 Task: Find connections with filter location Pelotas with filter topic #futurewith filter profile language Spanish with filter current company MyGate with filter school Vignan Institute of Technology and Science with filter industry Geothermal Electric Power Generation with filter service category Program Management with filter keywords title Mortgage Loan Processor
Action: Mouse moved to (327, 396)
Screenshot: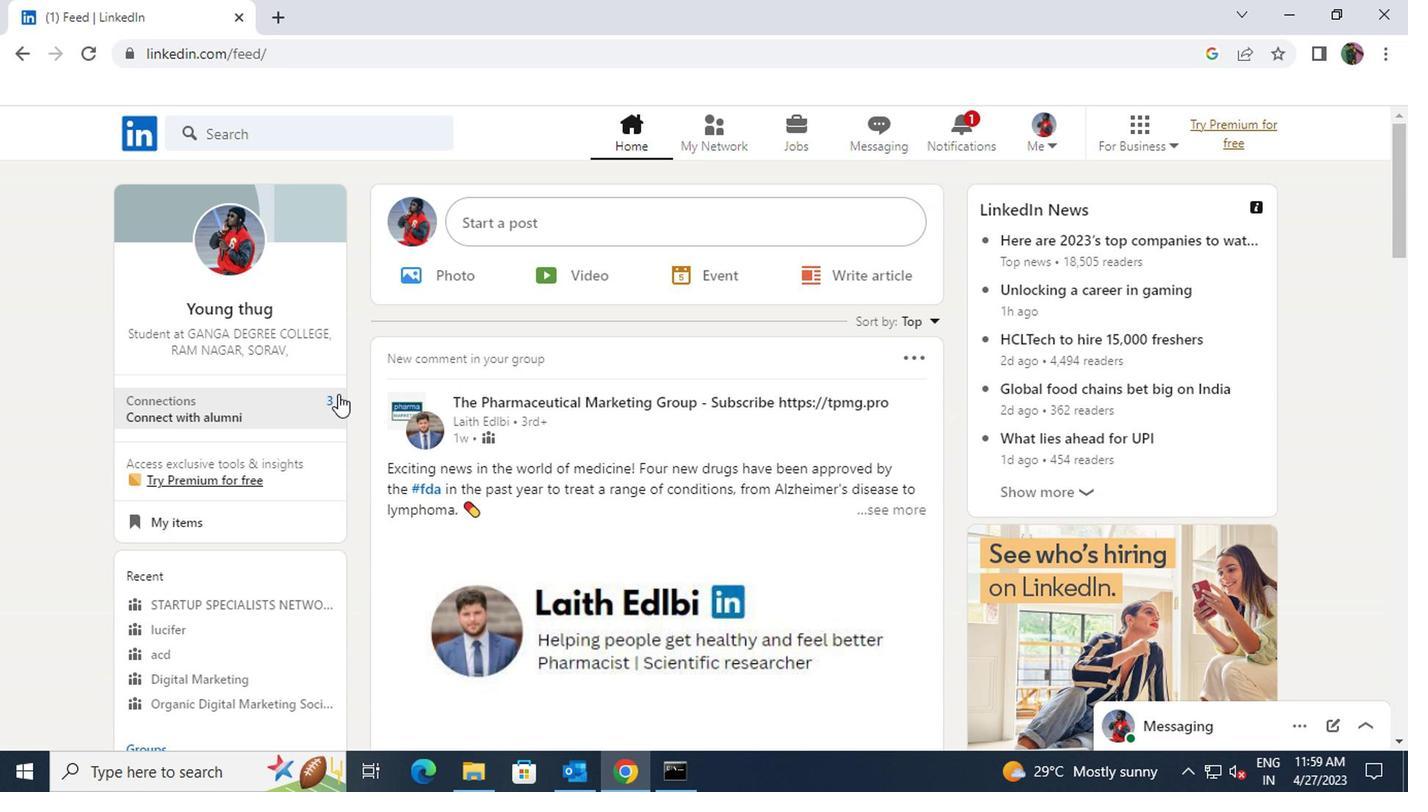 
Action: Mouse pressed left at (327, 396)
Screenshot: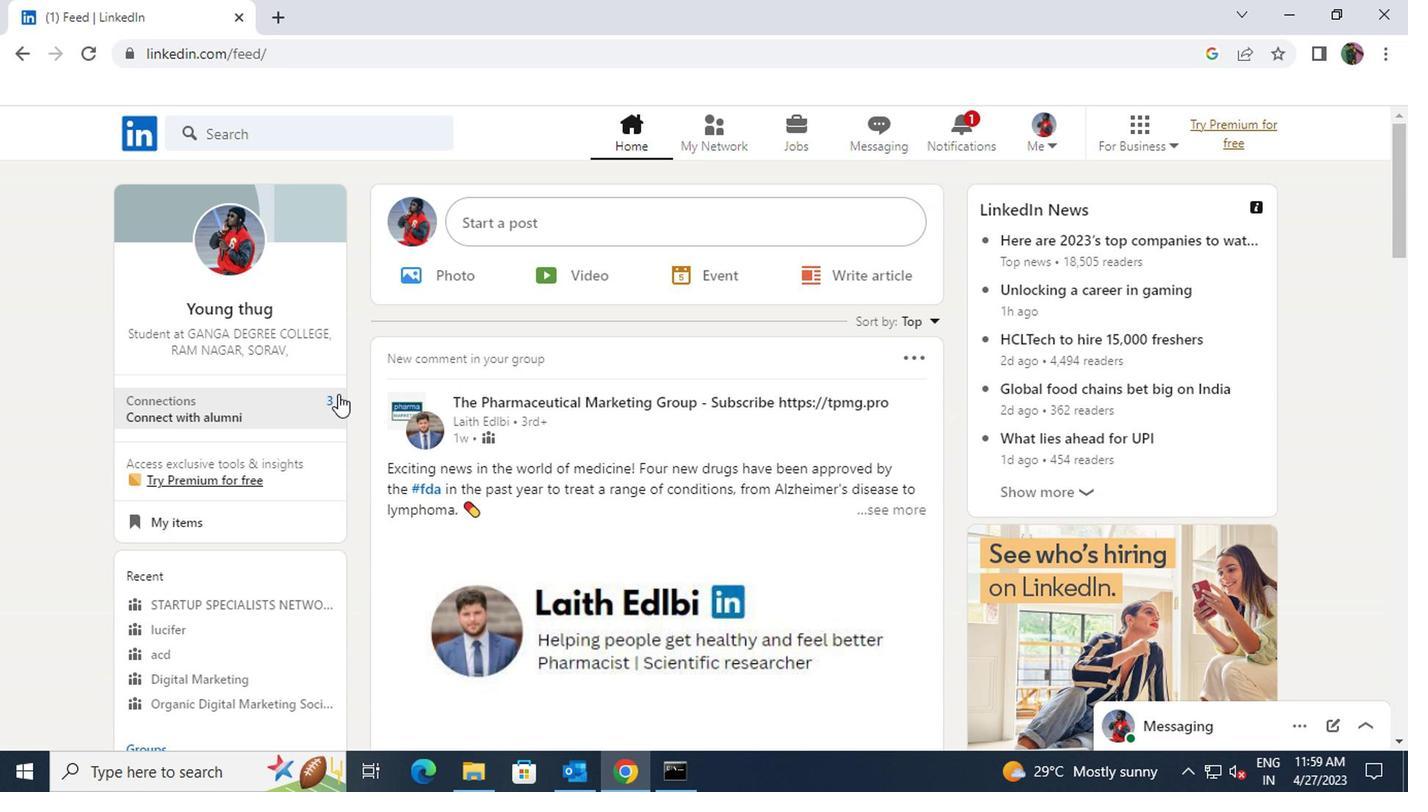 
Action: Mouse moved to (361, 243)
Screenshot: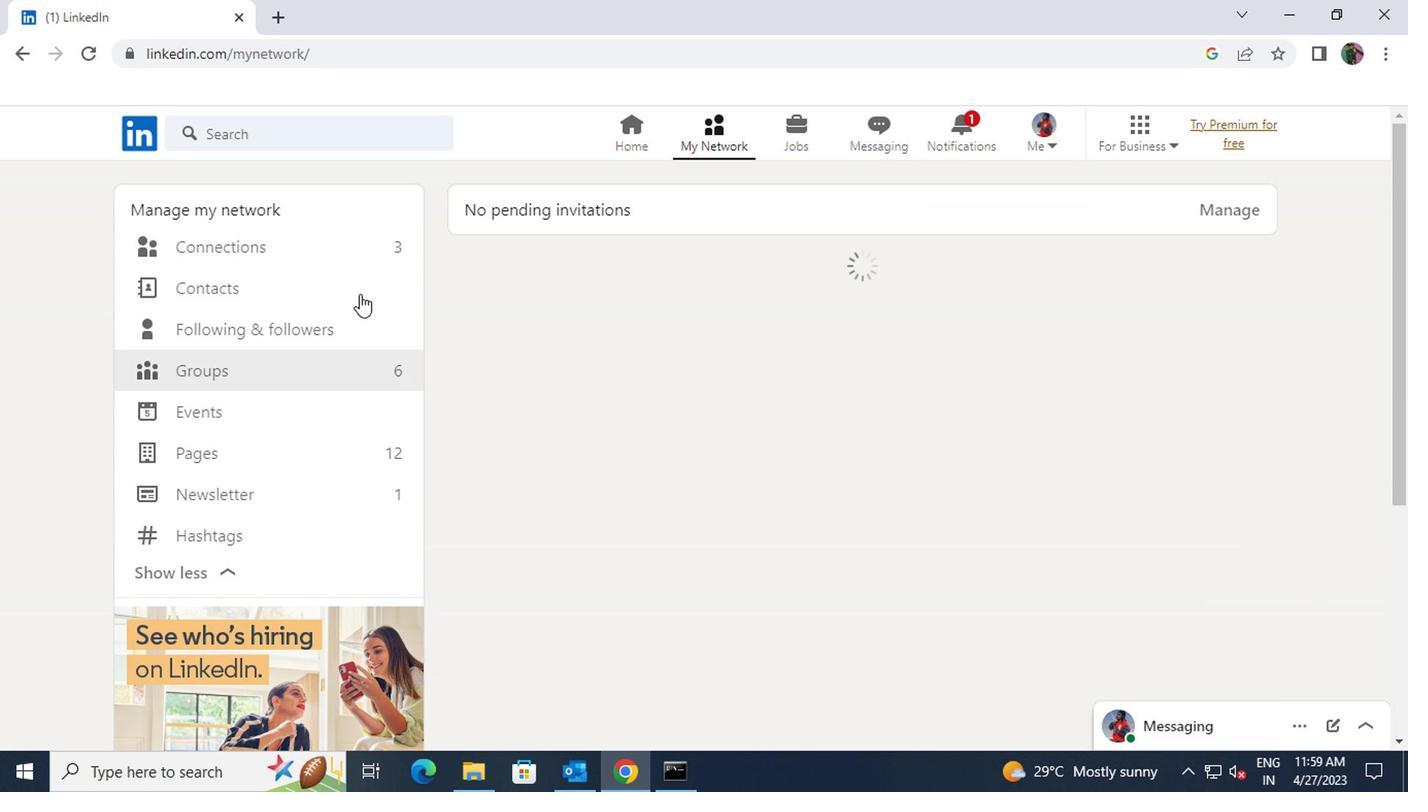 
Action: Mouse pressed left at (361, 243)
Screenshot: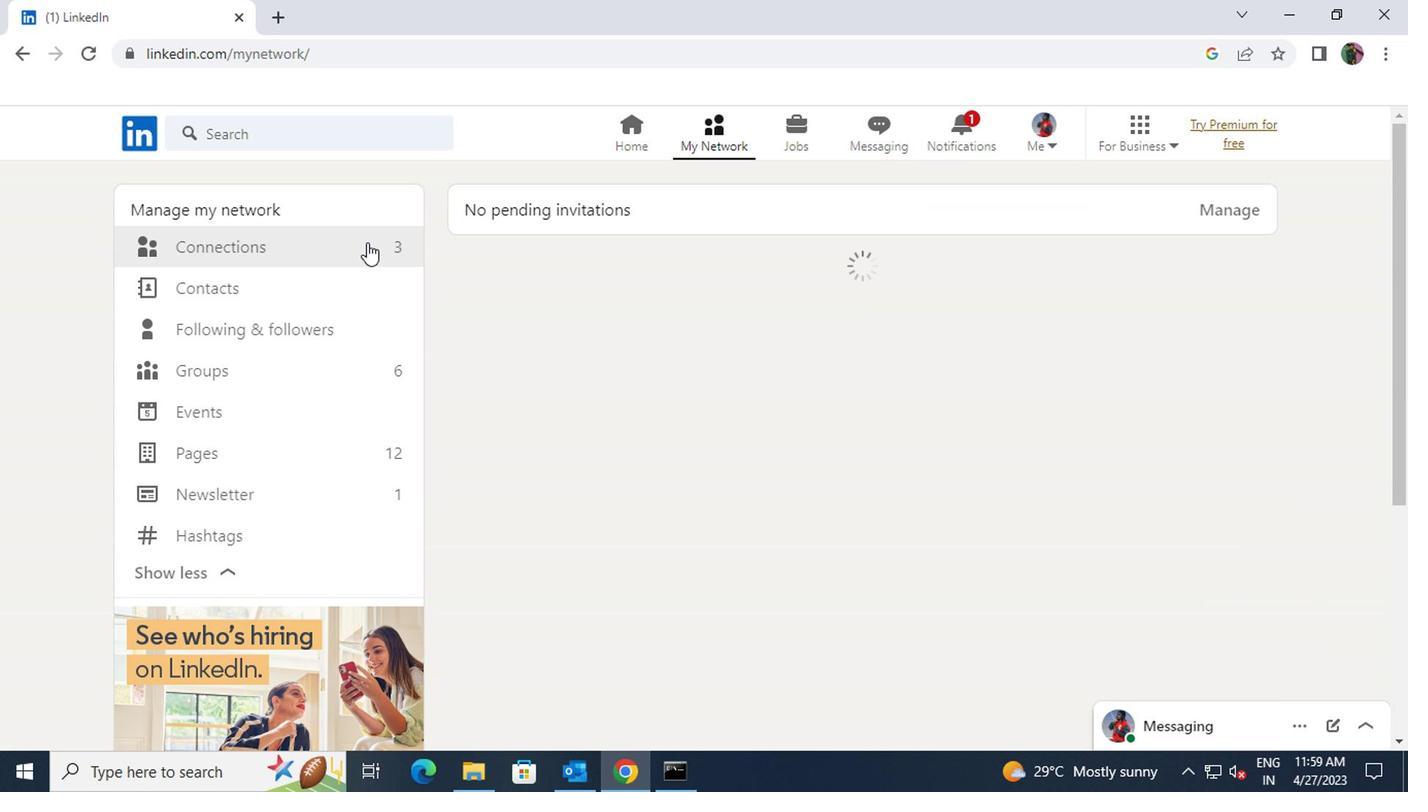 
Action: Mouse moved to (791, 247)
Screenshot: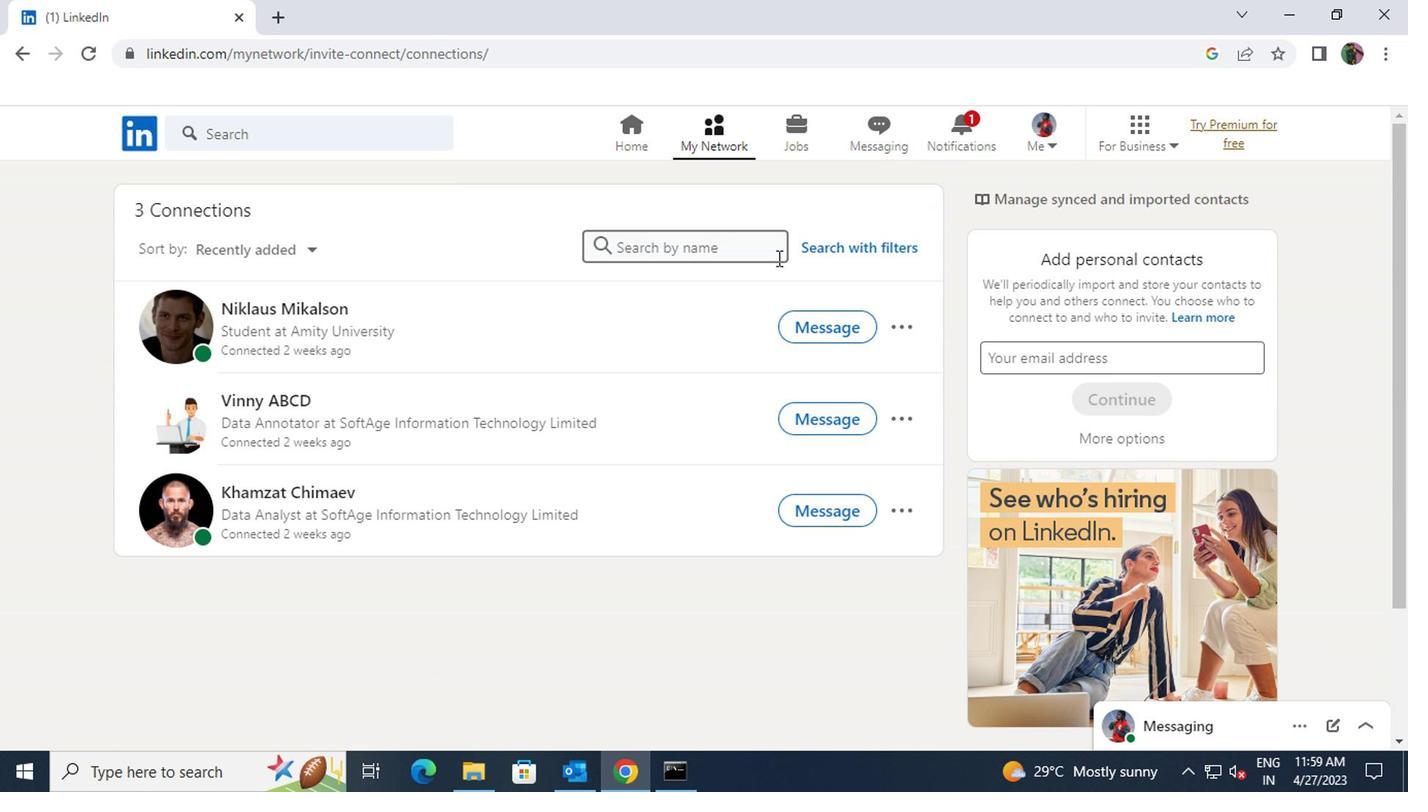 
Action: Mouse pressed left at (791, 247)
Screenshot: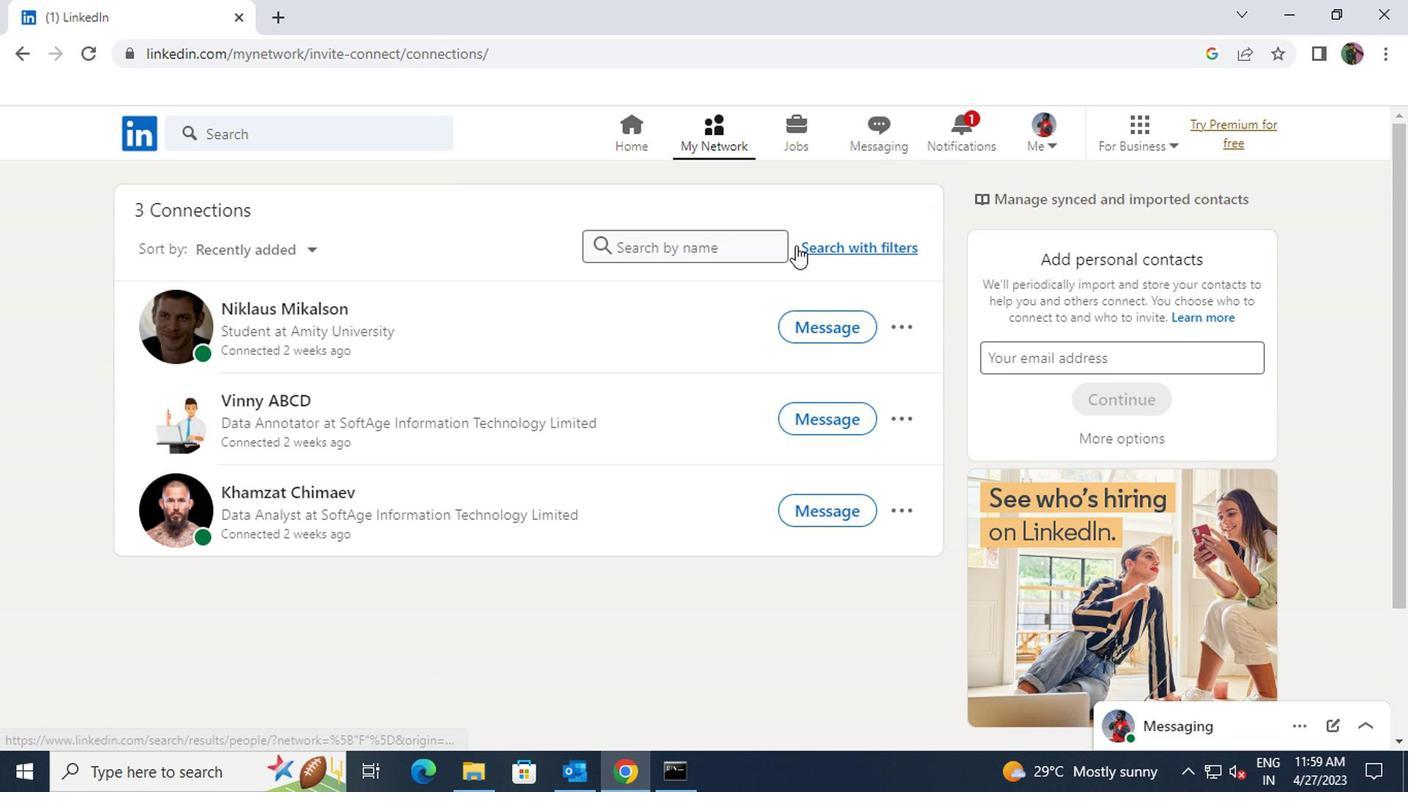 
Action: Mouse moved to (772, 182)
Screenshot: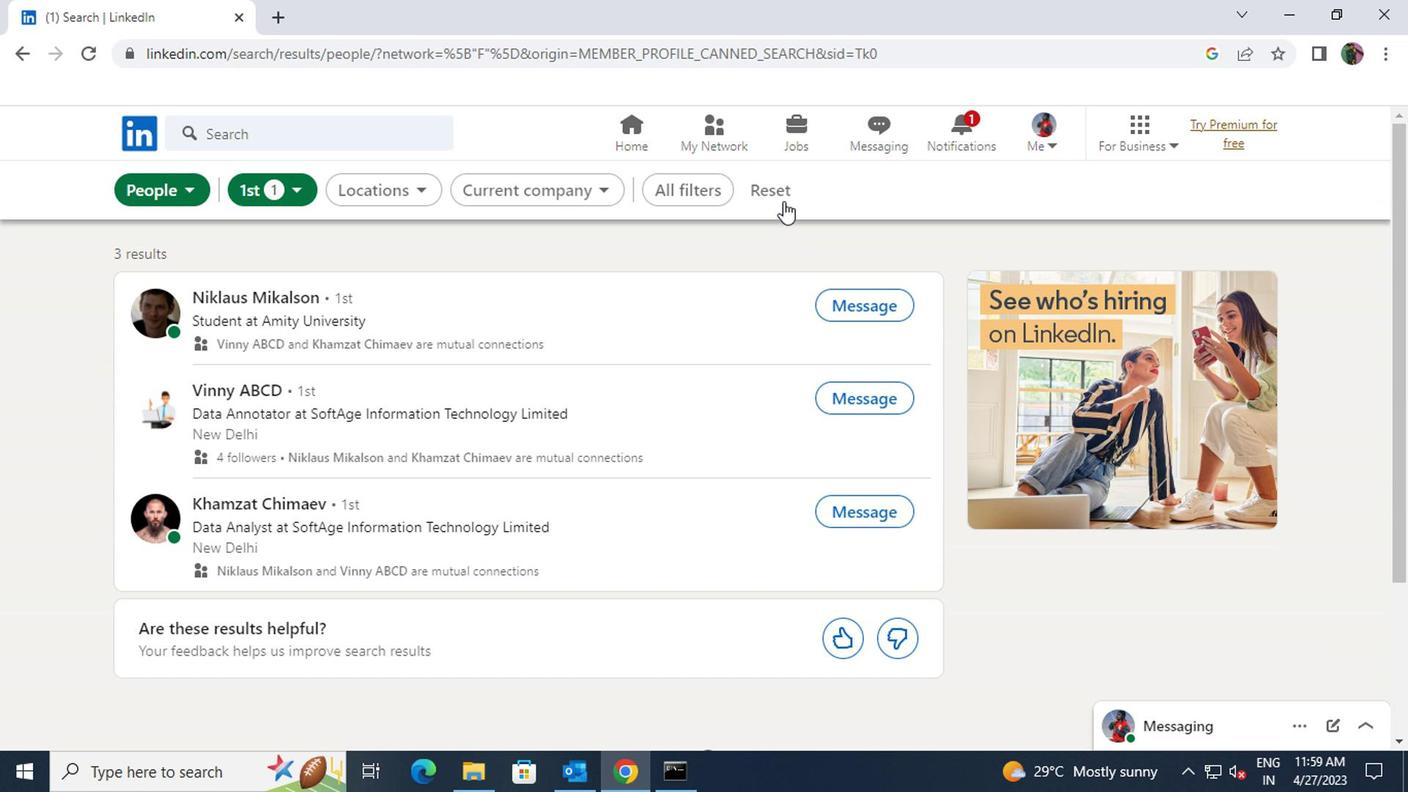 
Action: Mouse pressed left at (772, 182)
Screenshot: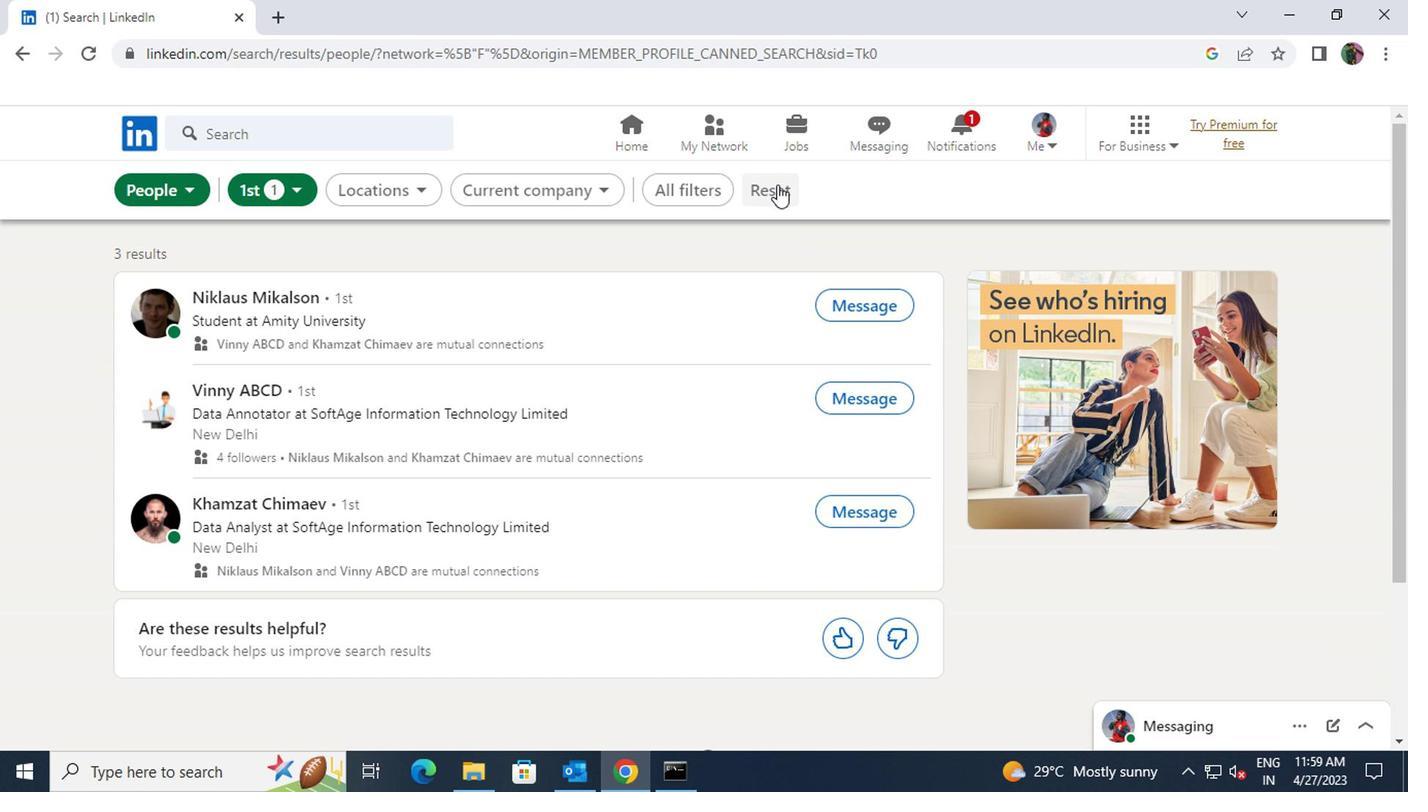 
Action: Mouse moved to (731, 197)
Screenshot: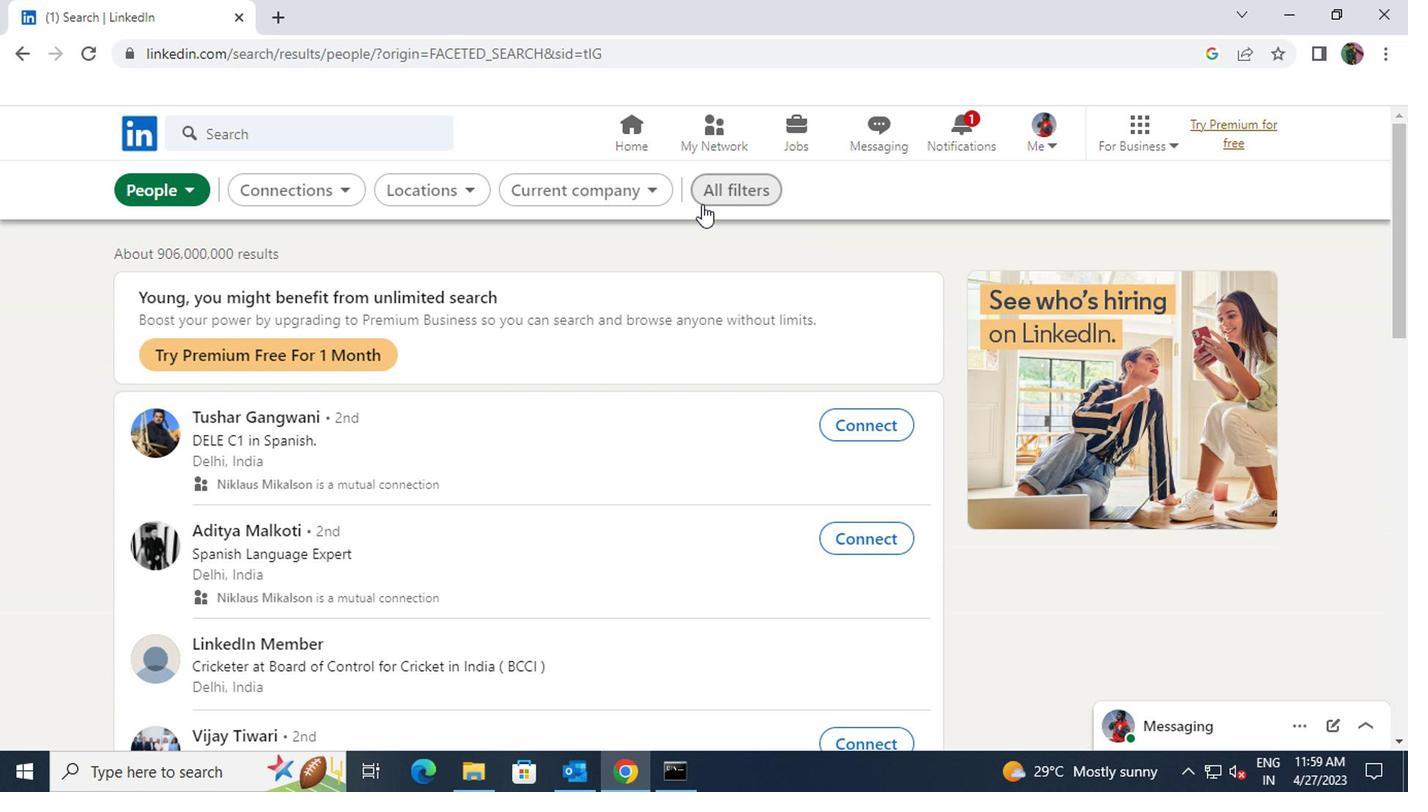 
Action: Mouse pressed left at (731, 197)
Screenshot: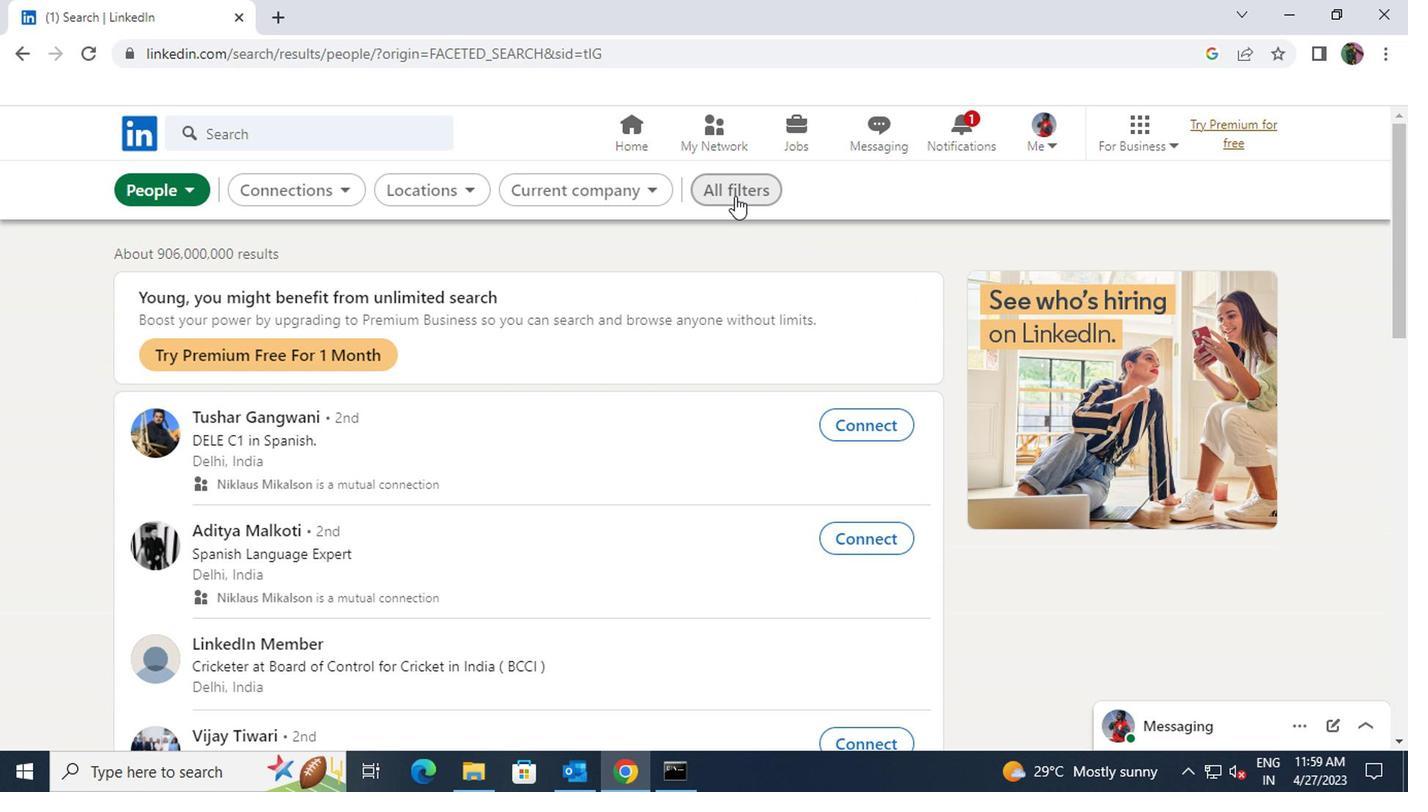 
Action: Mouse moved to (984, 422)
Screenshot: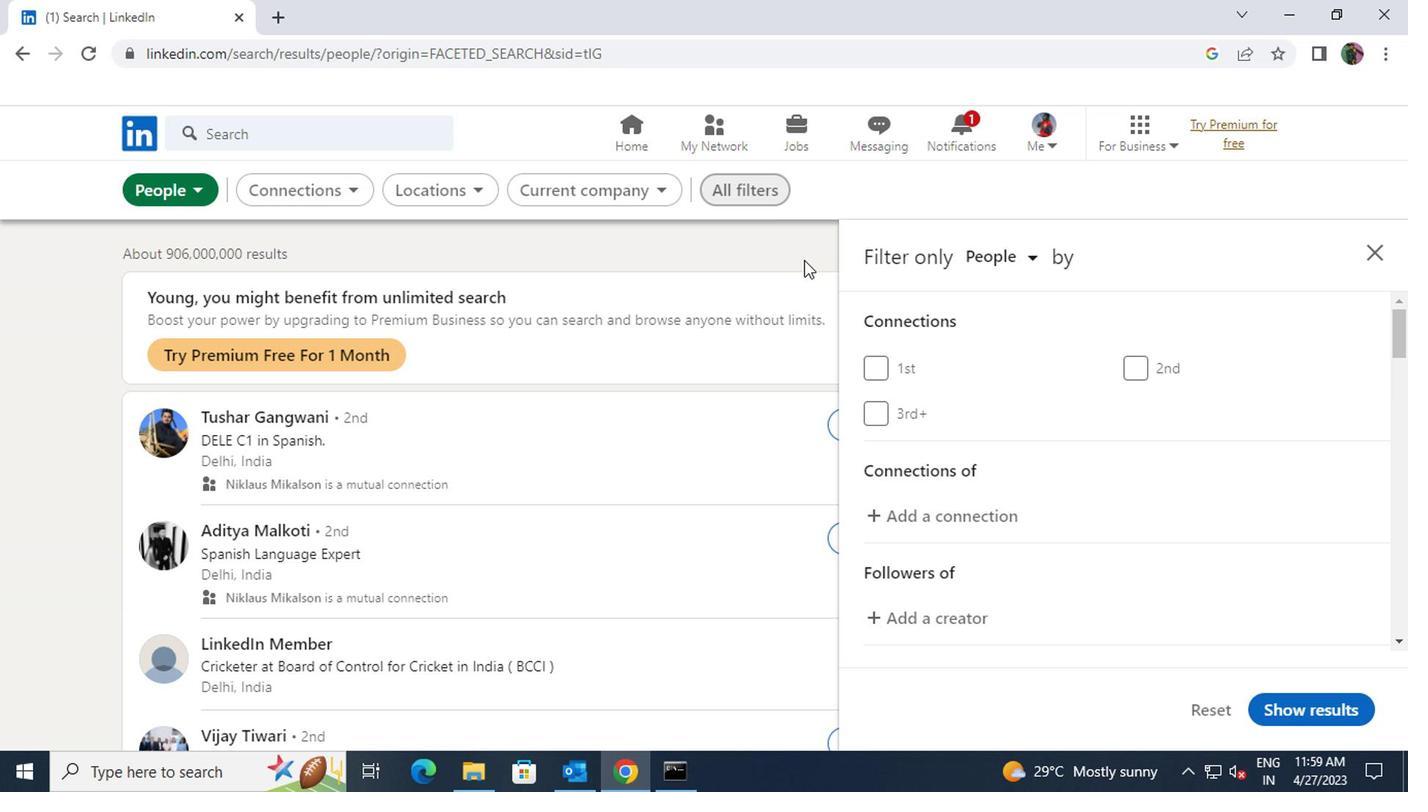 
Action: Mouse scrolled (984, 421) with delta (0, 0)
Screenshot: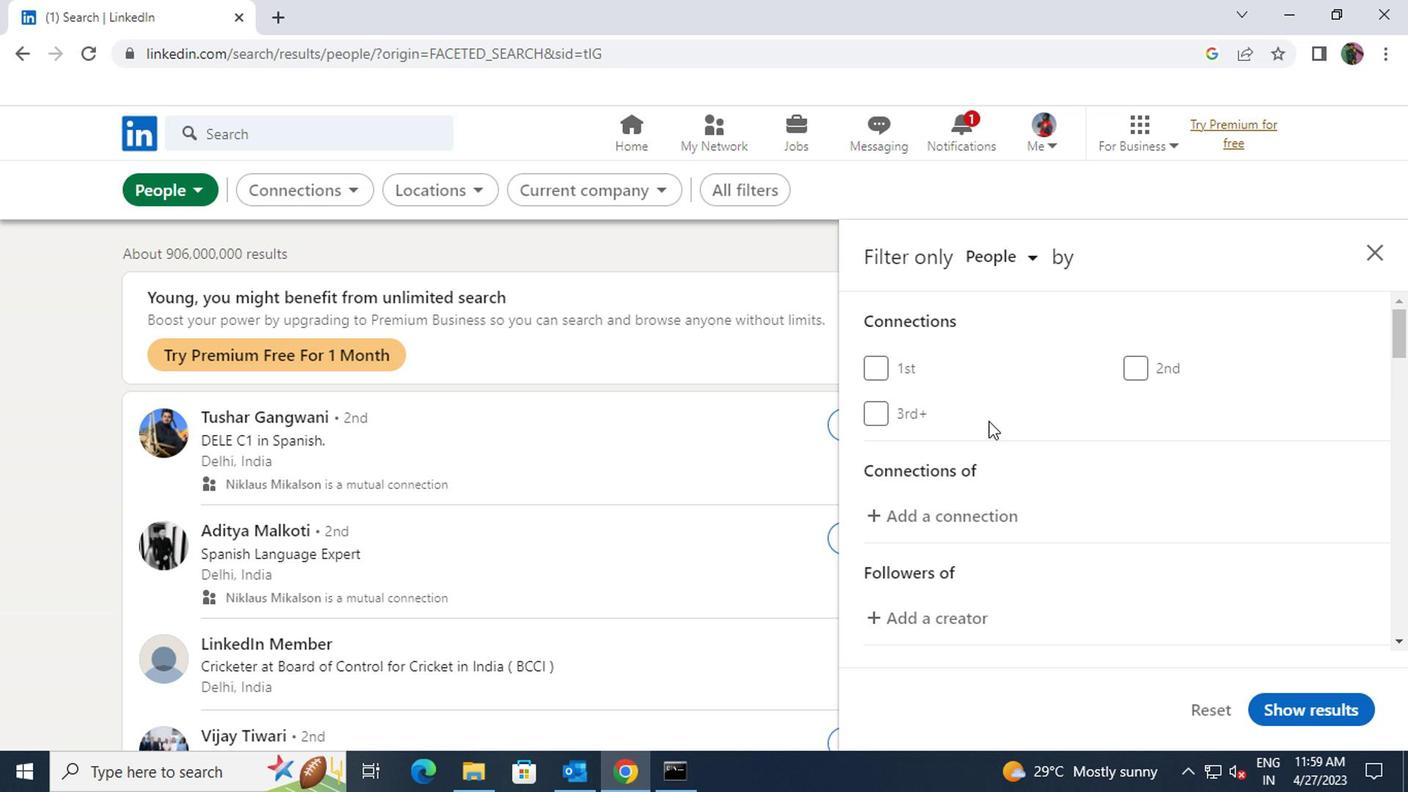 
Action: Mouse scrolled (984, 421) with delta (0, 0)
Screenshot: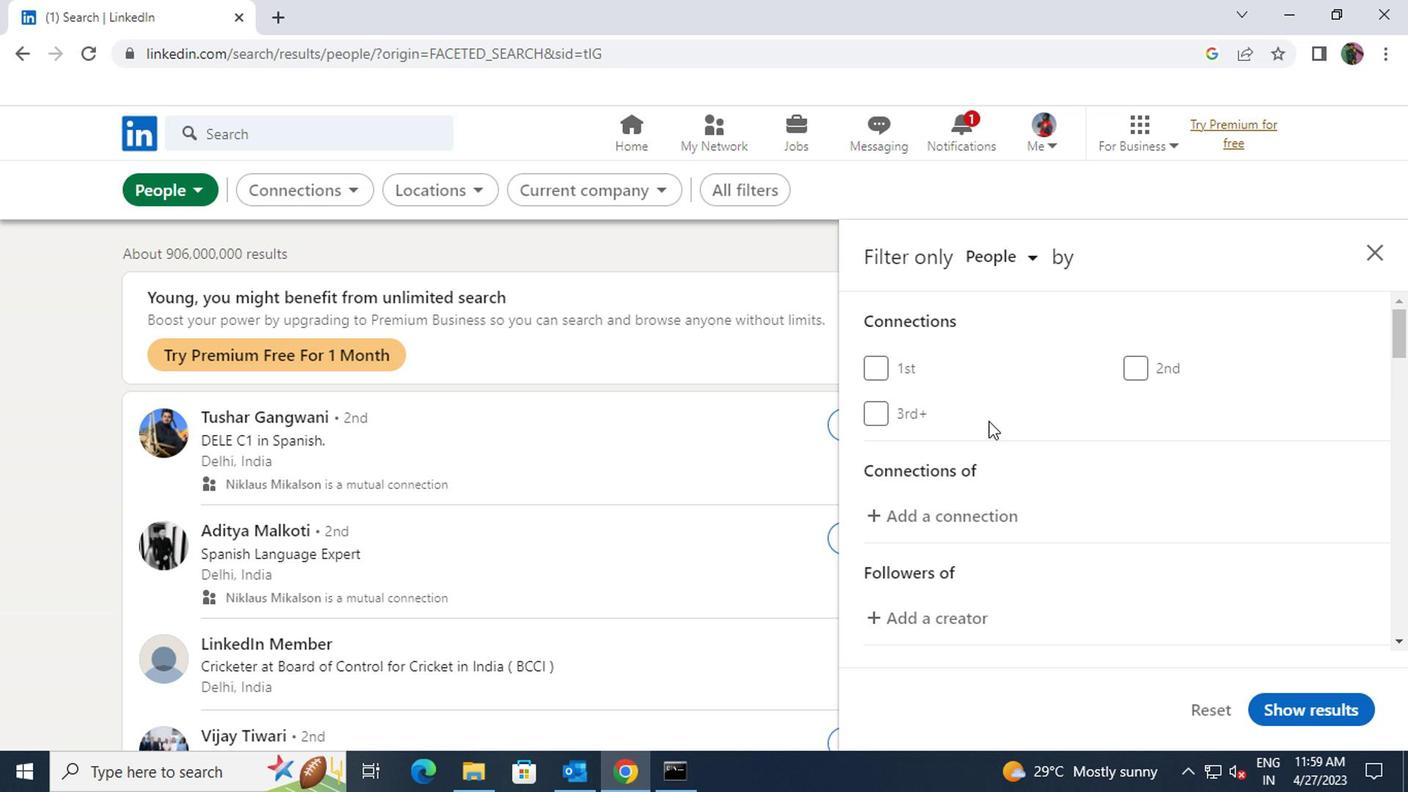 
Action: Mouse scrolled (984, 421) with delta (0, 0)
Screenshot: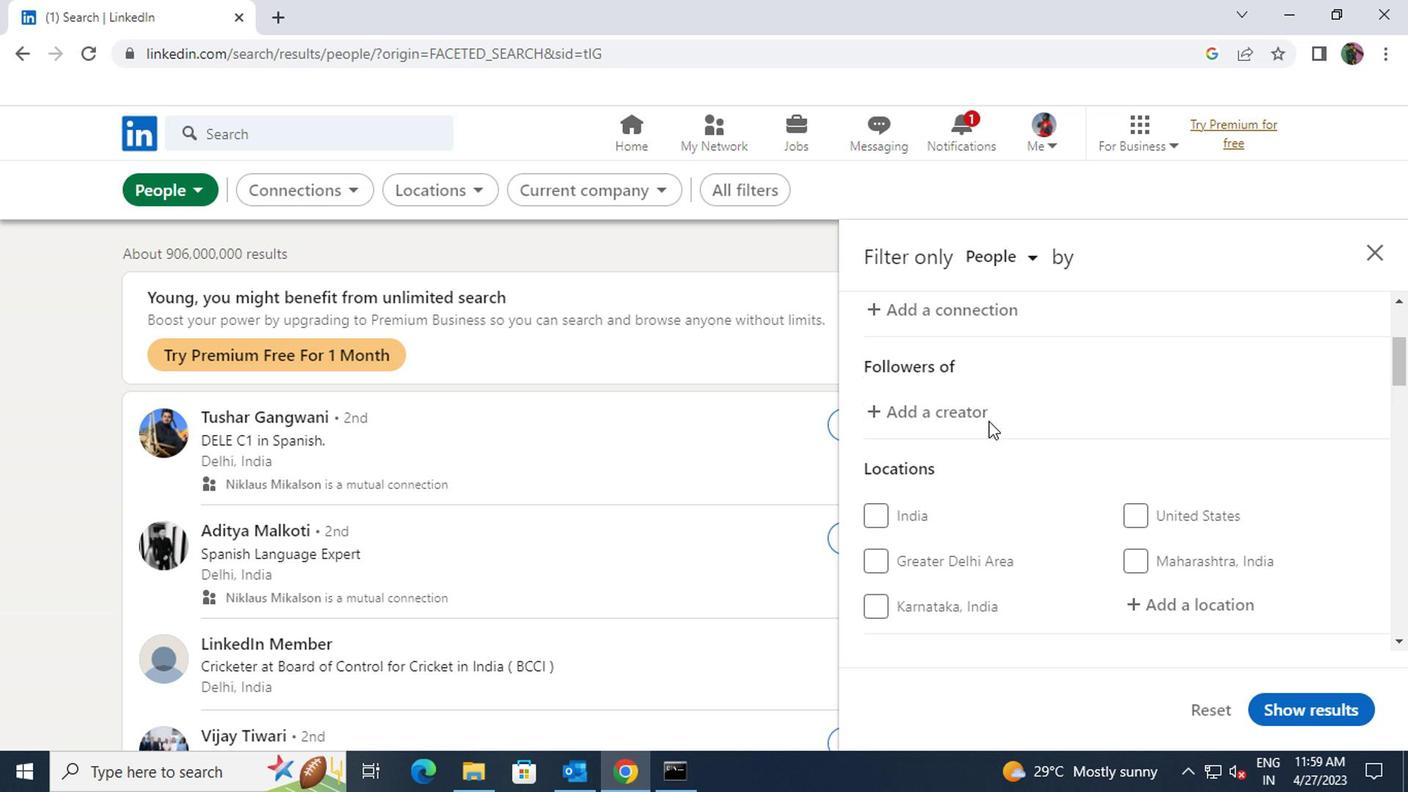 
Action: Mouse scrolled (984, 421) with delta (0, 0)
Screenshot: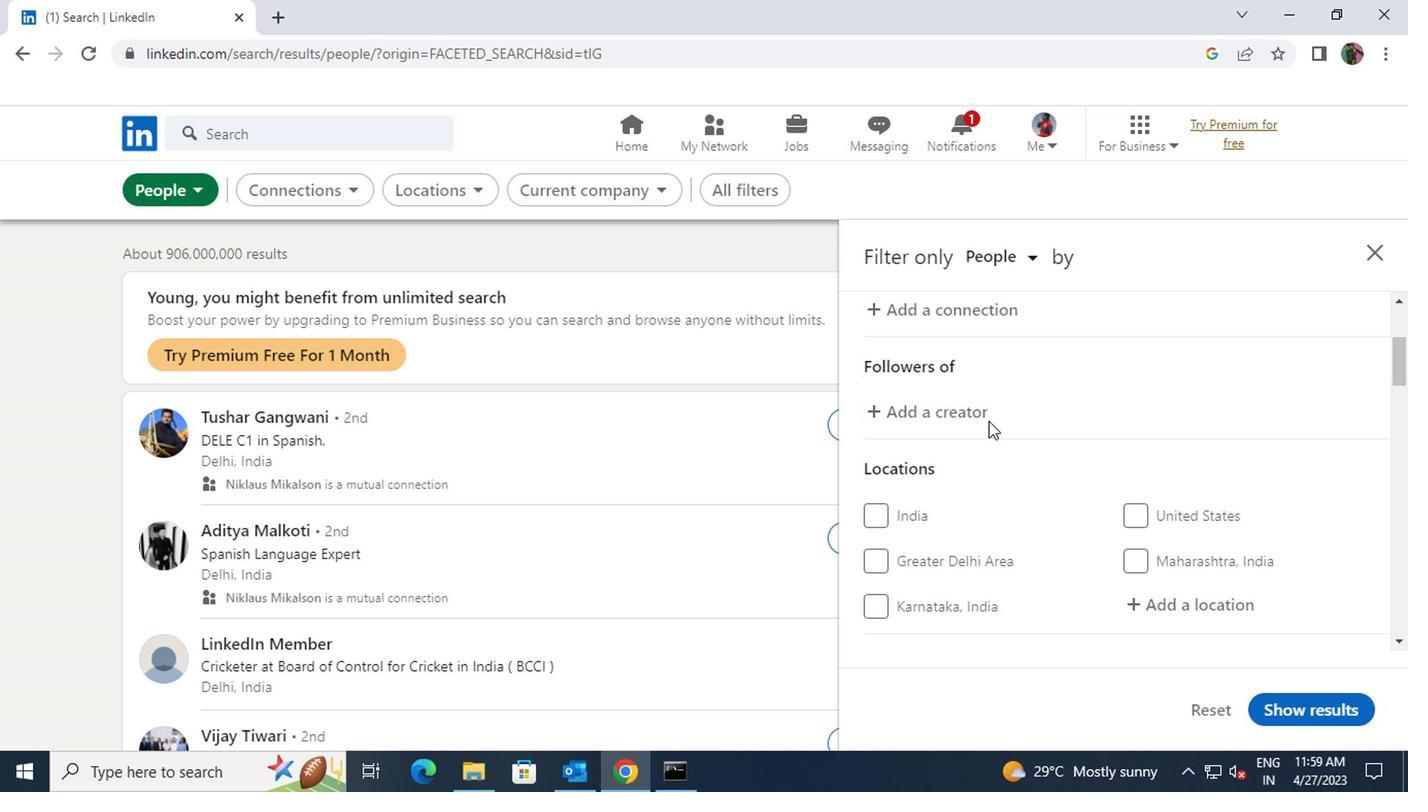 
Action: Mouse moved to (1228, 403)
Screenshot: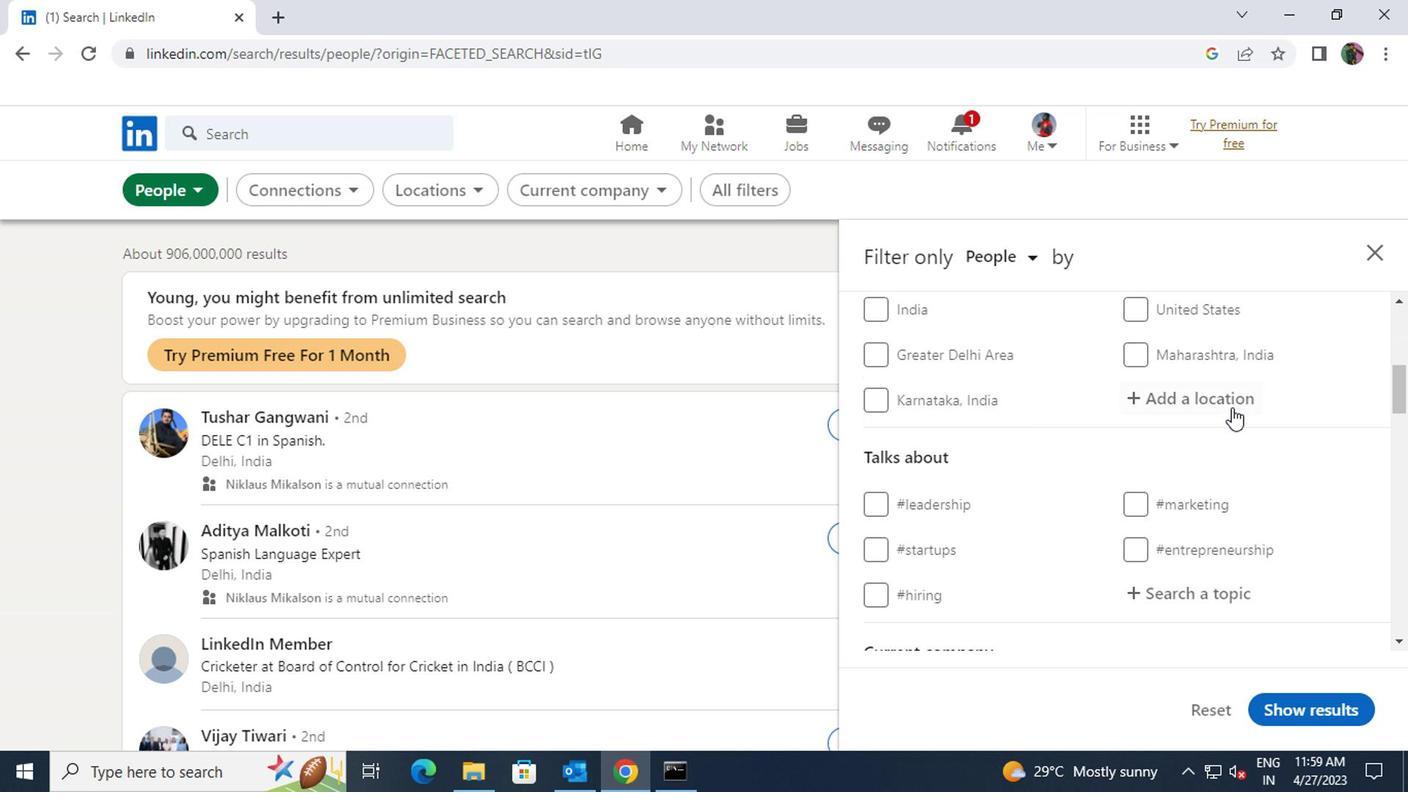 
Action: Mouse pressed left at (1228, 403)
Screenshot: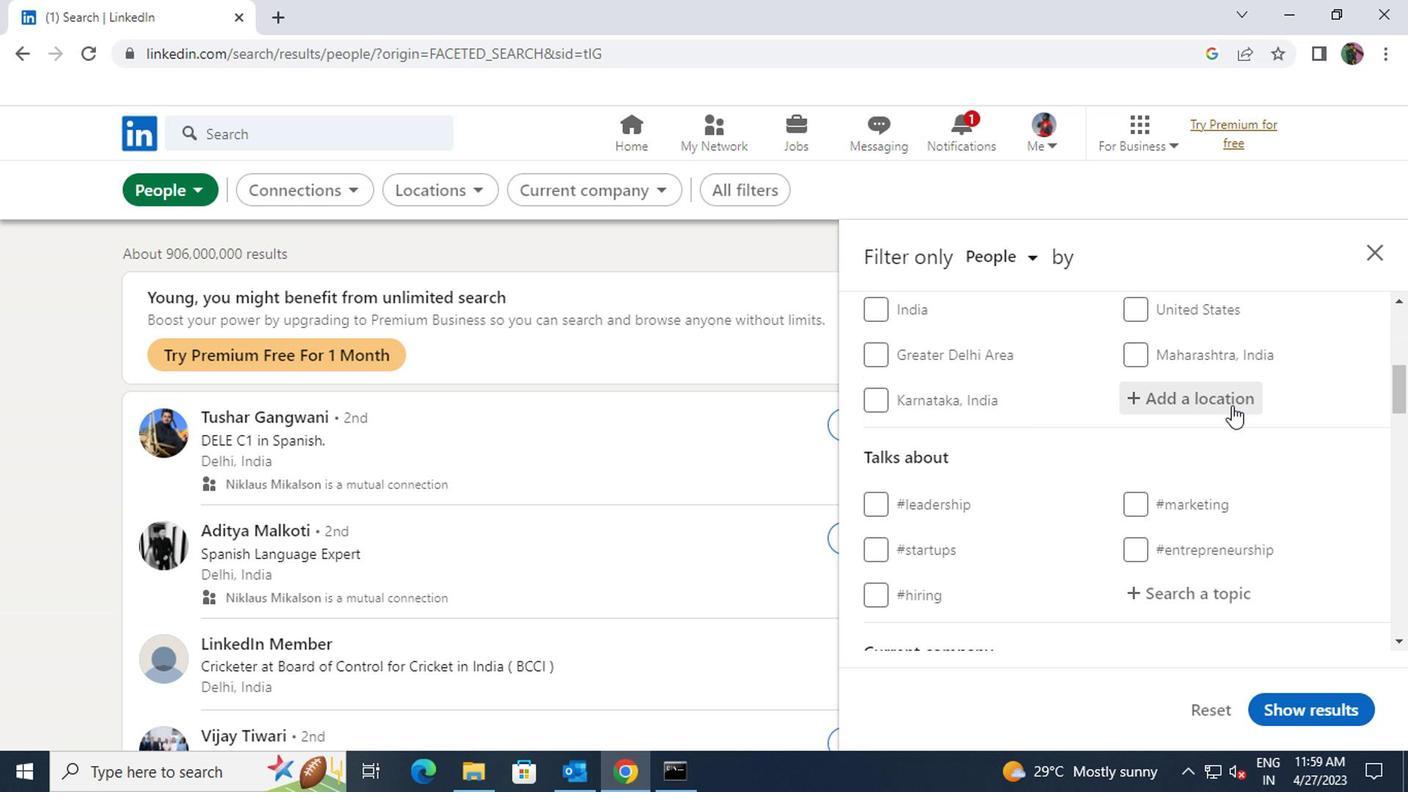 
Action: Key pressed <Key.shift>PELOTAS
Screenshot: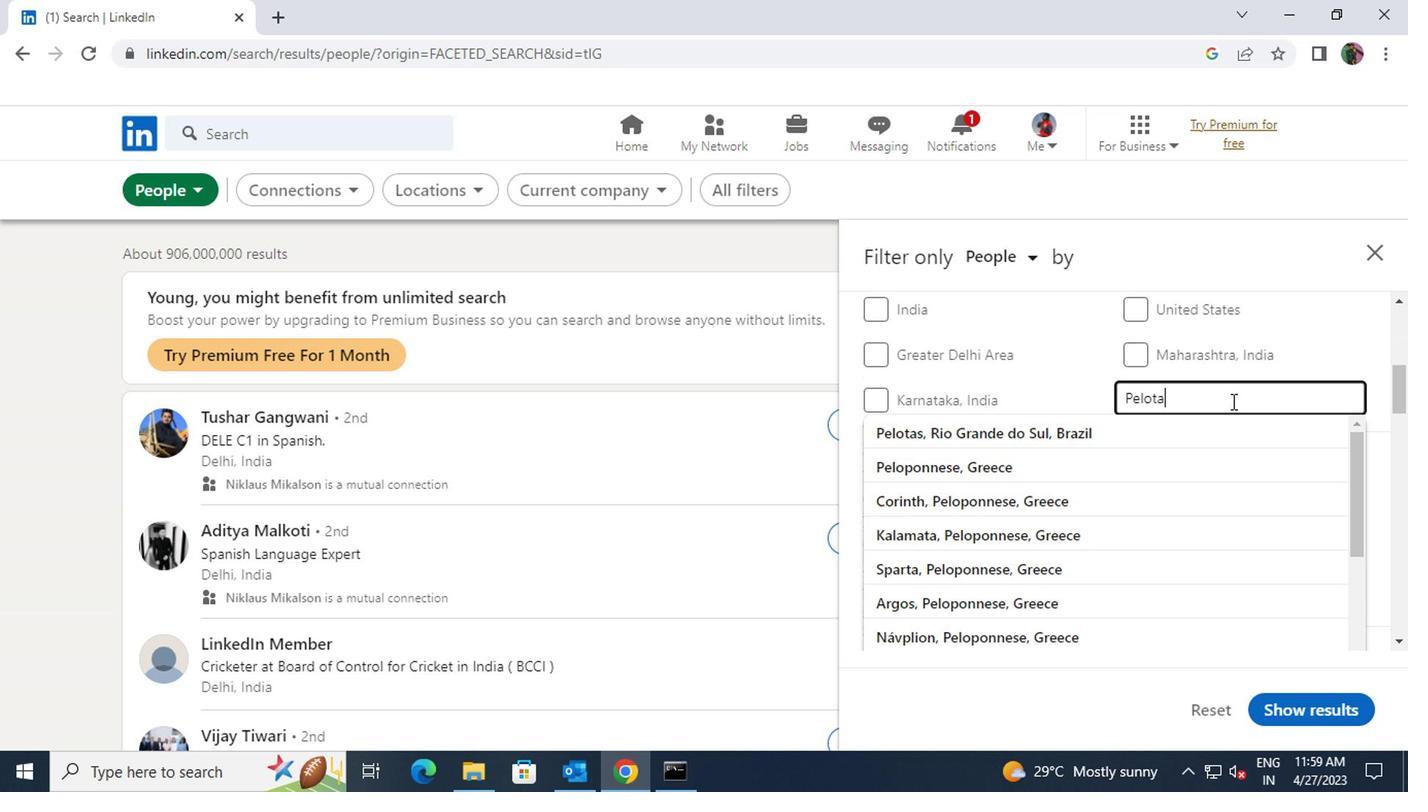 
Action: Mouse moved to (1211, 421)
Screenshot: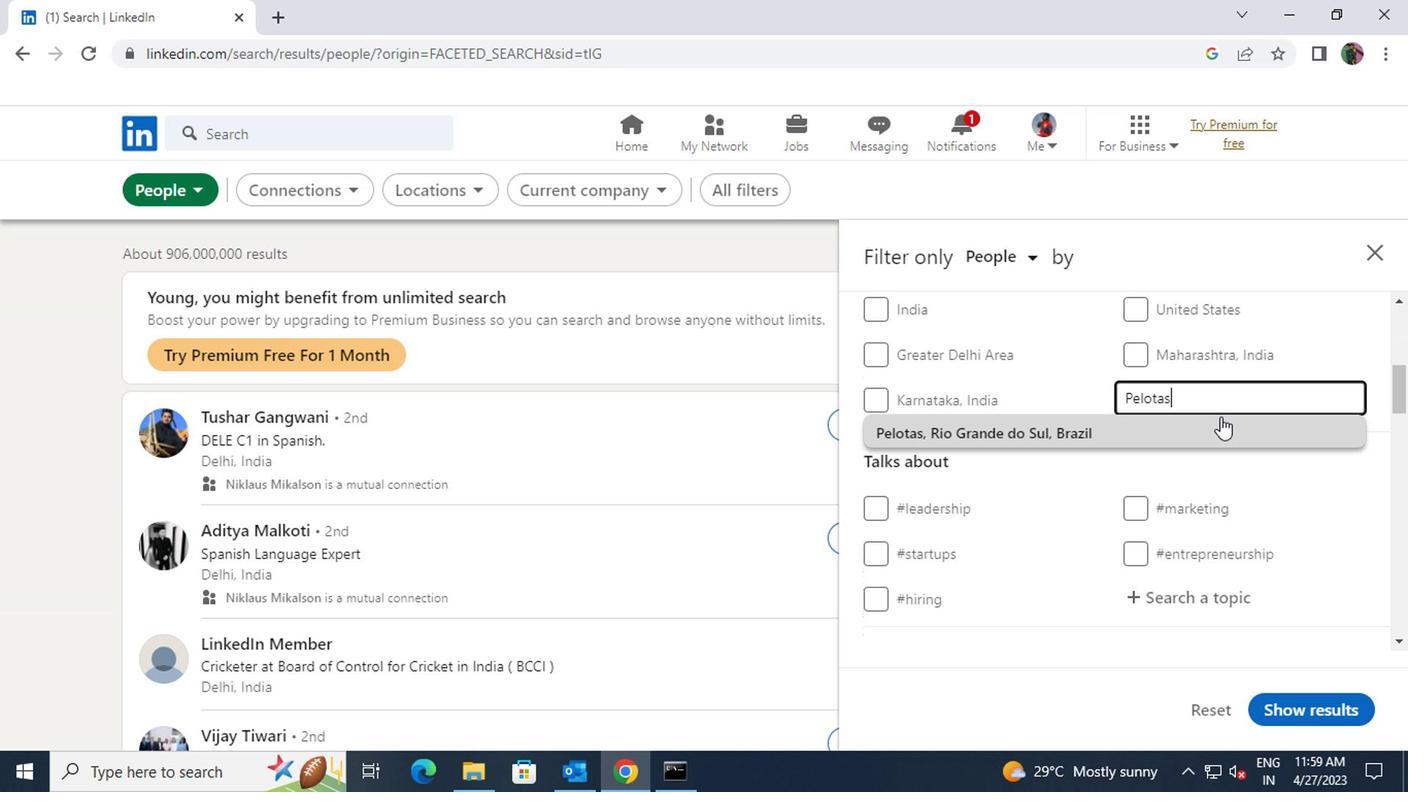 
Action: Mouse pressed left at (1211, 421)
Screenshot: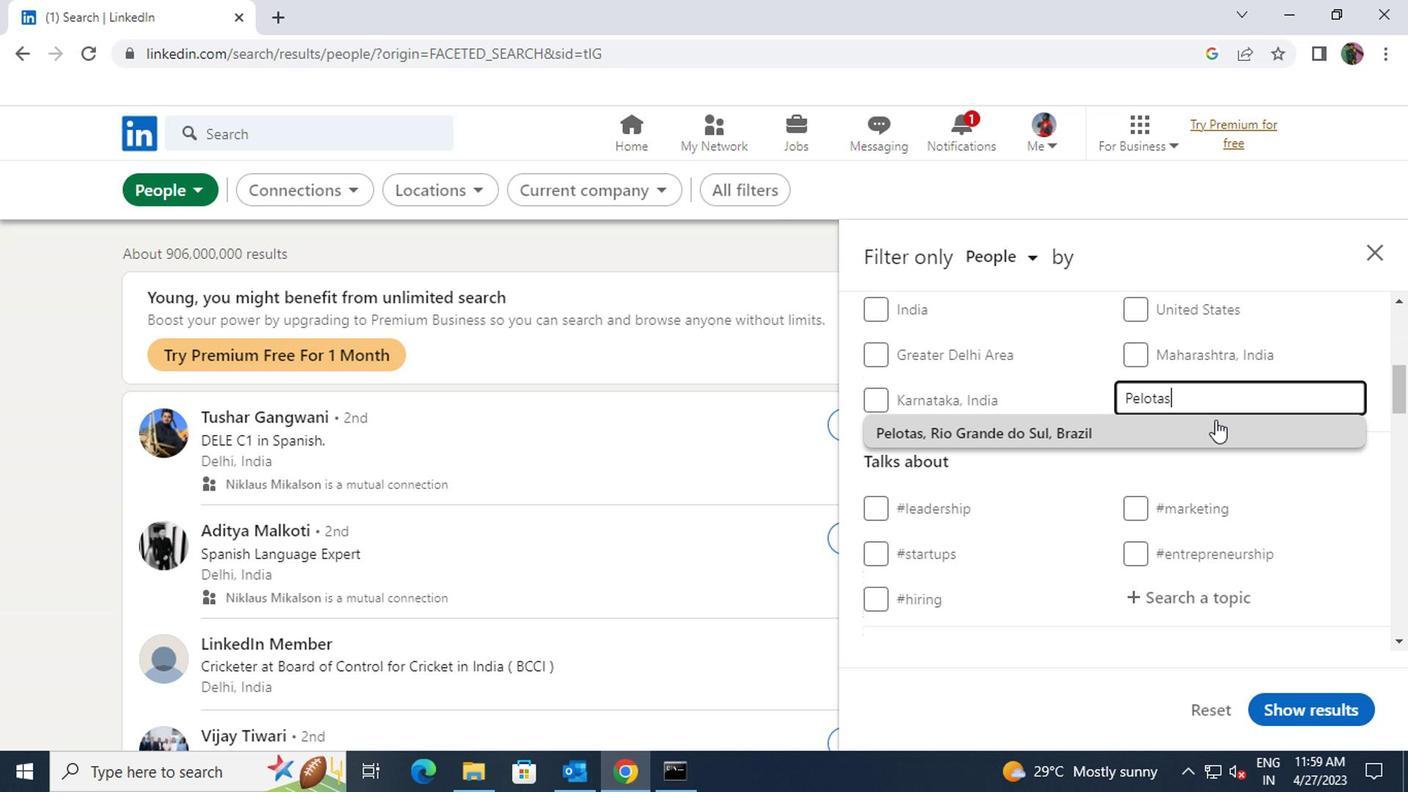 
Action: Mouse scrolled (1211, 421) with delta (0, 0)
Screenshot: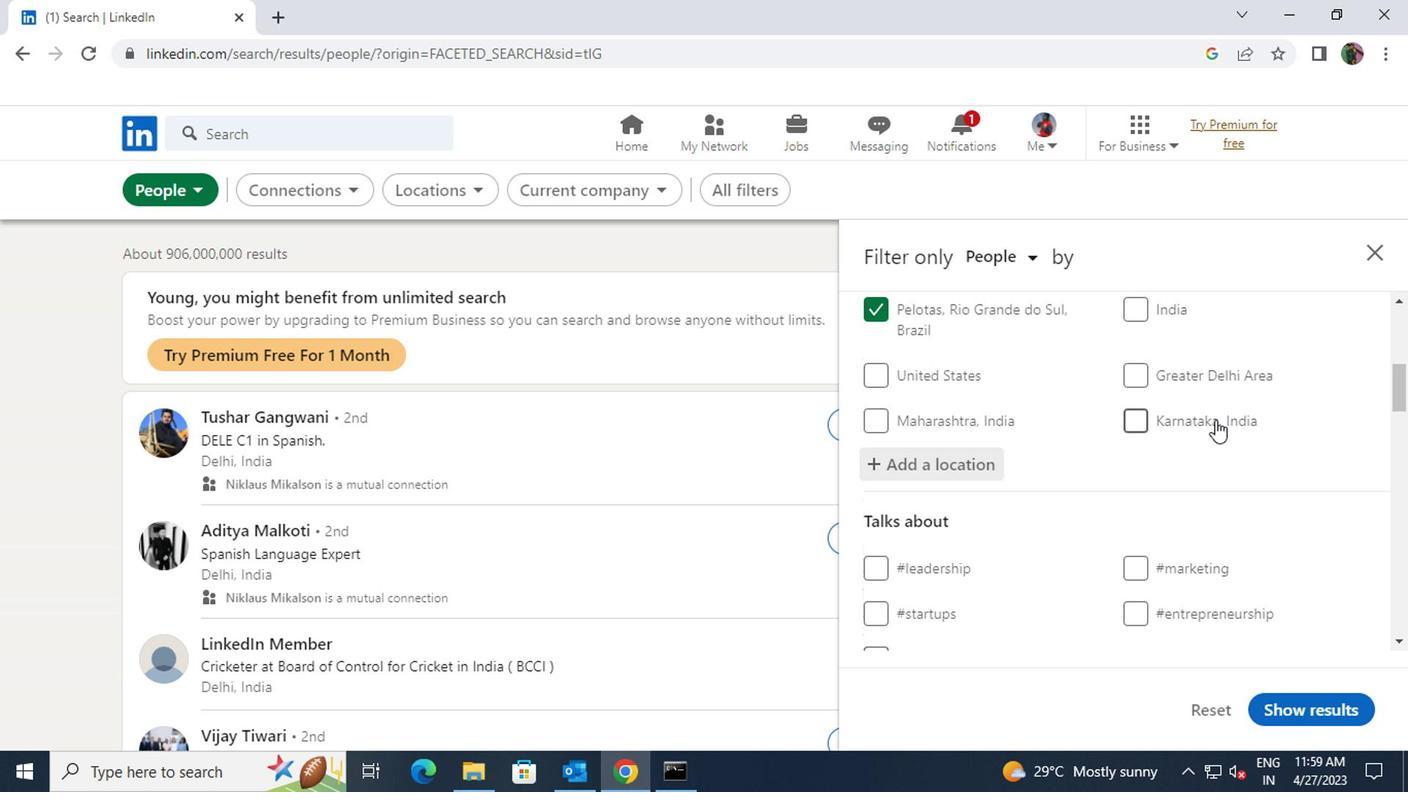
Action: Mouse scrolled (1211, 421) with delta (0, 0)
Screenshot: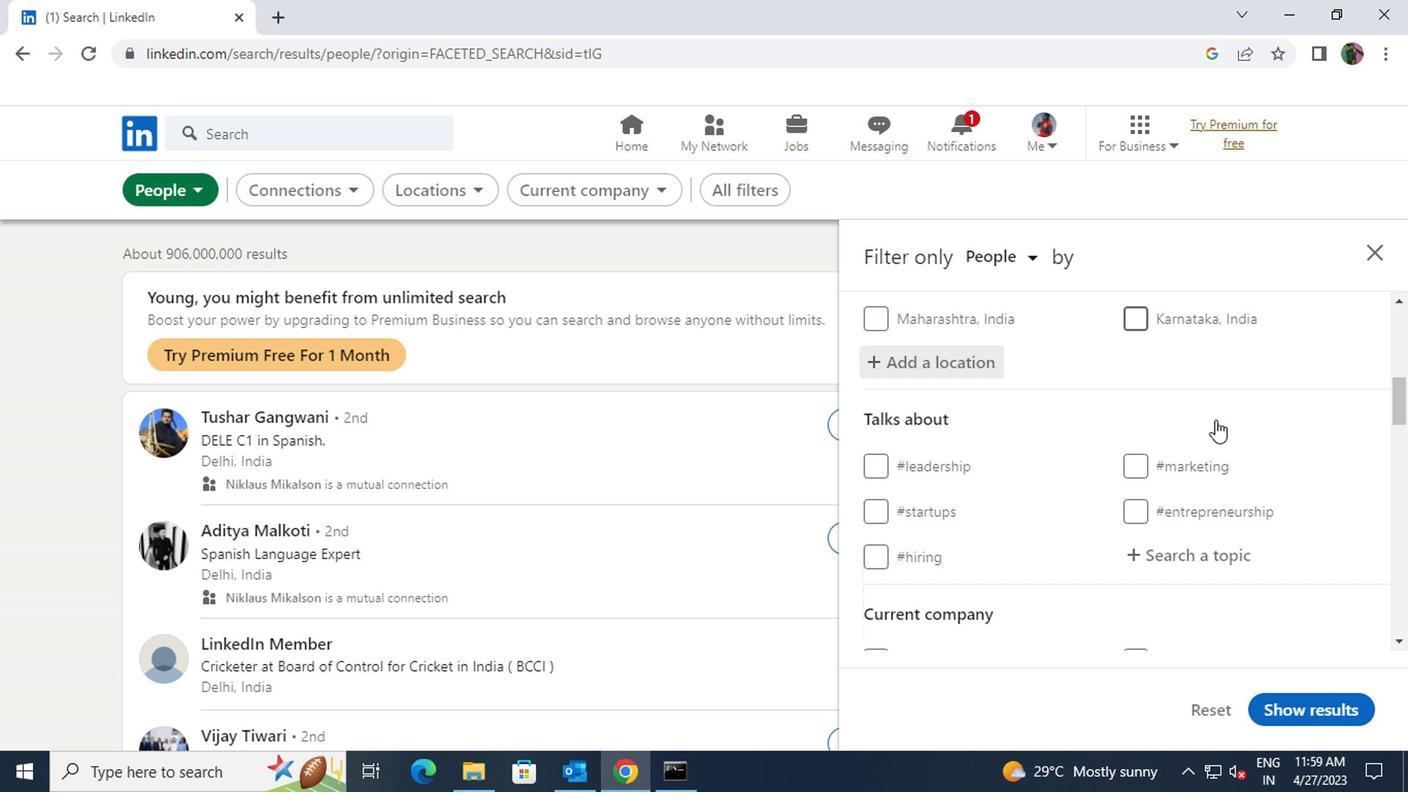 
Action: Mouse moved to (1207, 457)
Screenshot: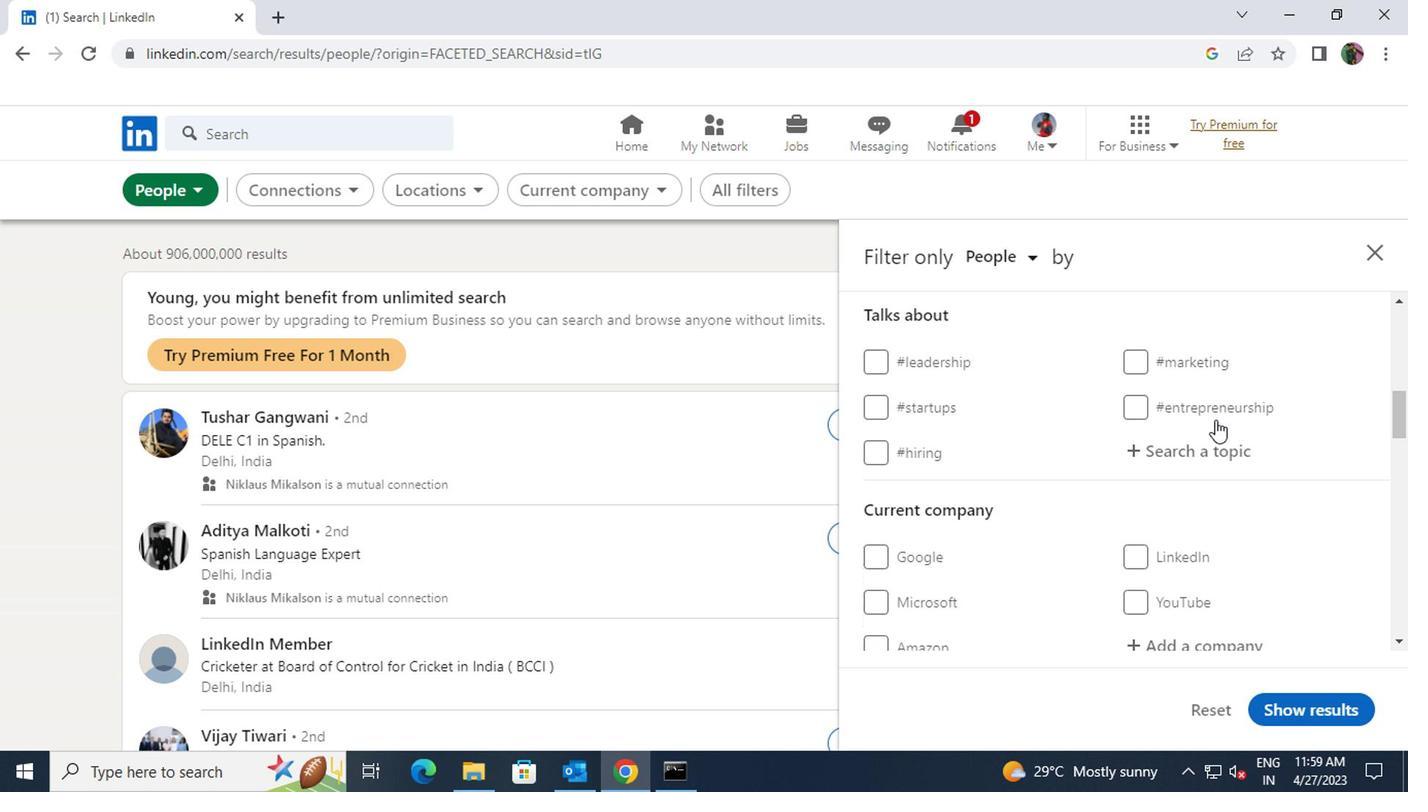 
Action: Mouse pressed left at (1207, 457)
Screenshot: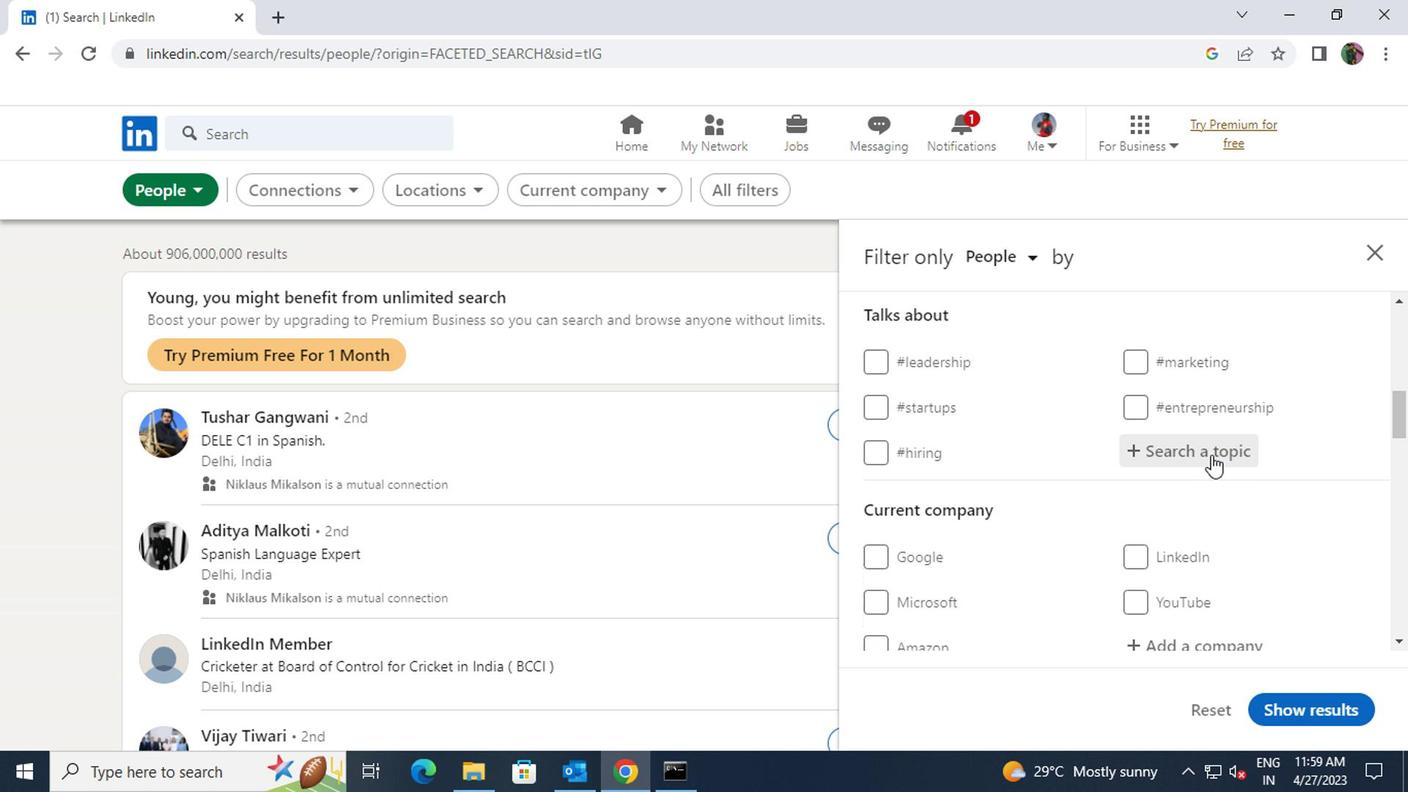 
Action: Key pressed <Key.shift><Key.shift><Key.shift>#<Key.shift>FUTUREWITH
Screenshot: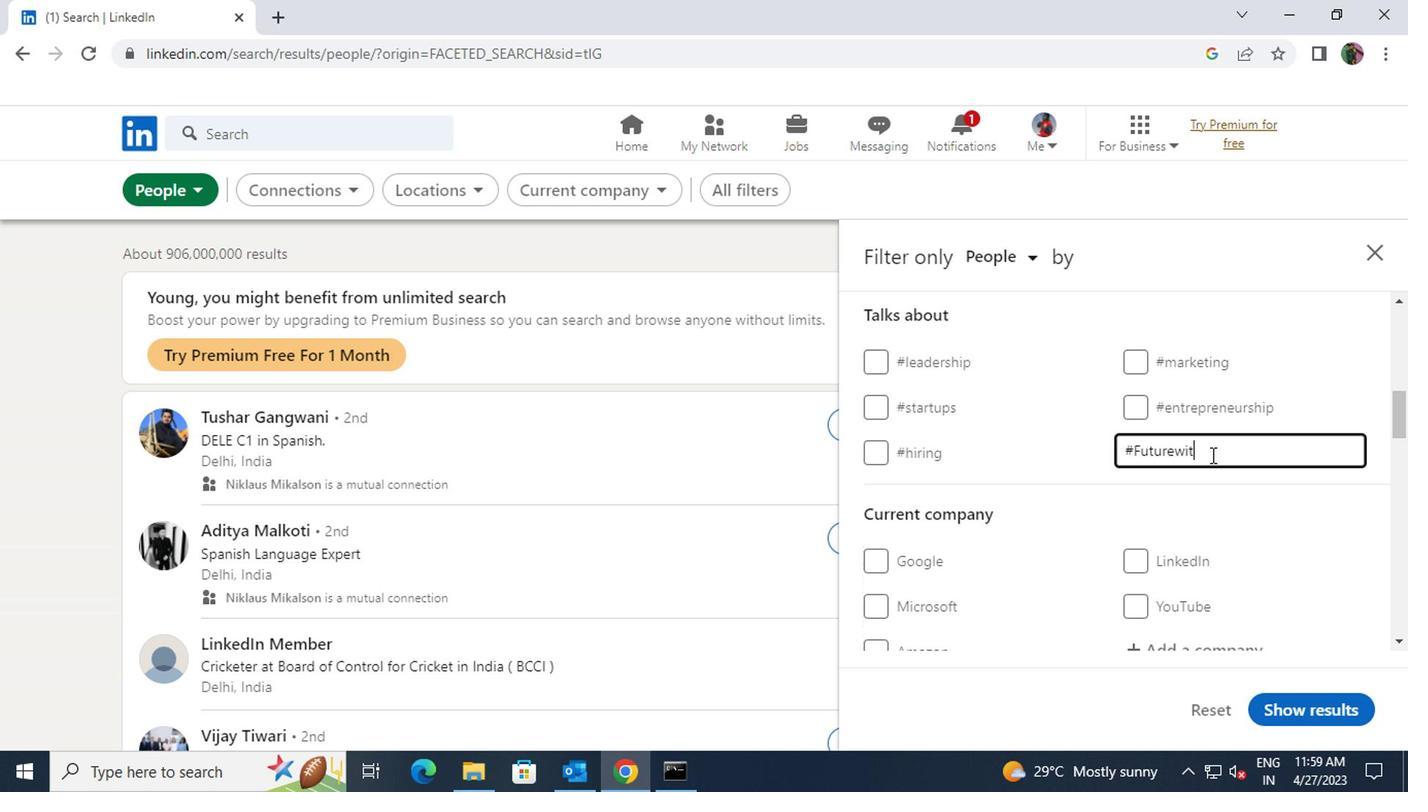 
Action: Mouse scrolled (1207, 455) with delta (0, -1)
Screenshot: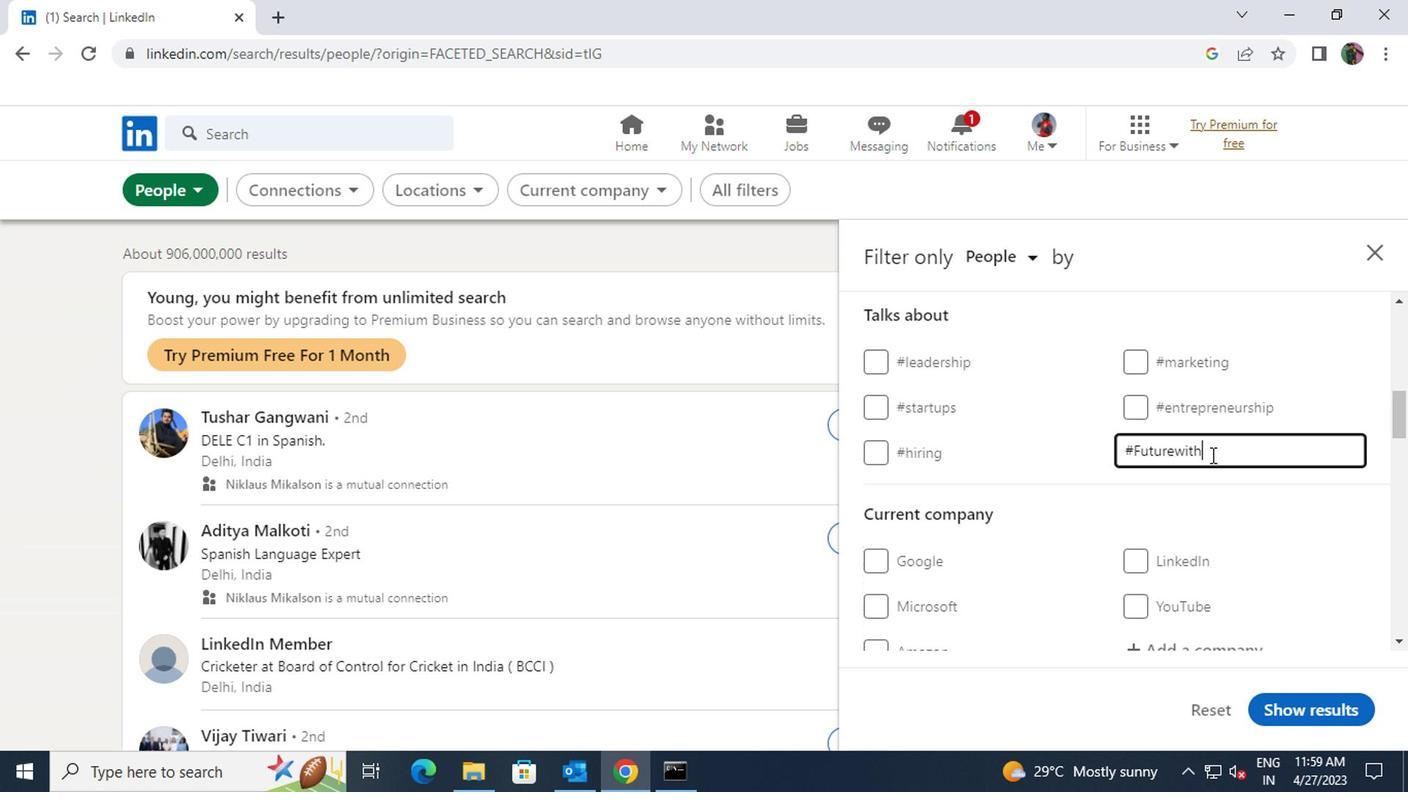 
Action: Mouse scrolled (1207, 455) with delta (0, -1)
Screenshot: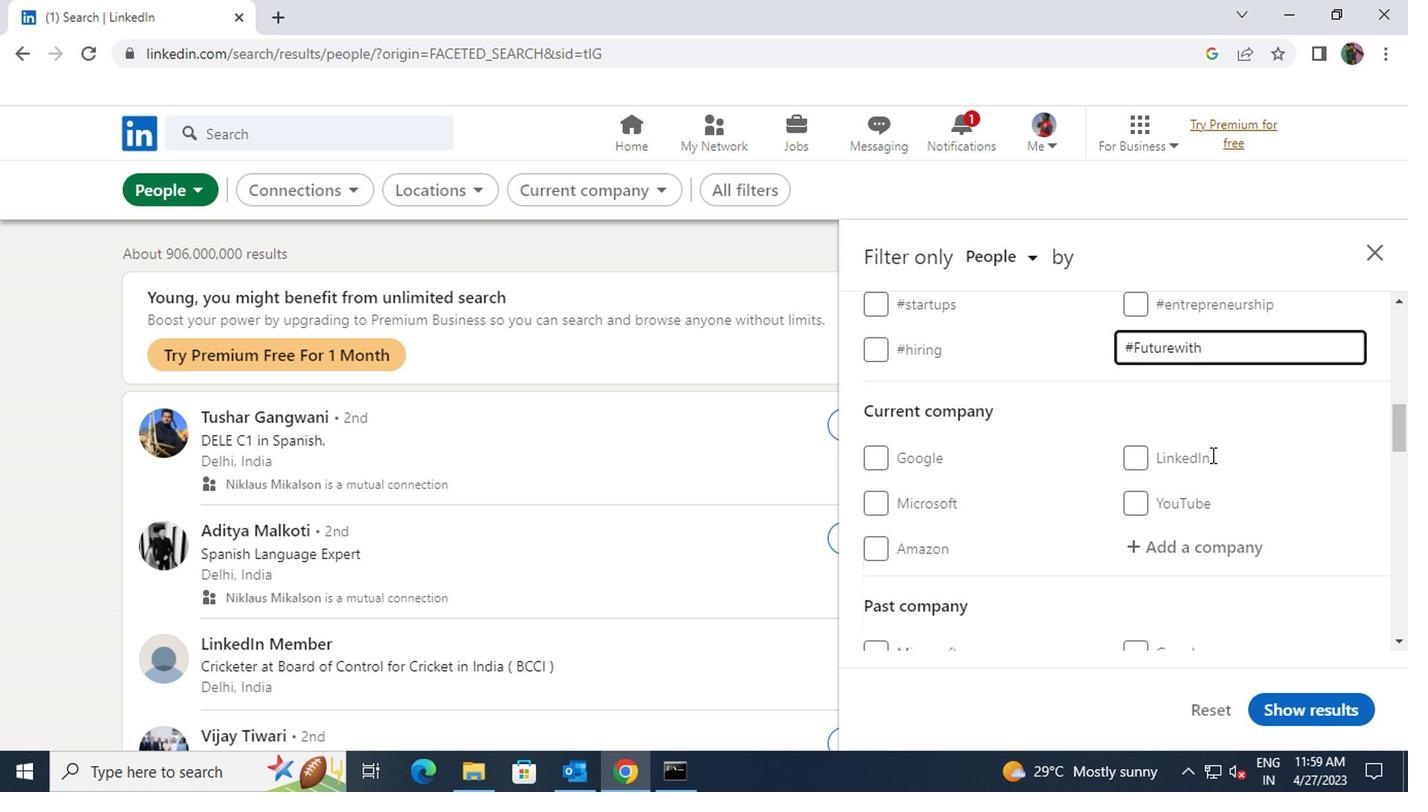 
Action: Mouse scrolled (1207, 455) with delta (0, -1)
Screenshot: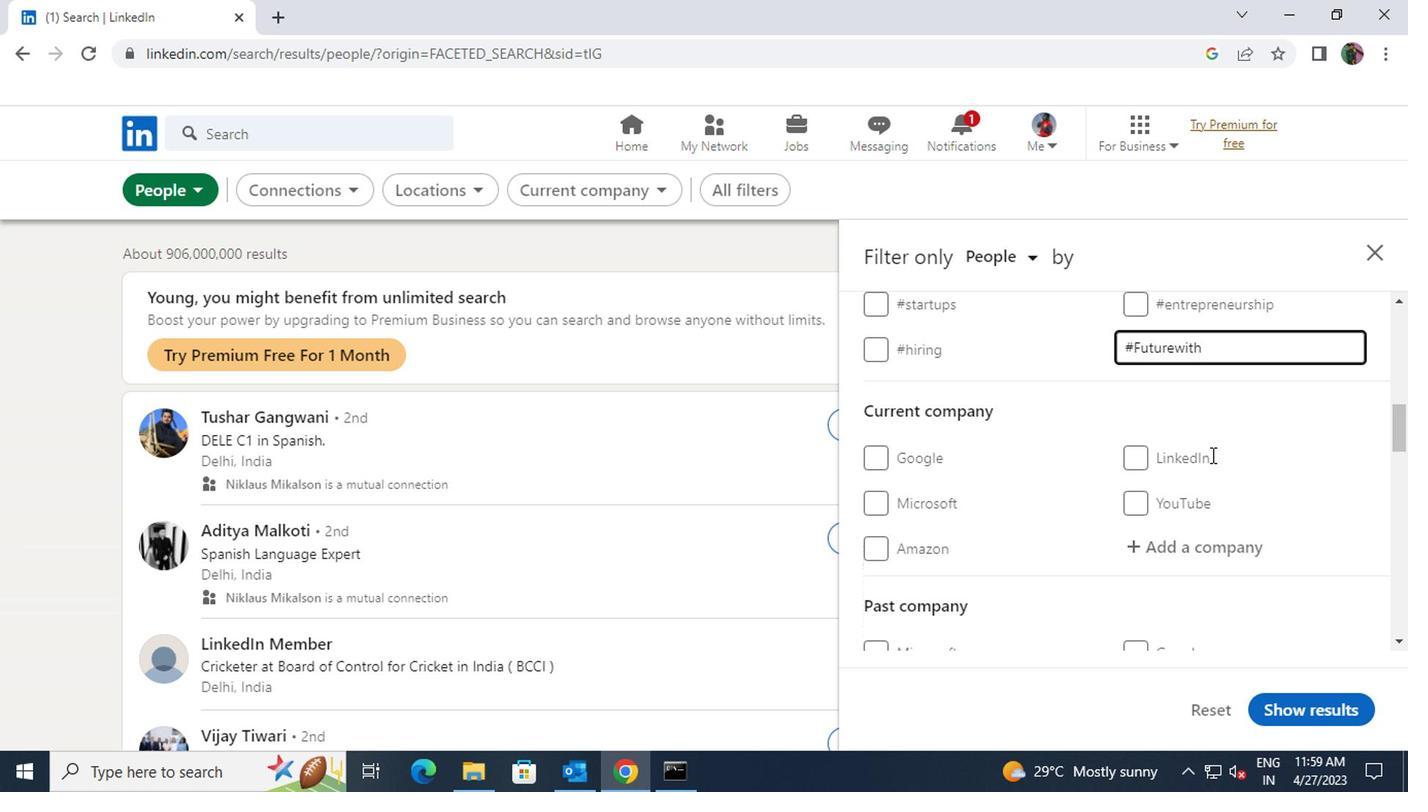 
Action: Mouse moved to (1158, 340)
Screenshot: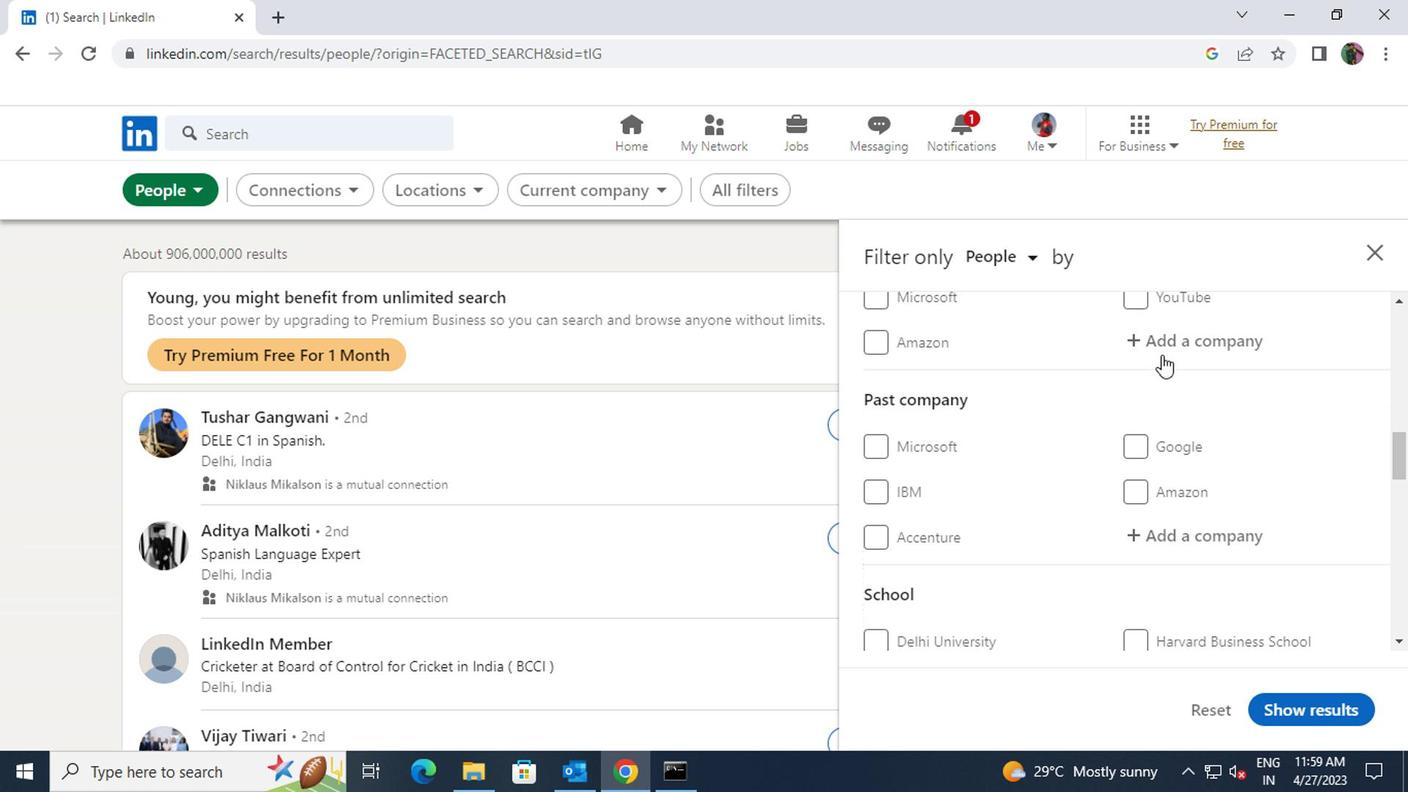 
Action: Mouse pressed left at (1158, 340)
Screenshot: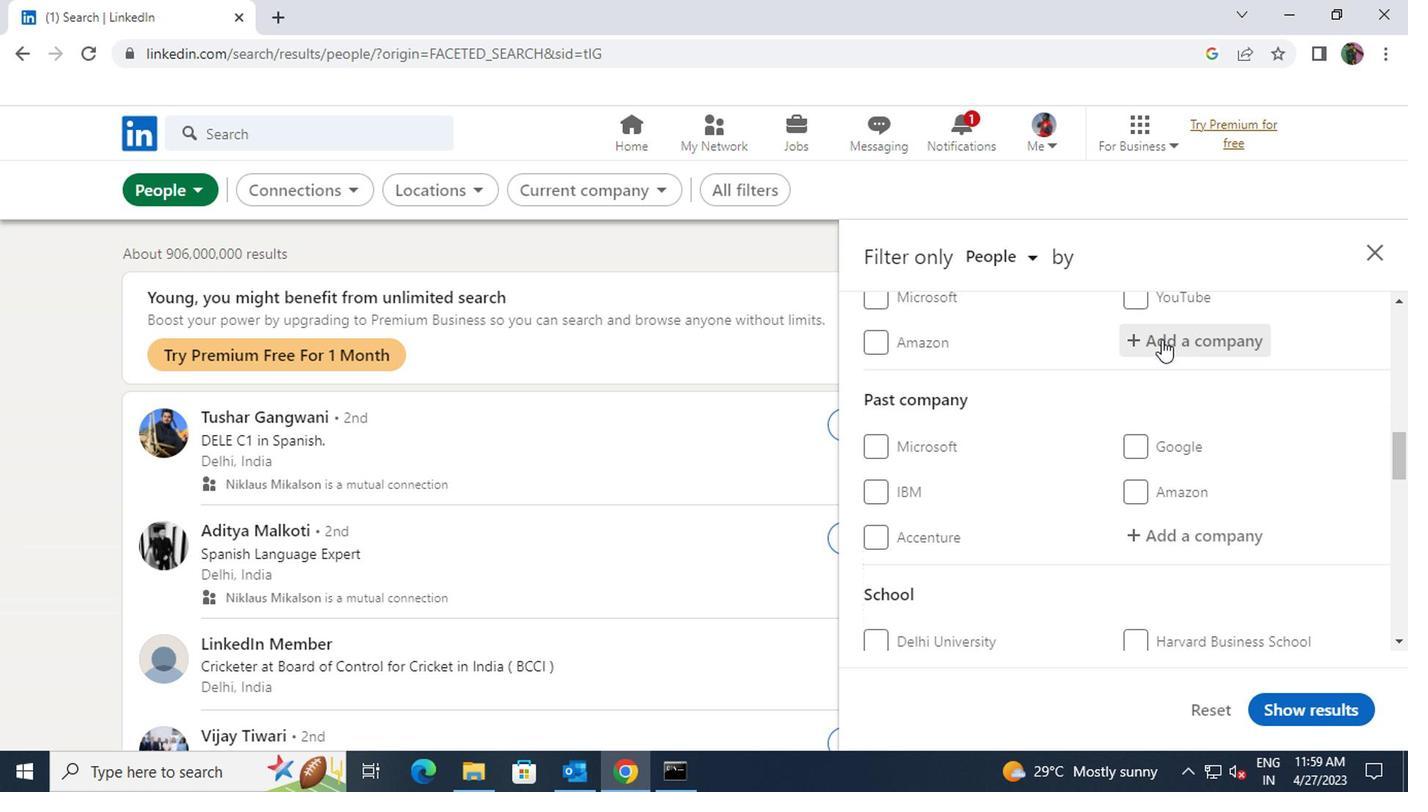 
Action: Key pressed <Key.shift>MYGATE
Screenshot: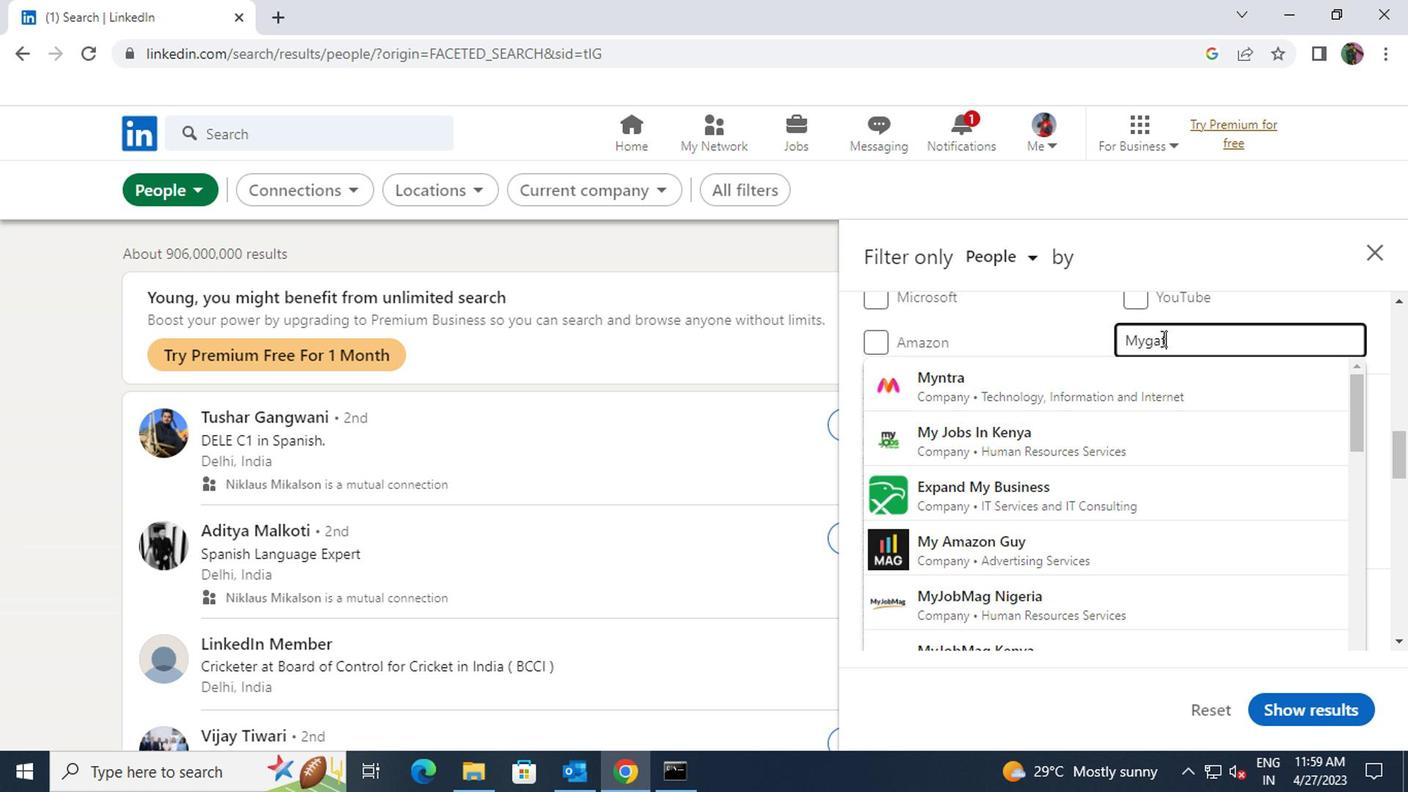 
Action: Mouse moved to (1123, 402)
Screenshot: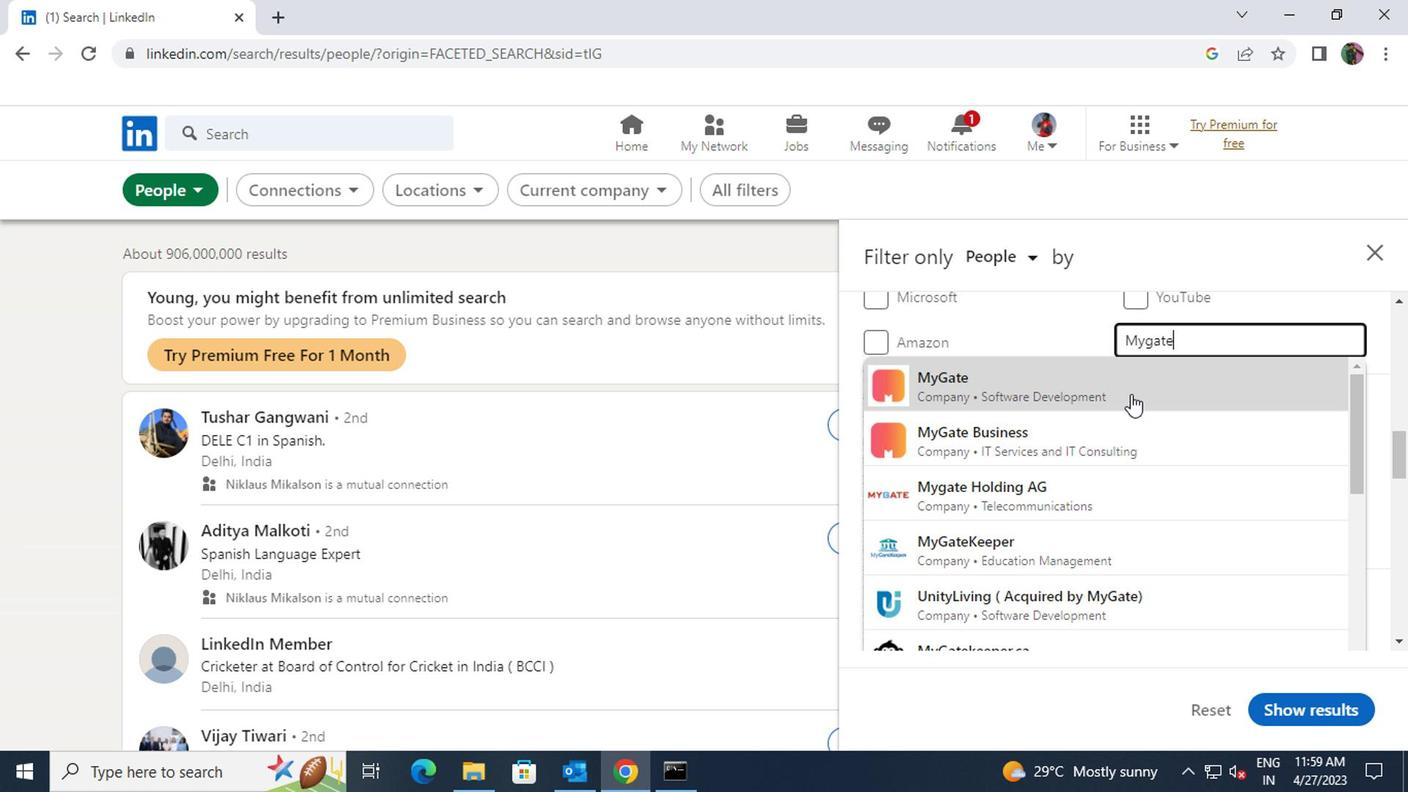 
Action: Mouse pressed left at (1123, 402)
Screenshot: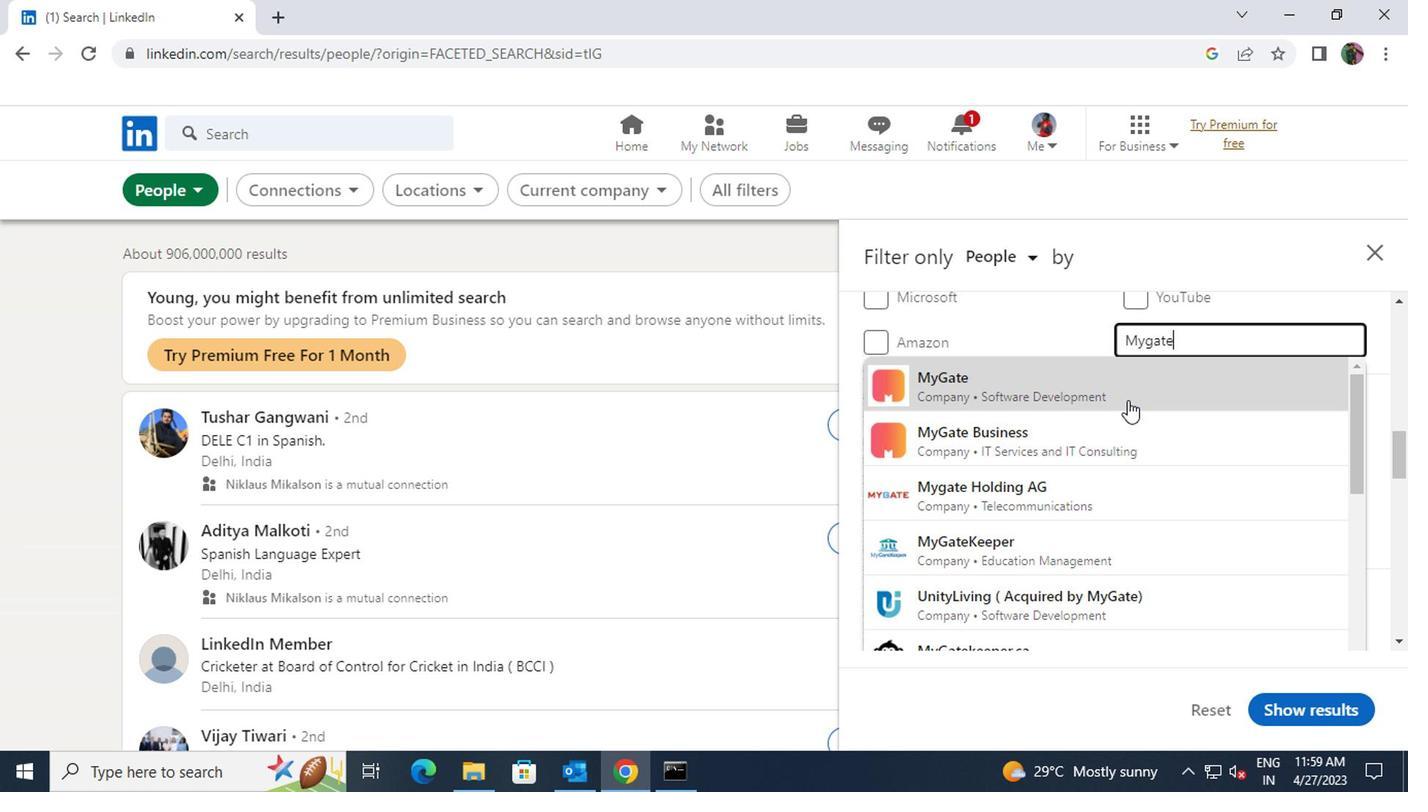 
Action: Mouse scrolled (1123, 401) with delta (0, 0)
Screenshot: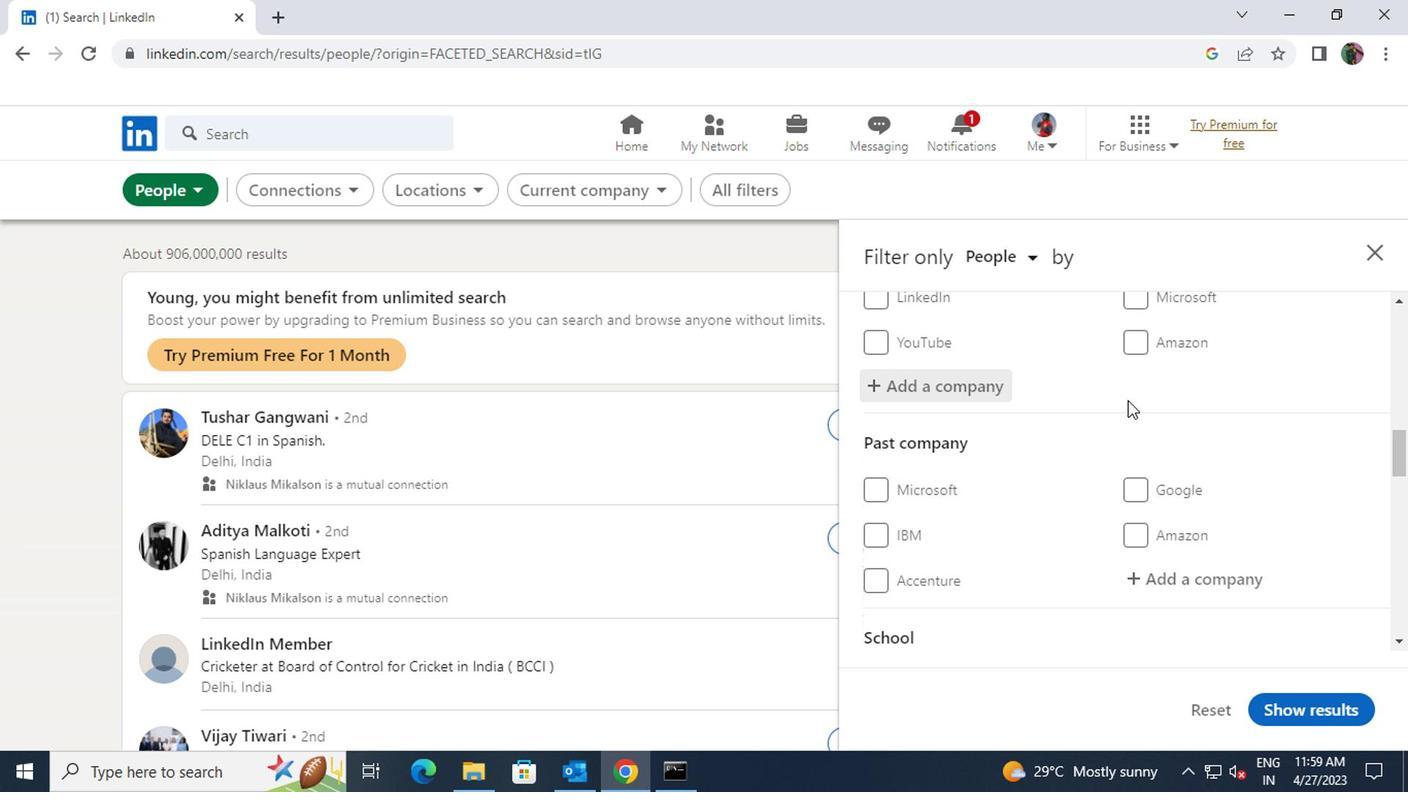 
Action: Mouse scrolled (1123, 401) with delta (0, 0)
Screenshot: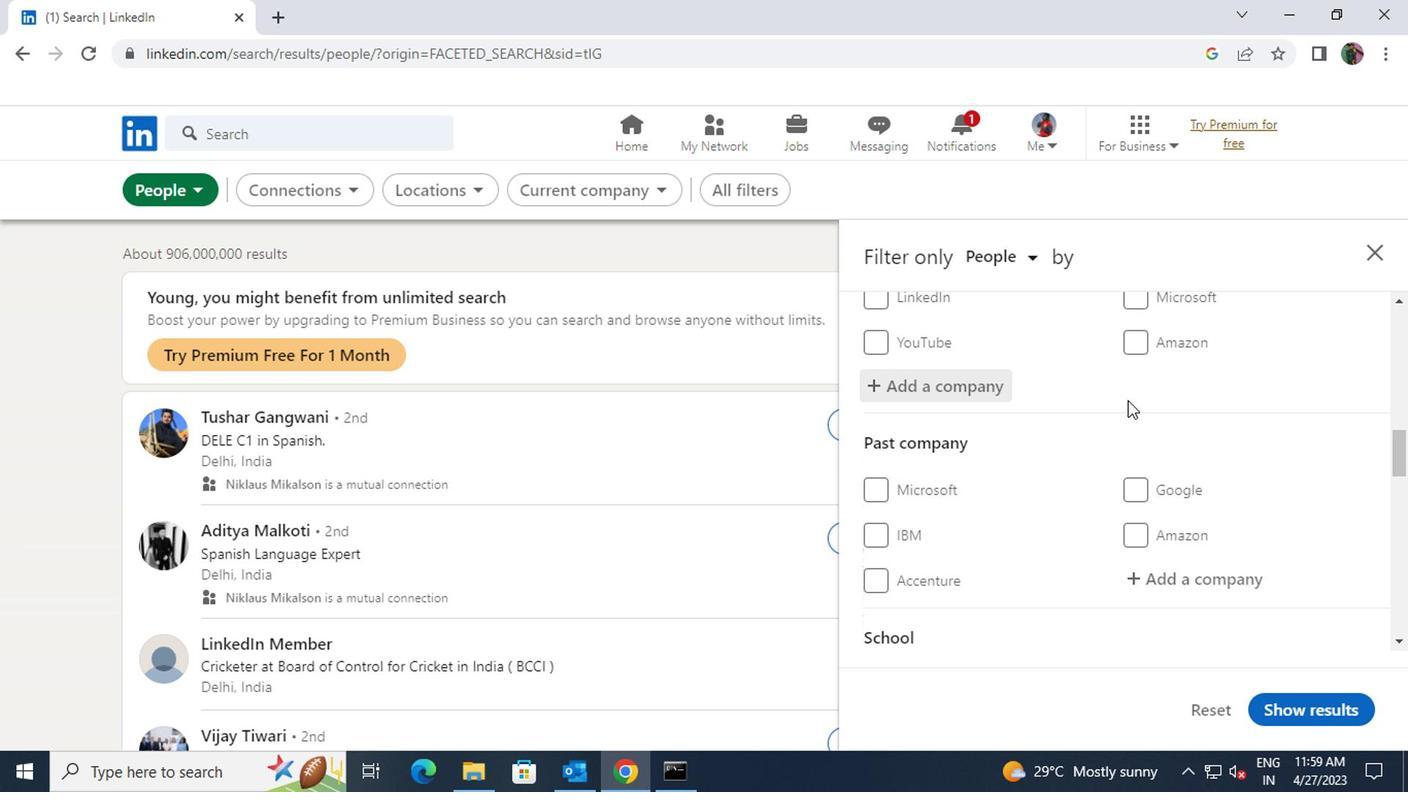 
Action: Mouse moved to (1123, 443)
Screenshot: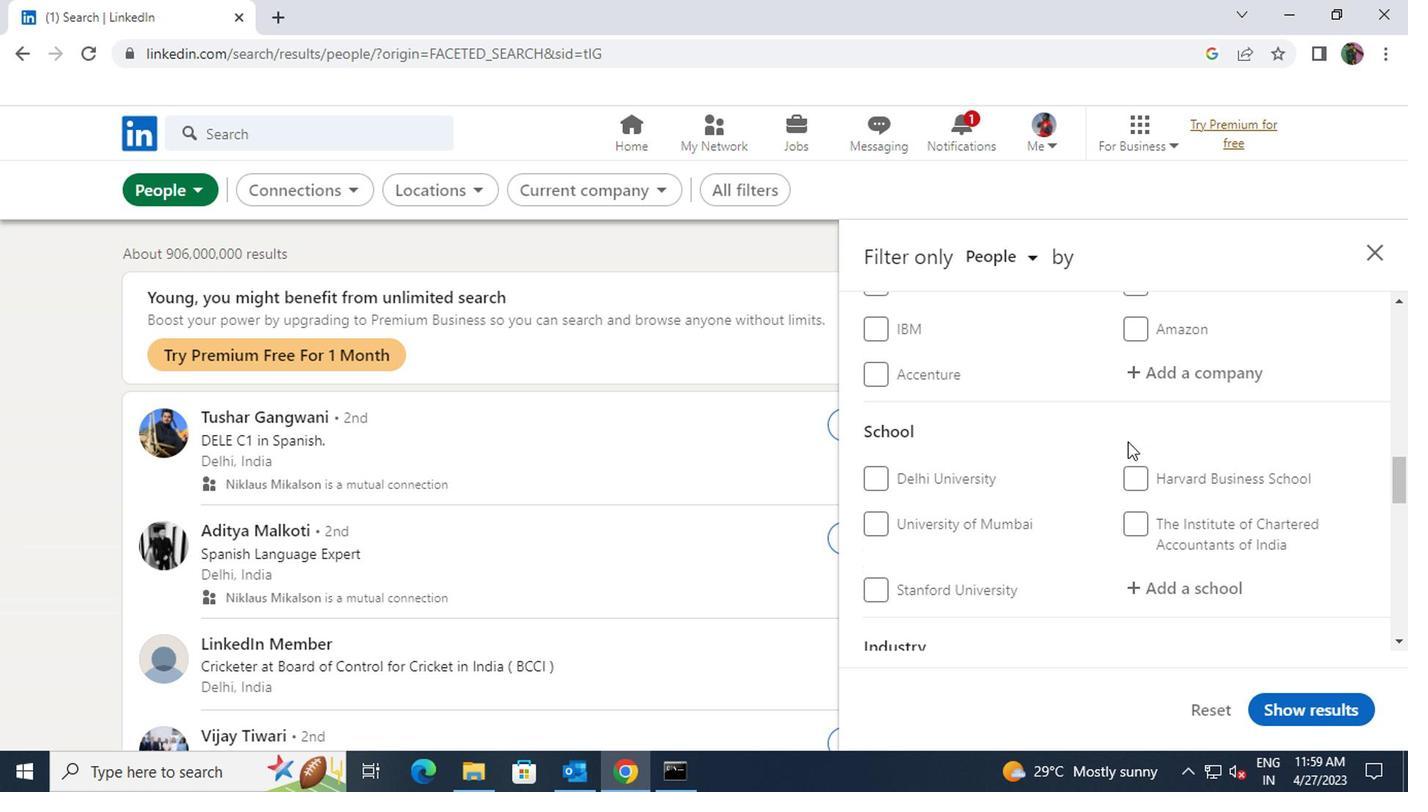 
Action: Mouse scrolled (1123, 442) with delta (0, -1)
Screenshot: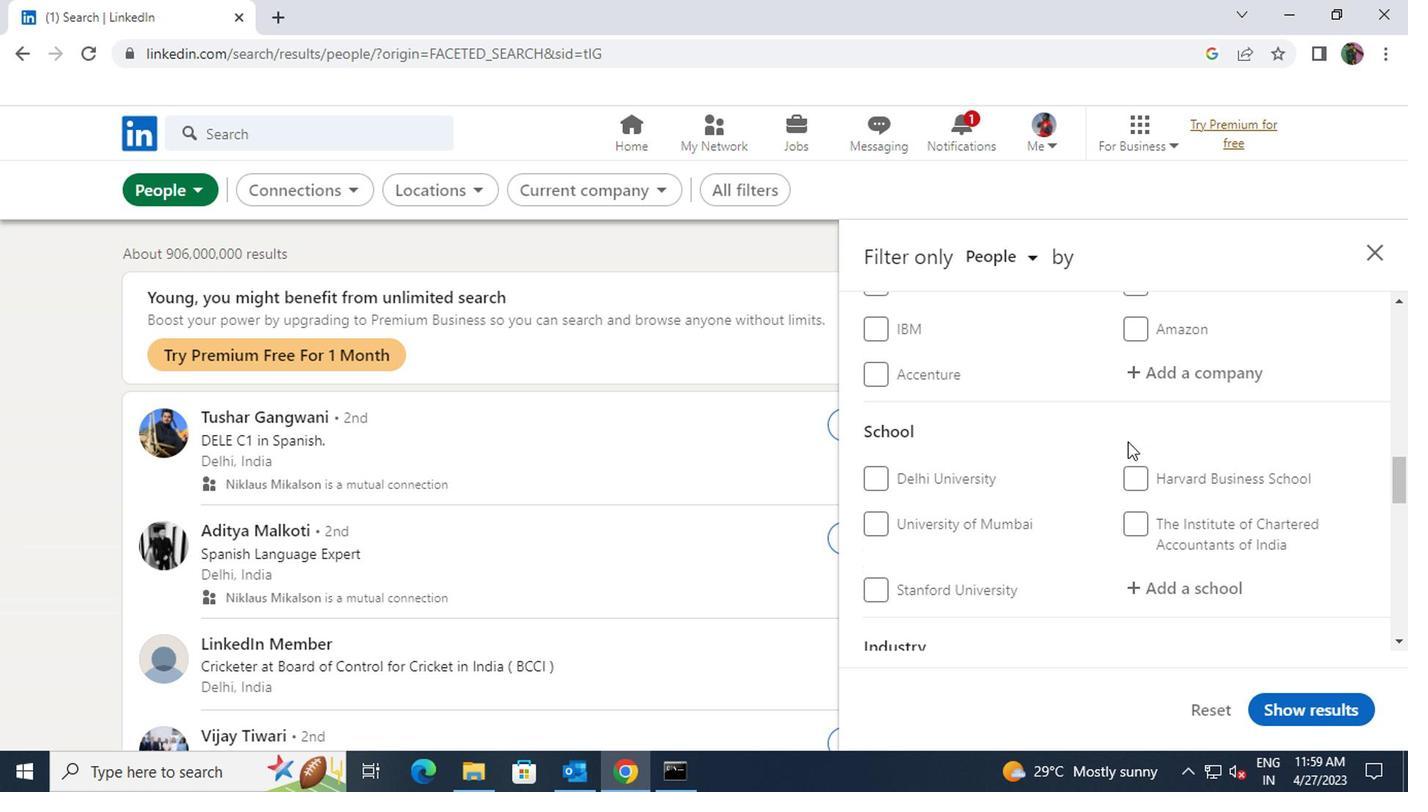 
Action: Mouse scrolled (1123, 442) with delta (0, -1)
Screenshot: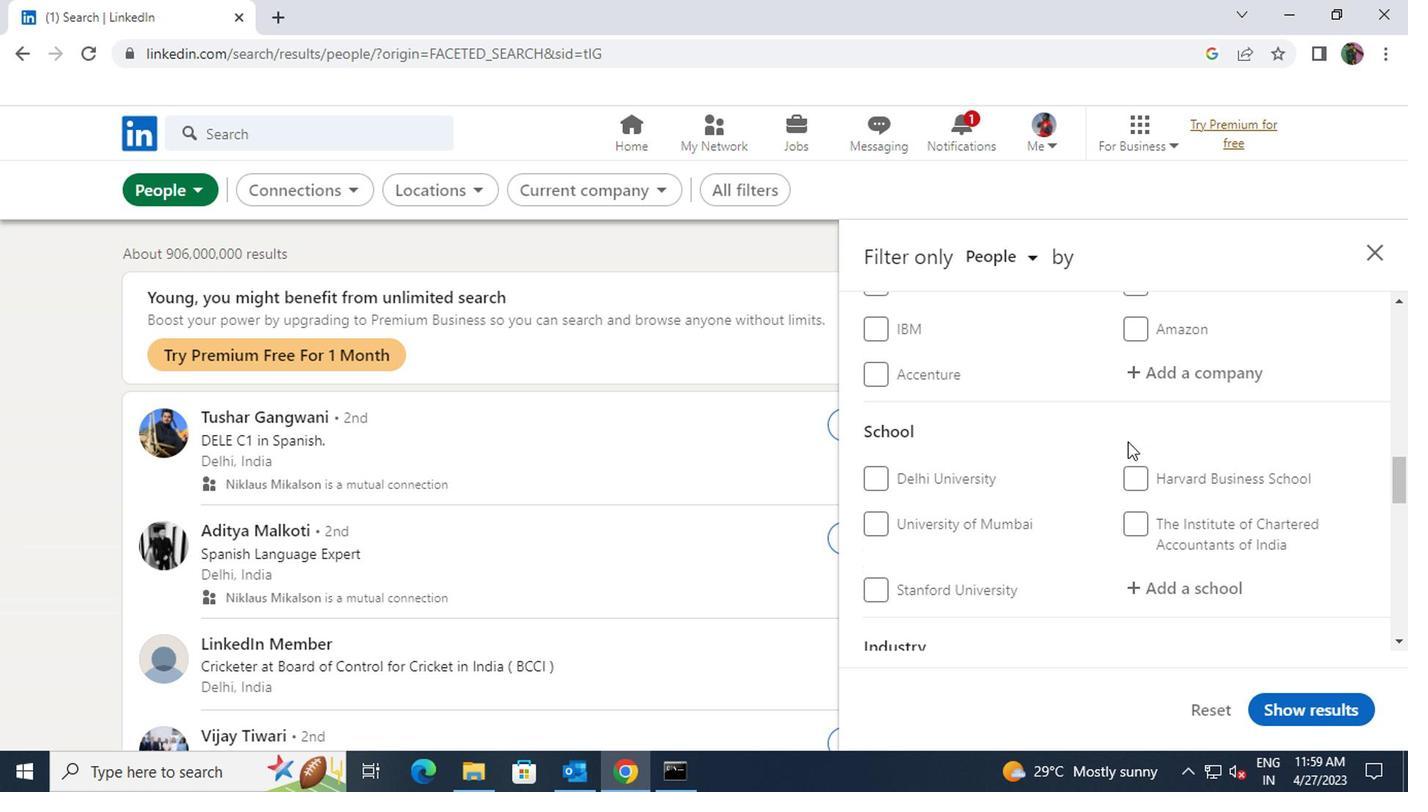 
Action: Mouse moved to (1141, 389)
Screenshot: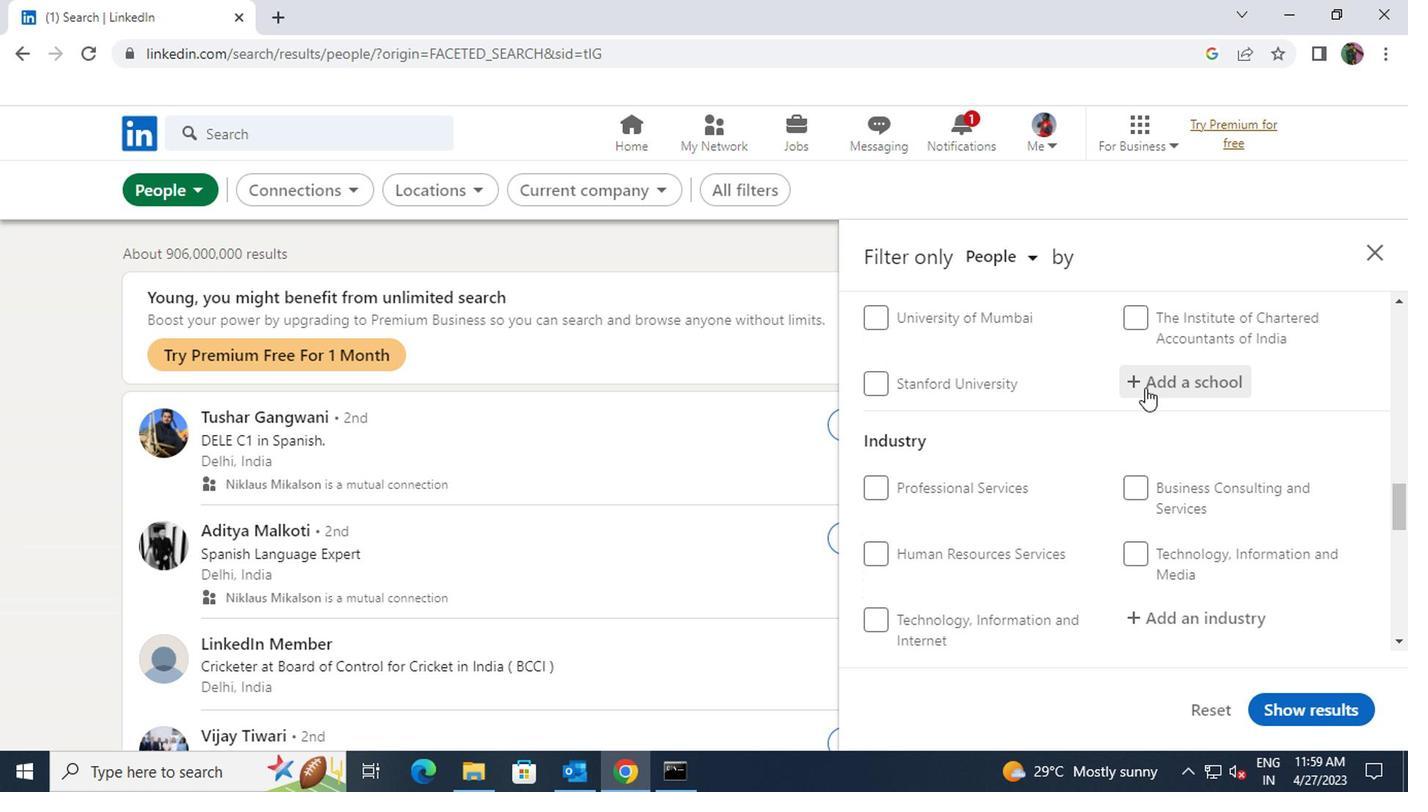 
Action: Mouse pressed left at (1141, 389)
Screenshot: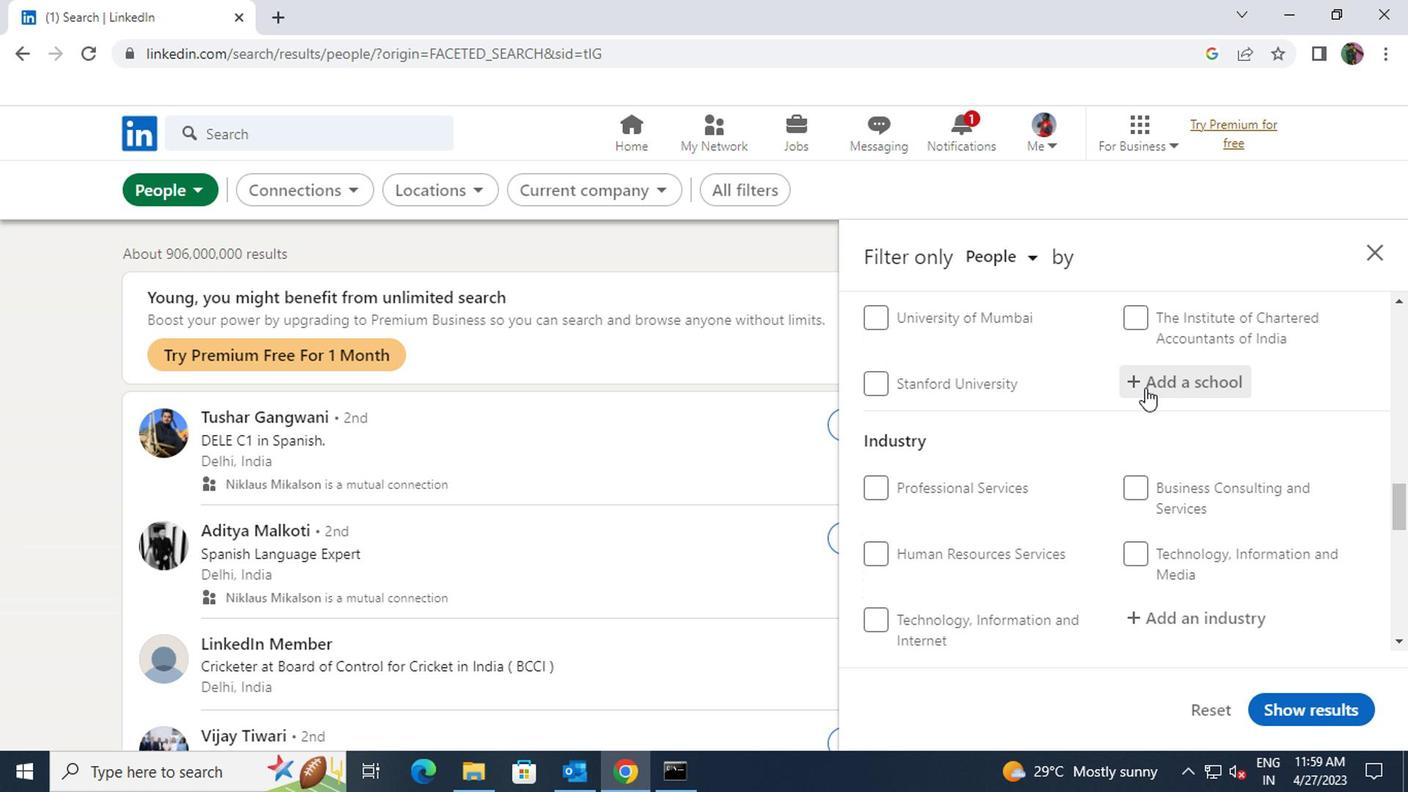 
Action: Key pressed <Key.shift>VIGNAN
Screenshot: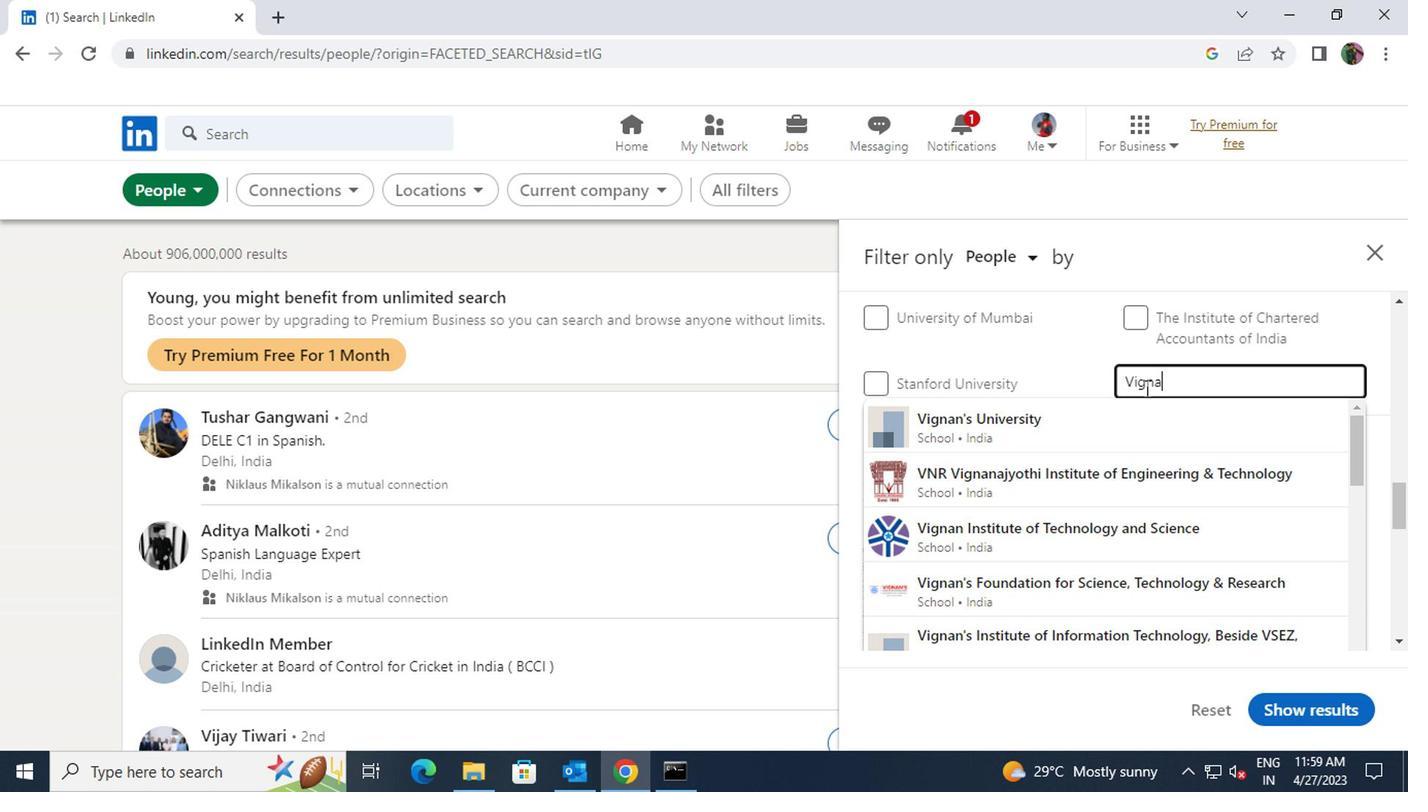 
Action: Mouse moved to (1148, 462)
Screenshot: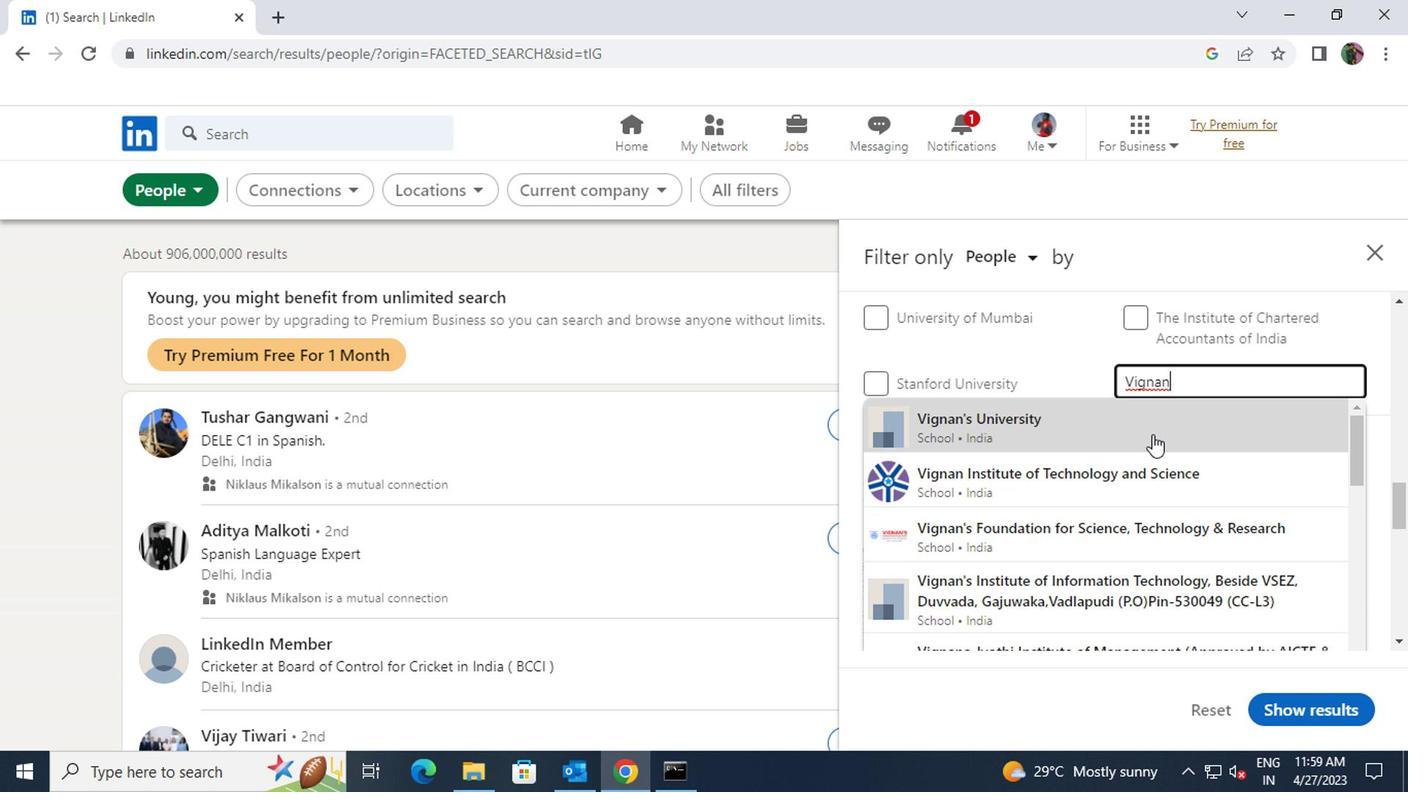
Action: Mouse pressed left at (1148, 462)
Screenshot: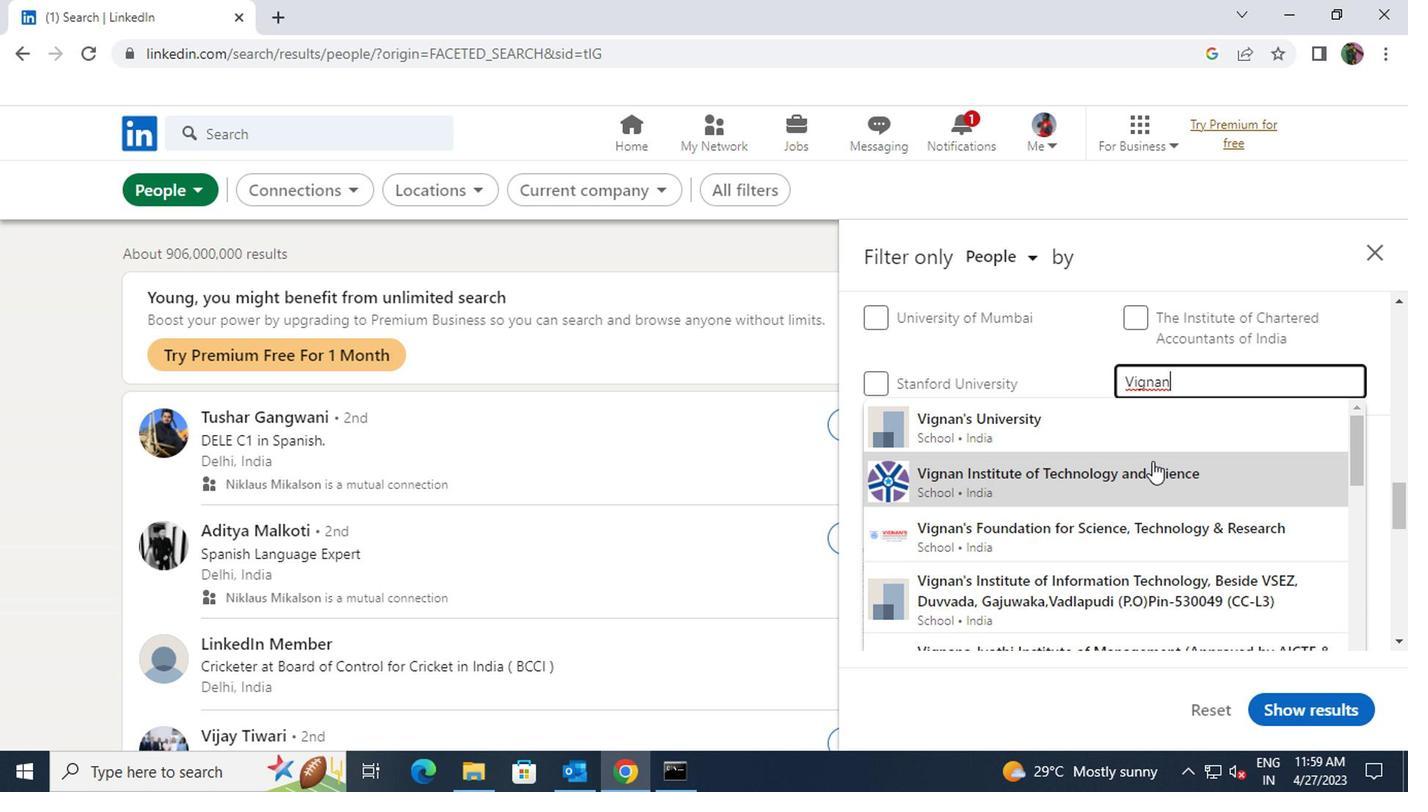 
Action: Mouse scrolled (1148, 462) with delta (0, 0)
Screenshot: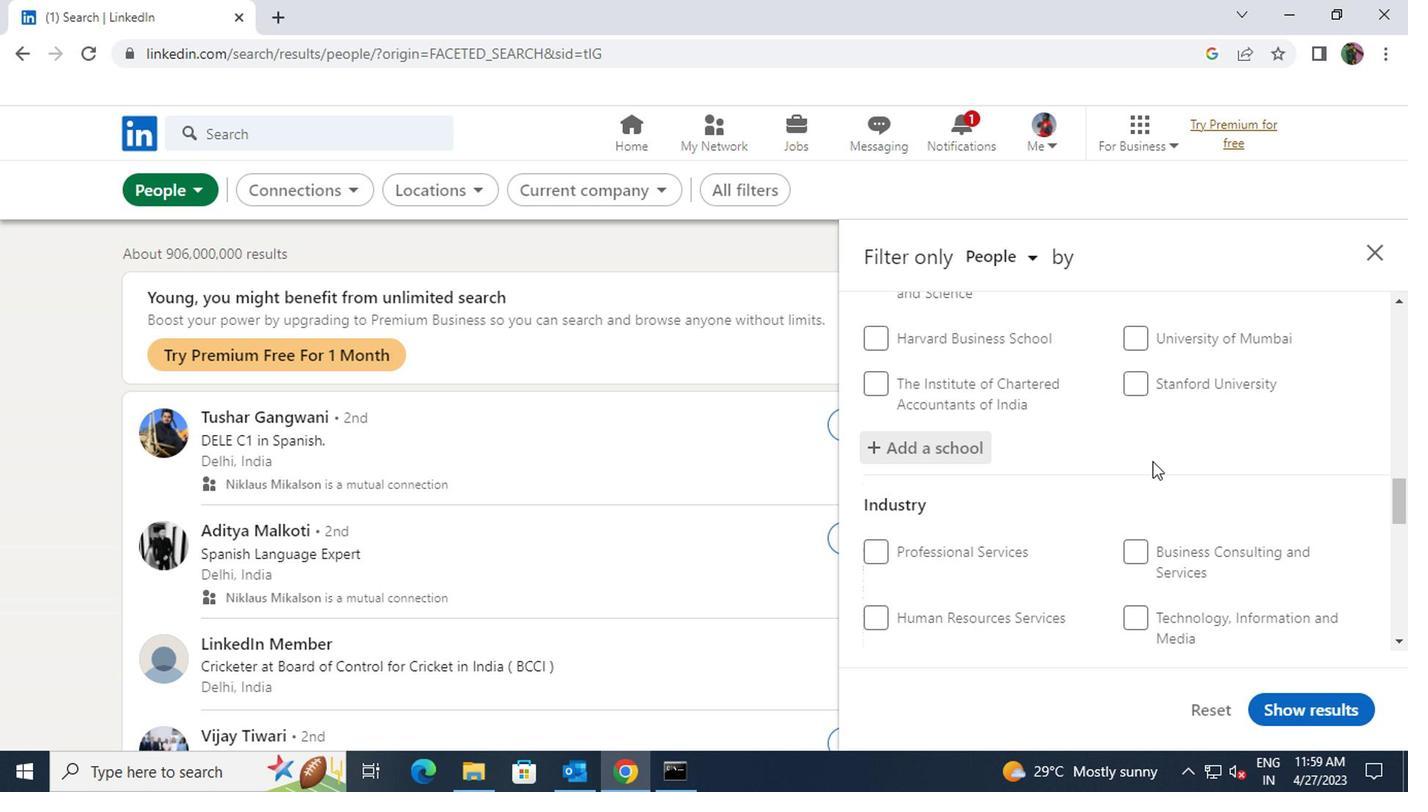 
Action: Mouse scrolled (1148, 462) with delta (0, 0)
Screenshot: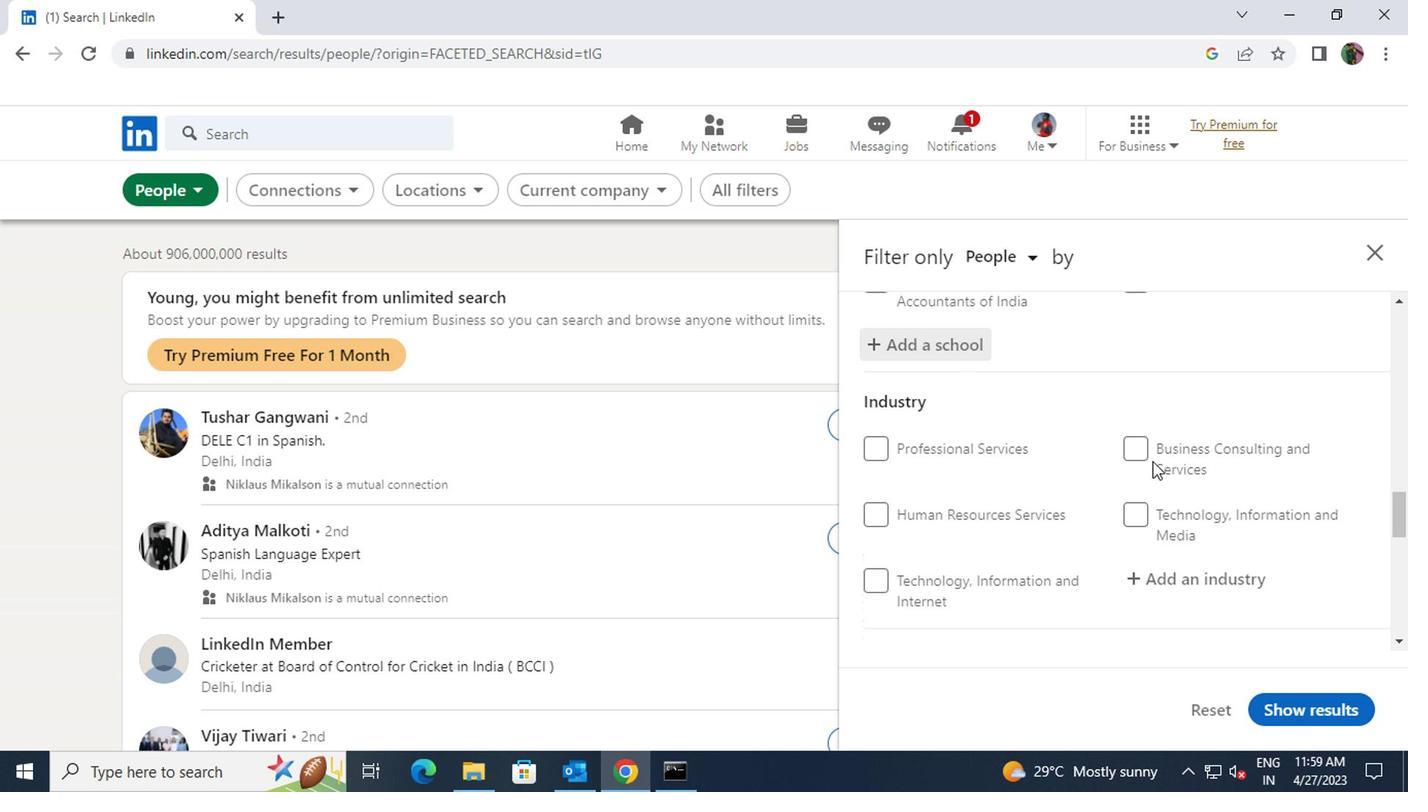 
Action: Mouse moved to (1156, 469)
Screenshot: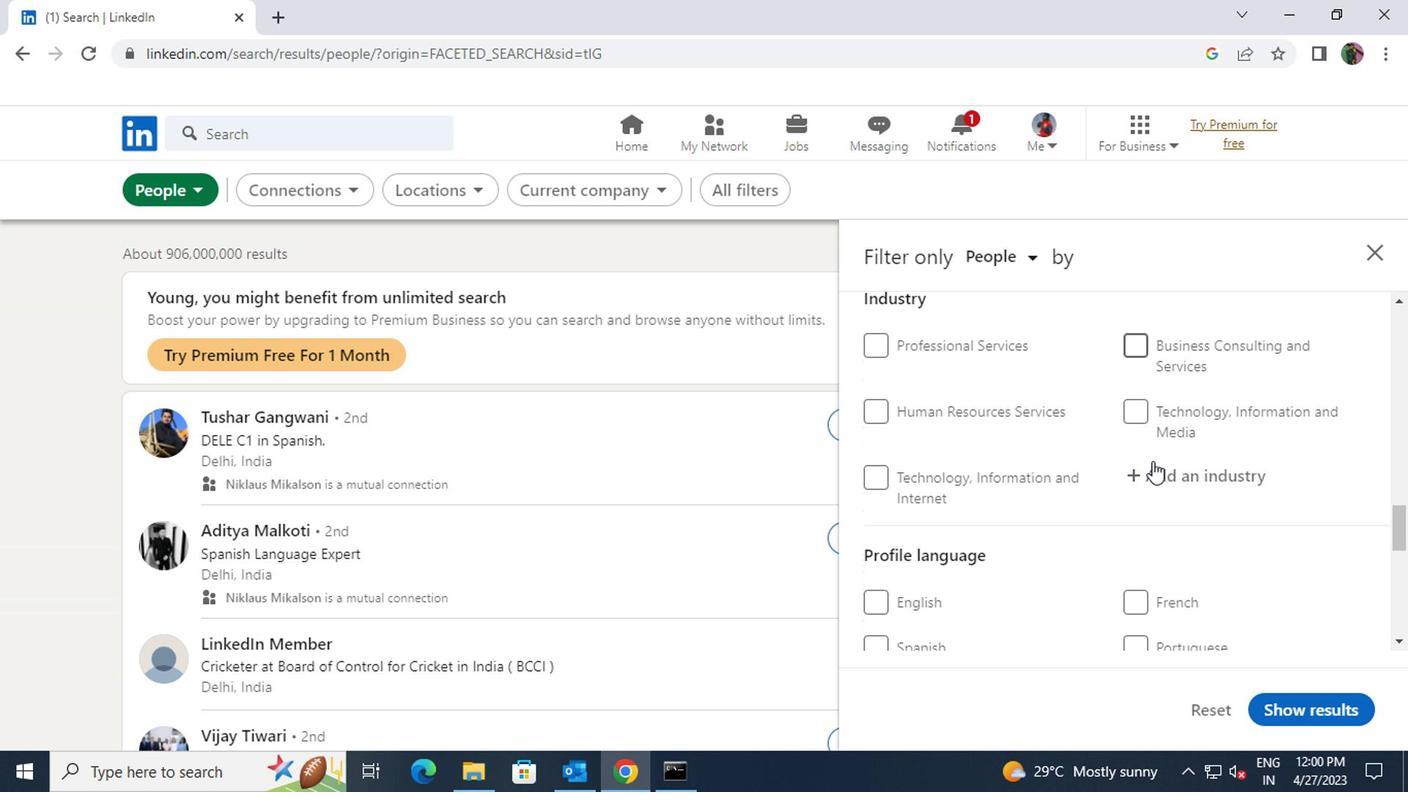 
Action: Mouse pressed left at (1156, 469)
Screenshot: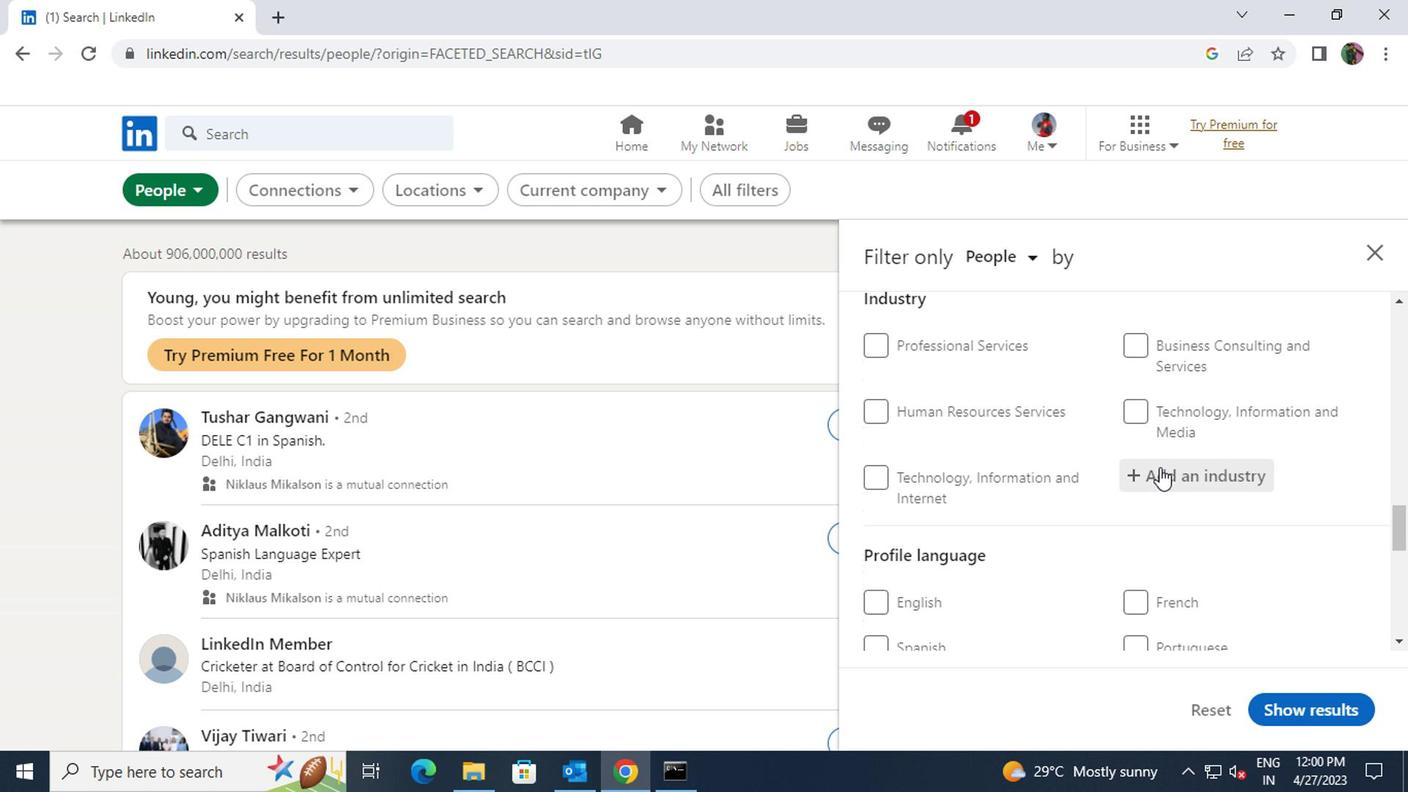 
Action: Key pressed <Key.shift>GEOTHERMA
Screenshot: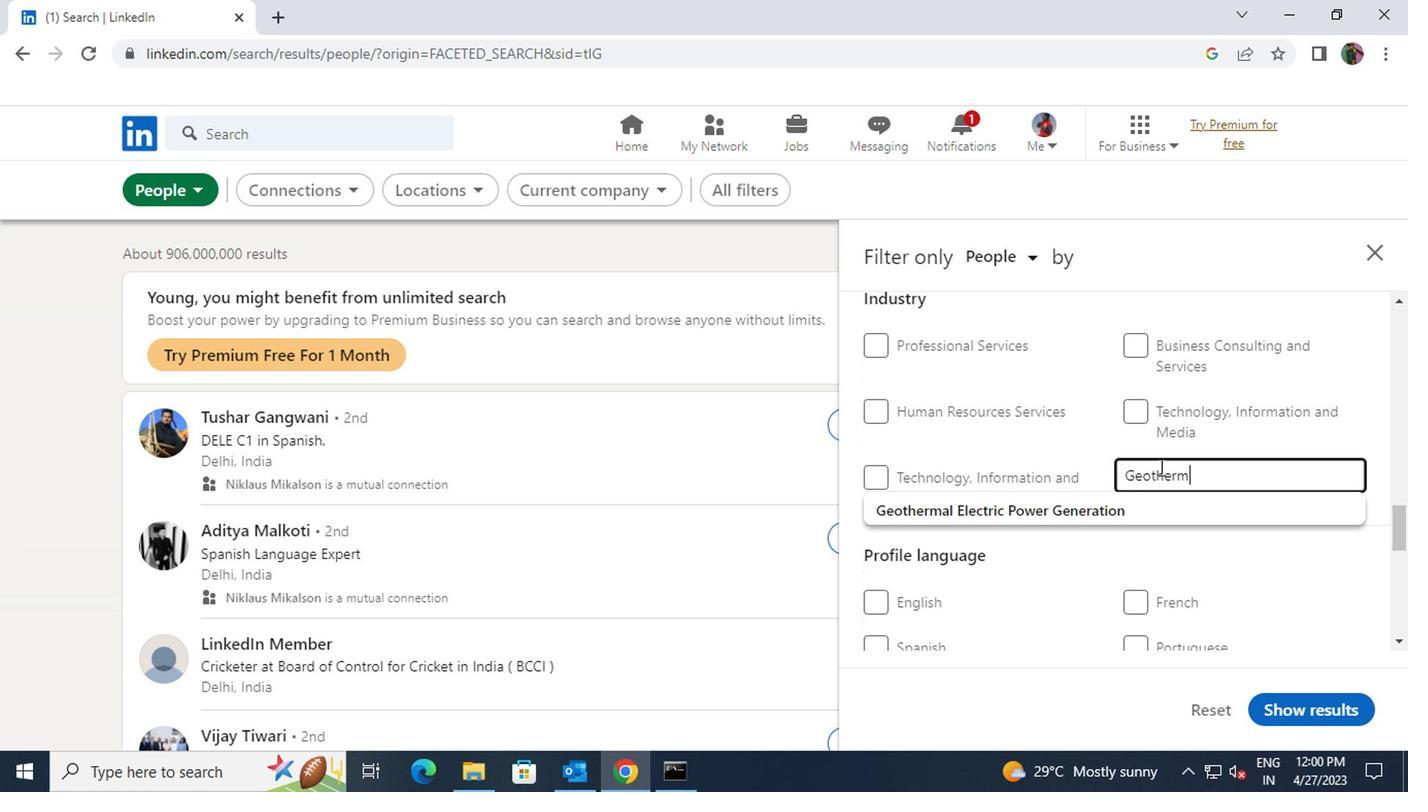 
Action: Mouse moved to (1151, 502)
Screenshot: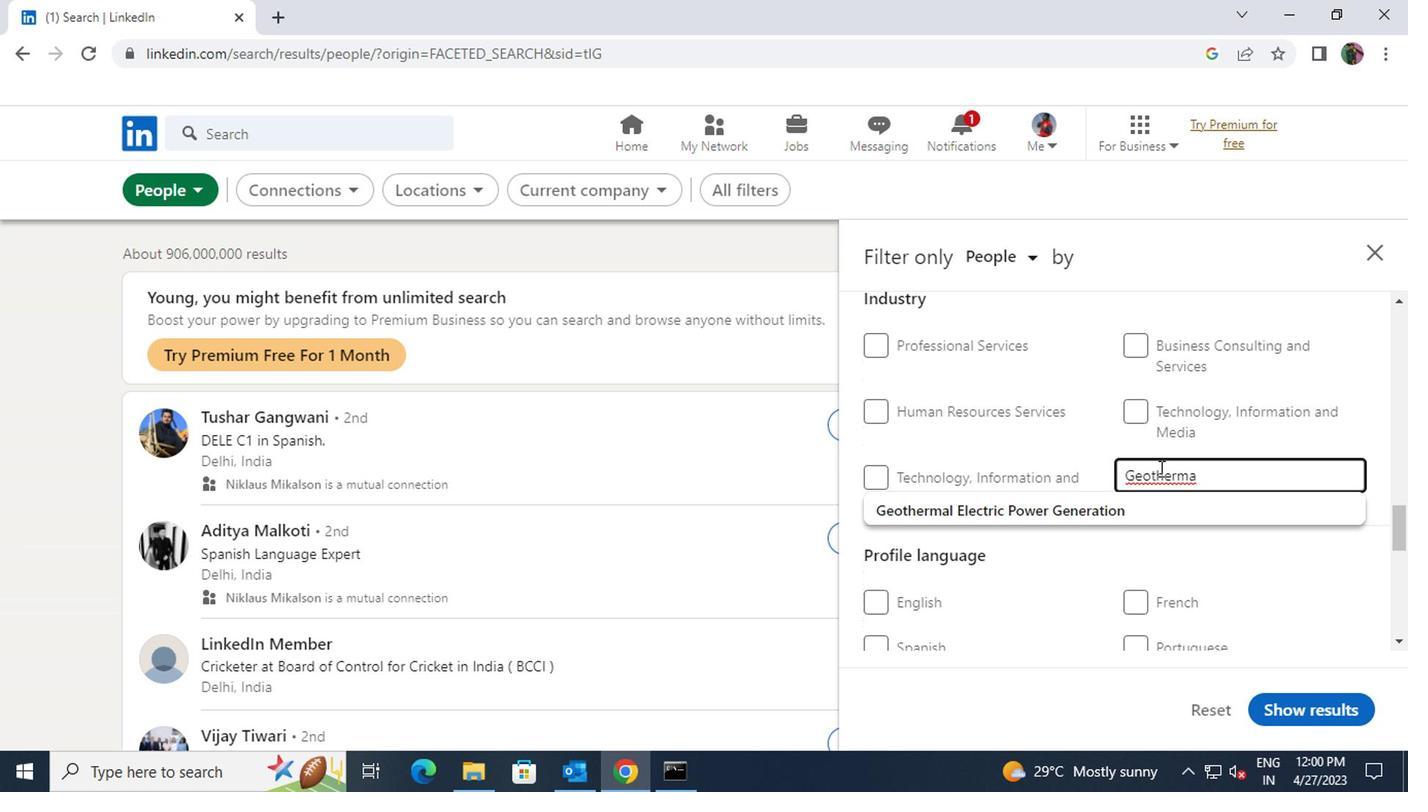 
Action: Mouse pressed left at (1151, 502)
Screenshot: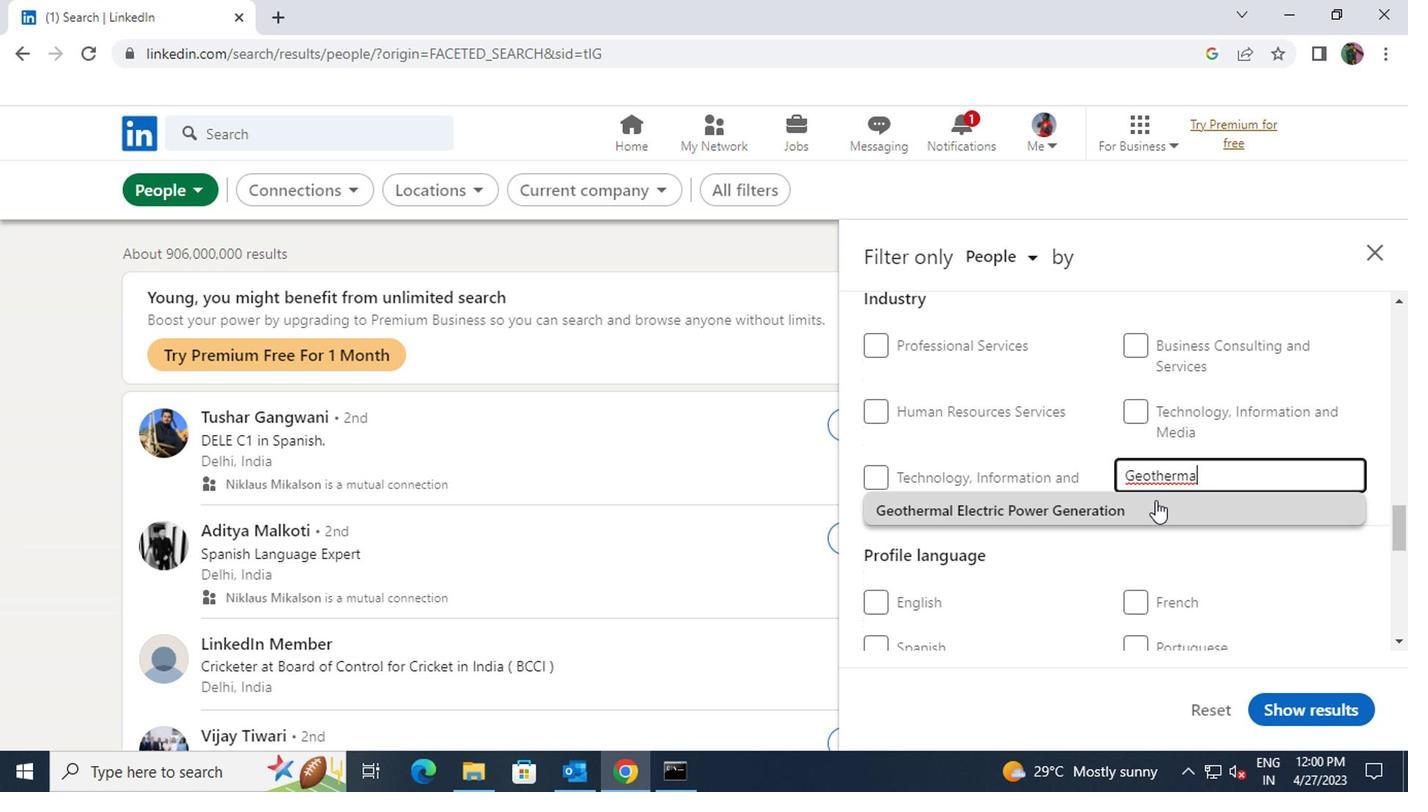 
Action: Mouse scrolled (1151, 501) with delta (0, -1)
Screenshot: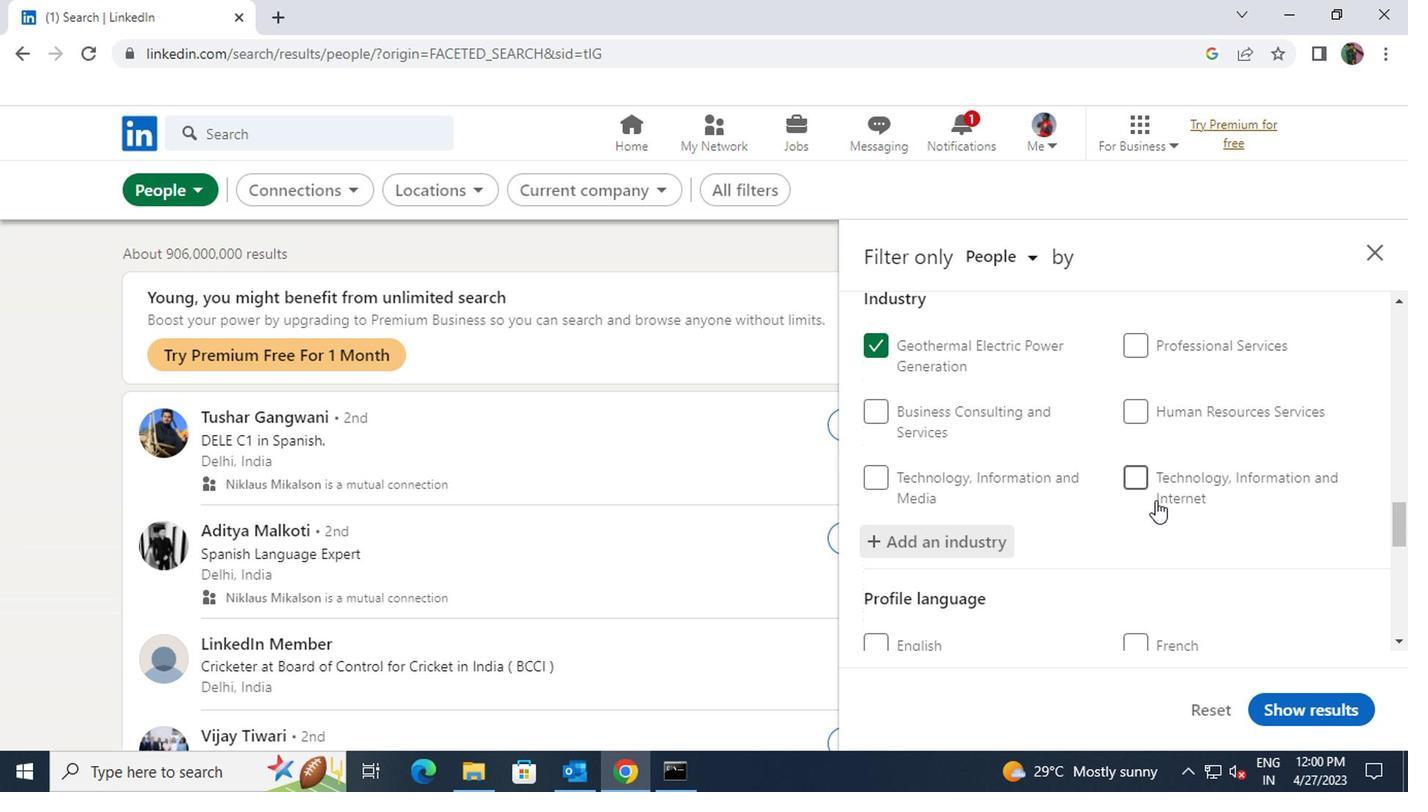 
Action: Mouse scrolled (1151, 501) with delta (0, -1)
Screenshot: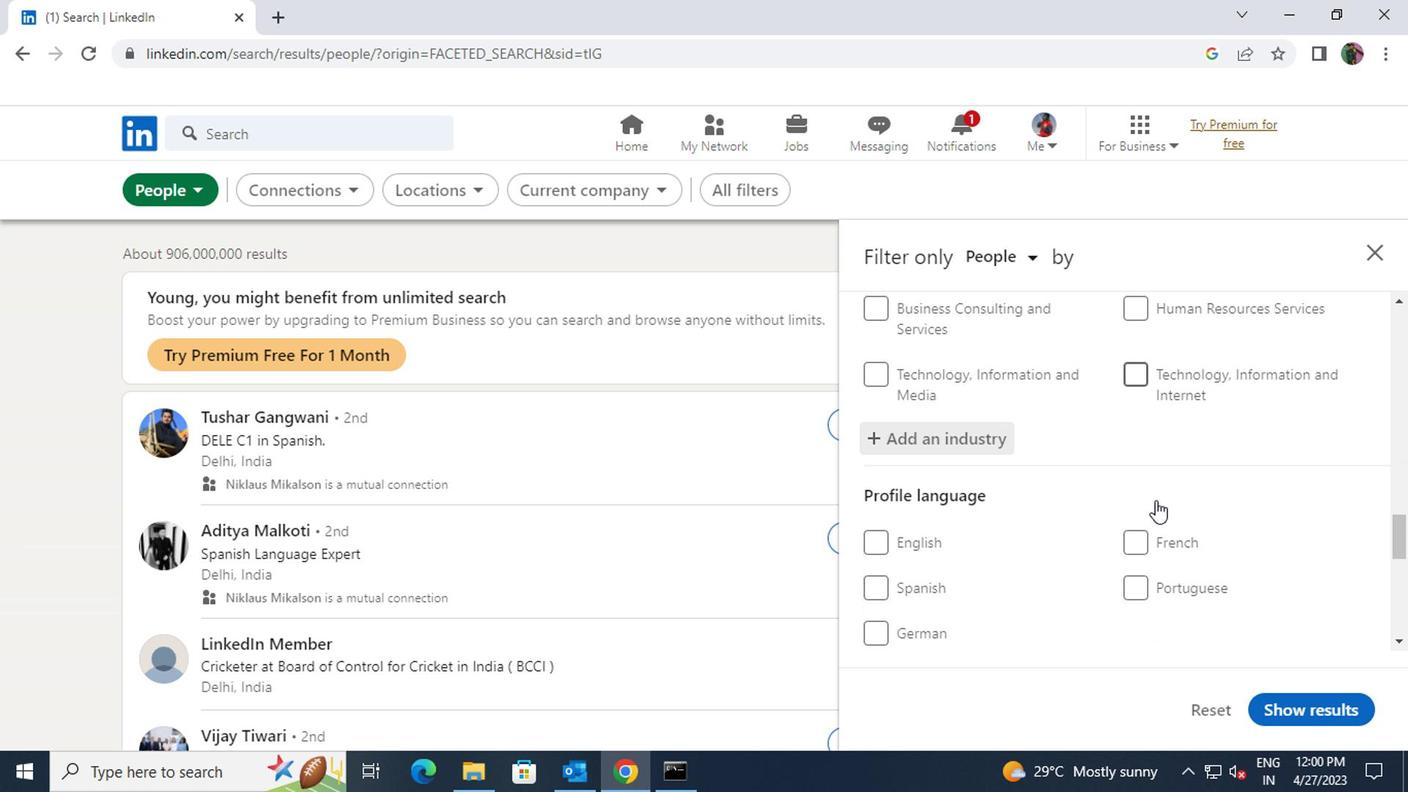 
Action: Mouse moved to (884, 482)
Screenshot: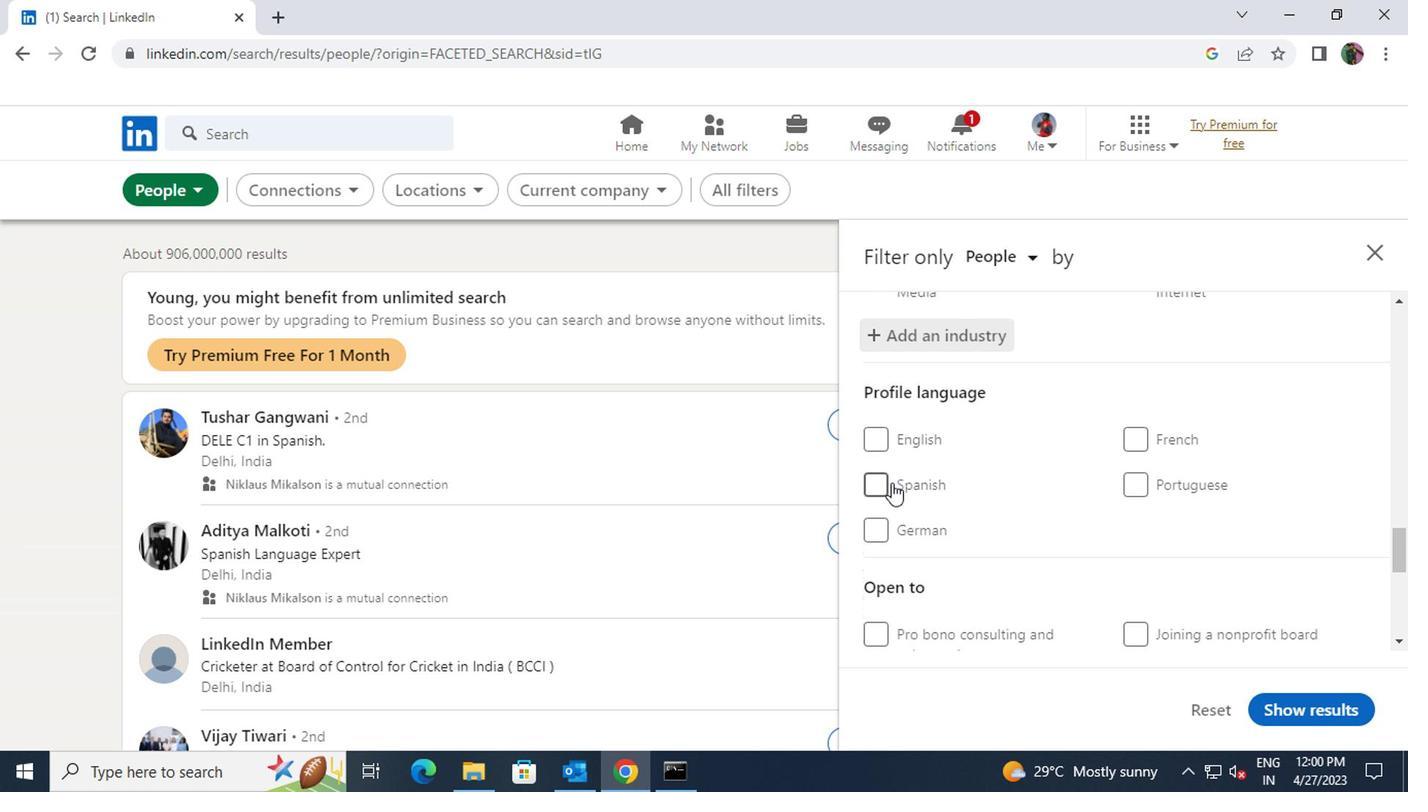 
Action: Mouse pressed left at (884, 482)
Screenshot: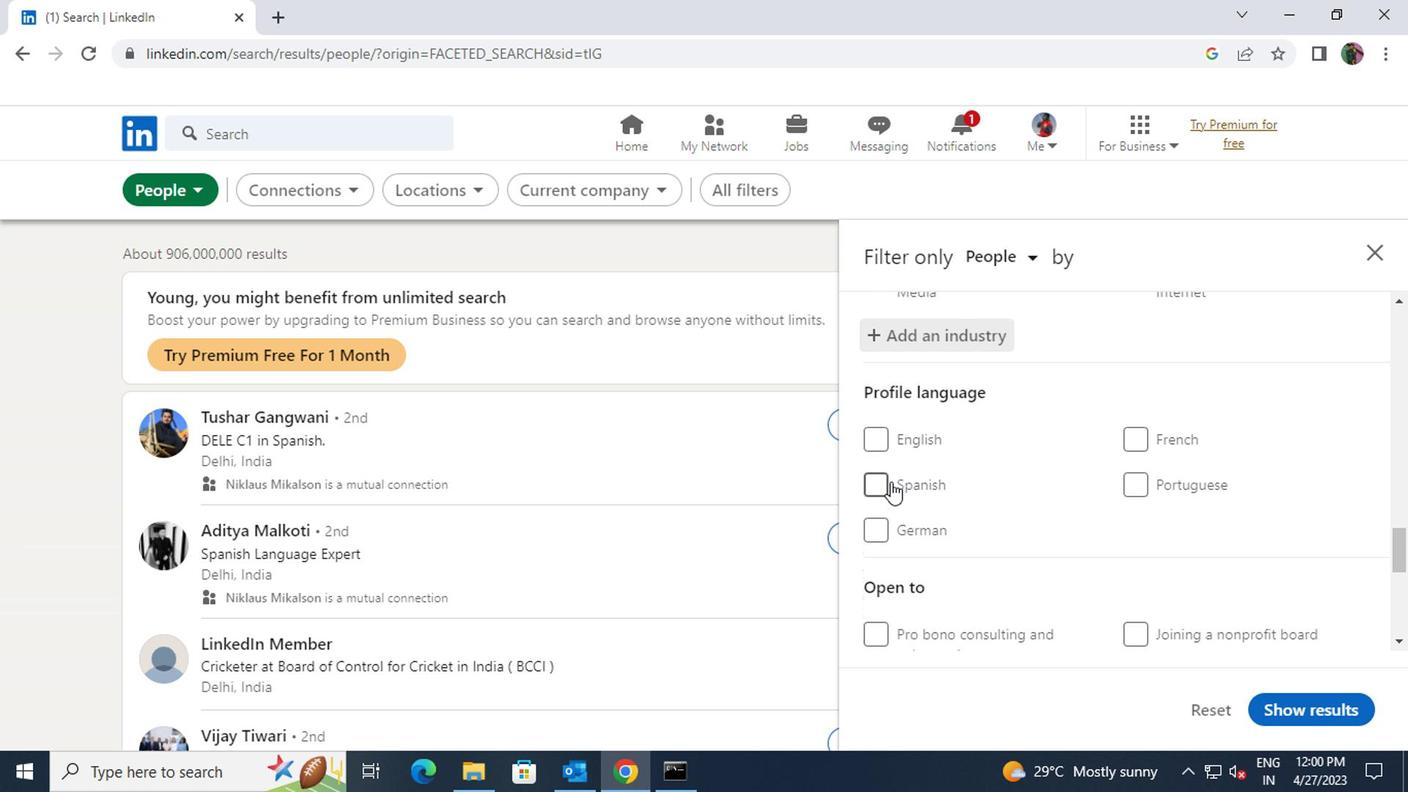
Action: Mouse moved to (986, 501)
Screenshot: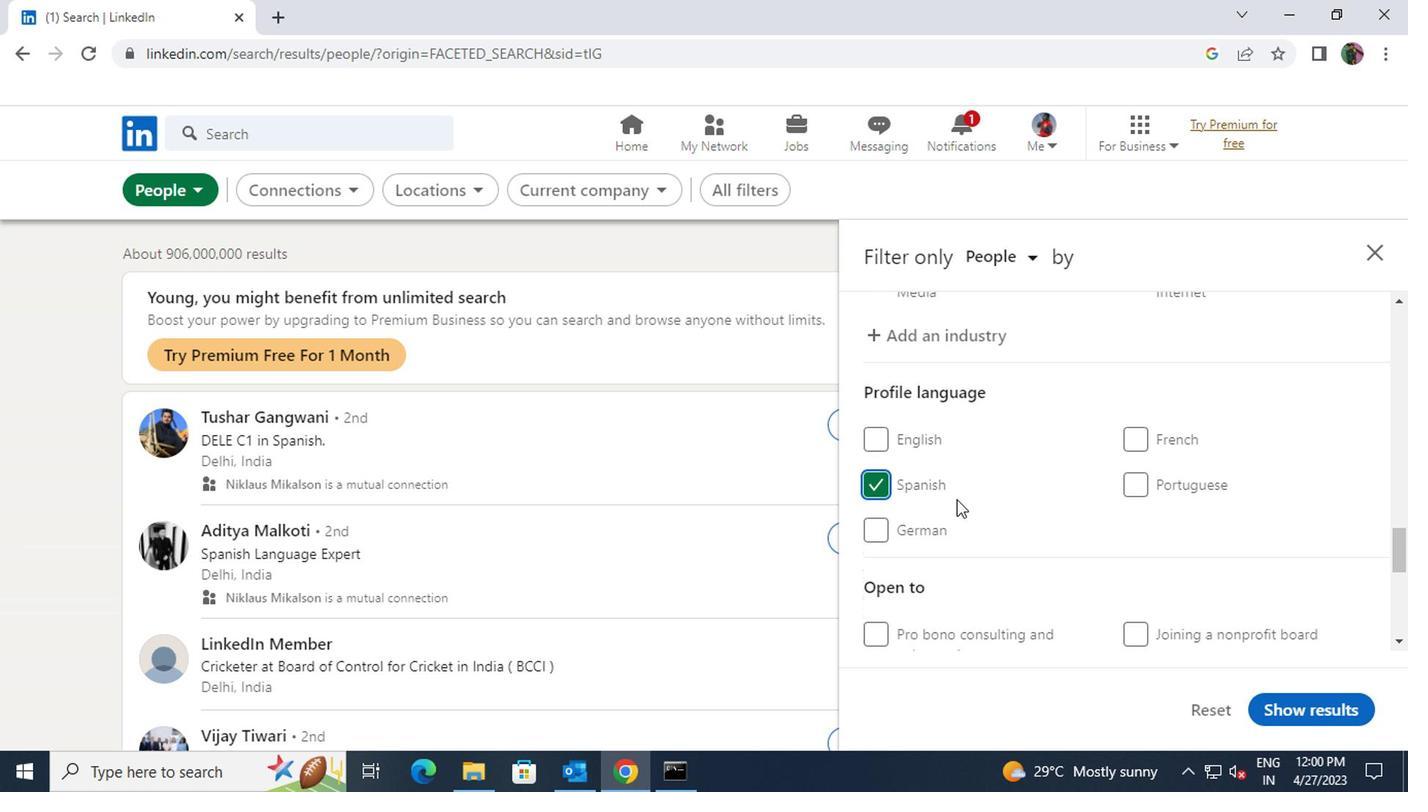 
Action: Mouse scrolled (986, 500) with delta (0, 0)
Screenshot: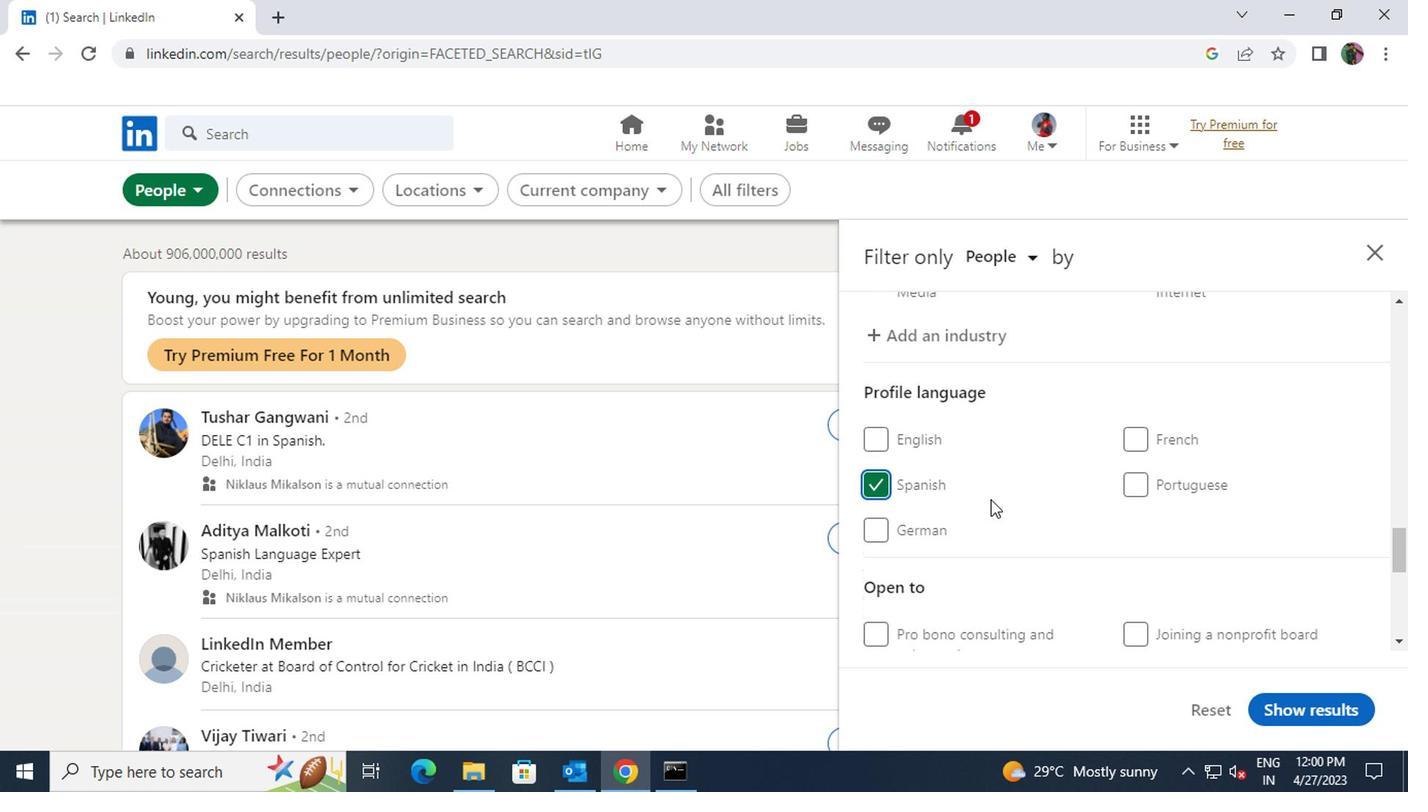 
Action: Mouse moved to (987, 501)
Screenshot: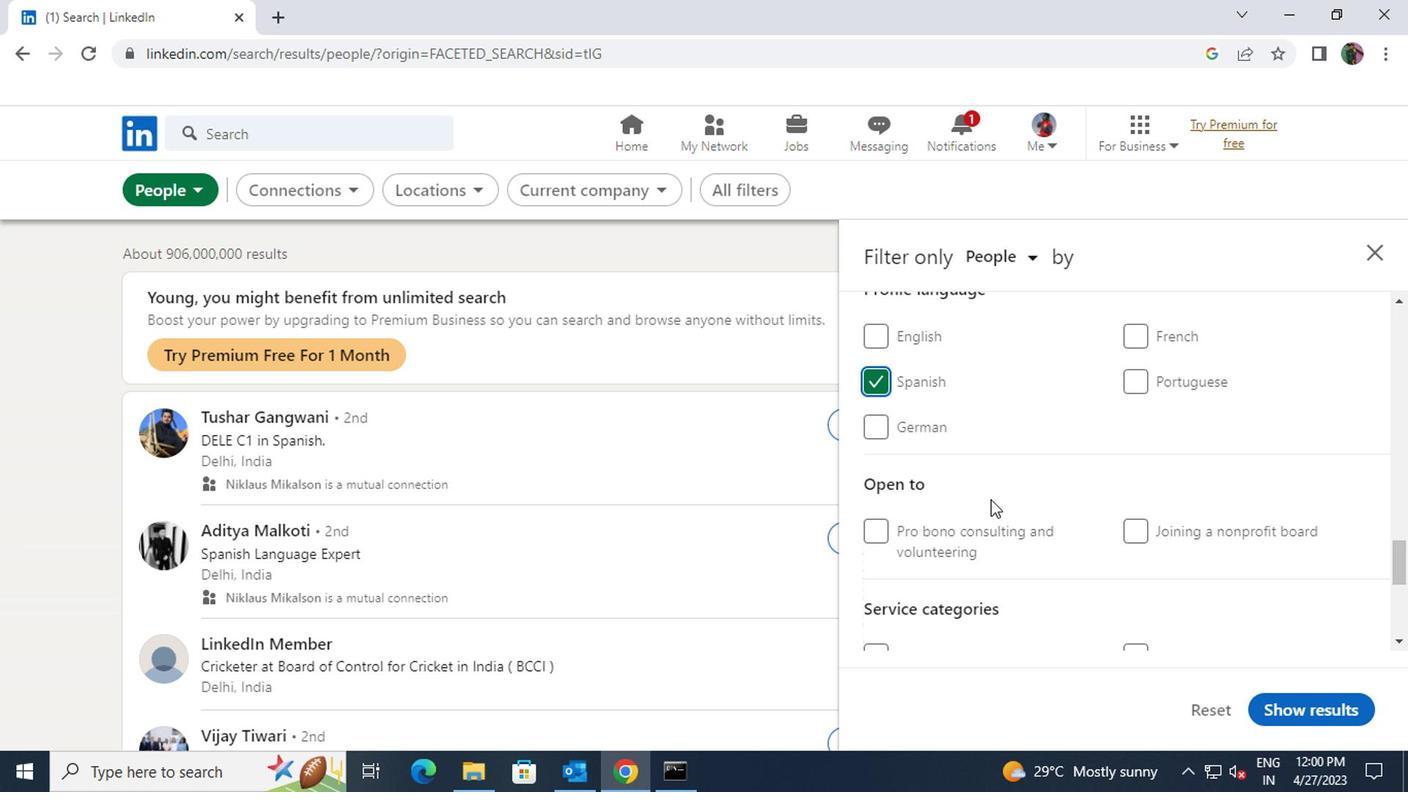 
Action: Mouse scrolled (987, 500) with delta (0, 0)
Screenshot: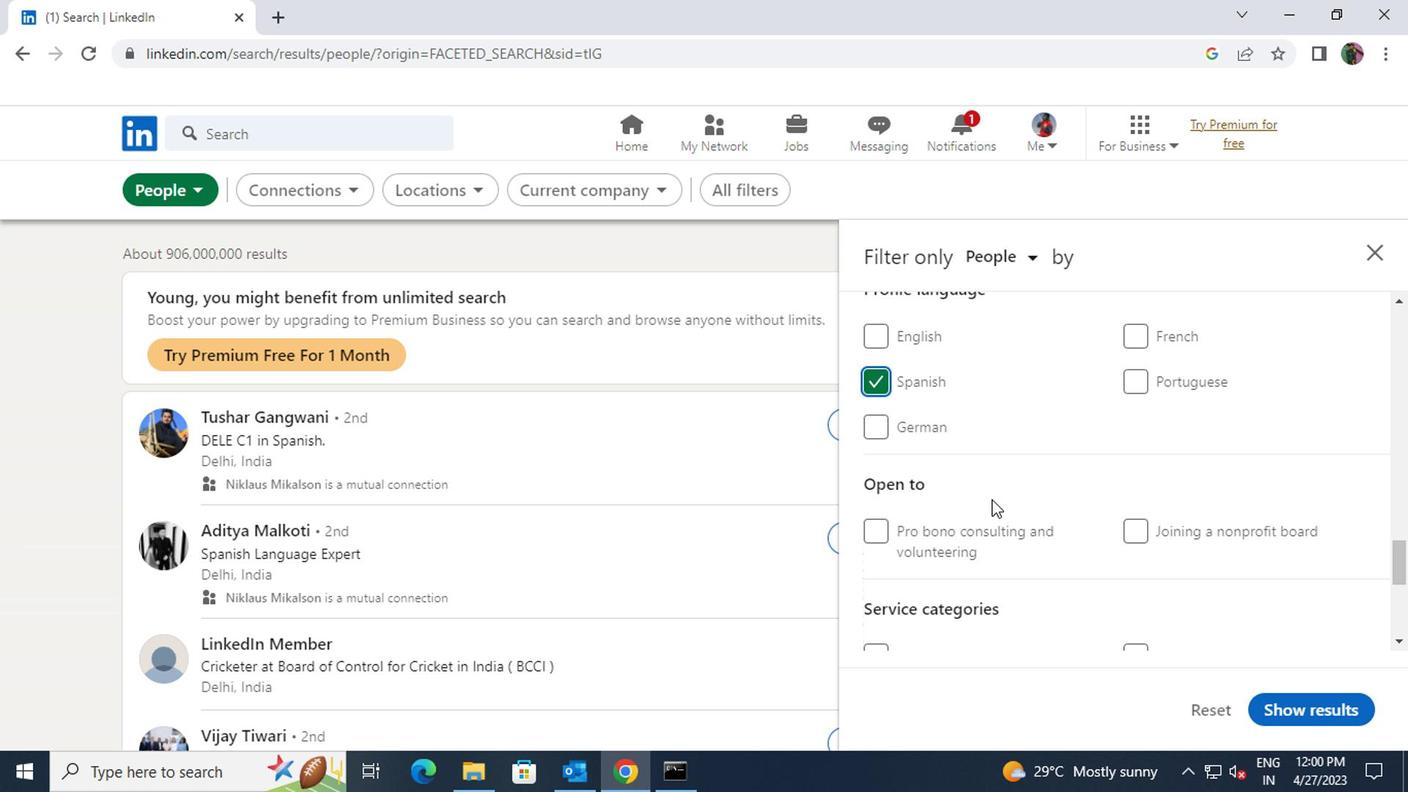 
Action: Mouse scrolled (987, 500) with delta (0, 0)
Screenshot: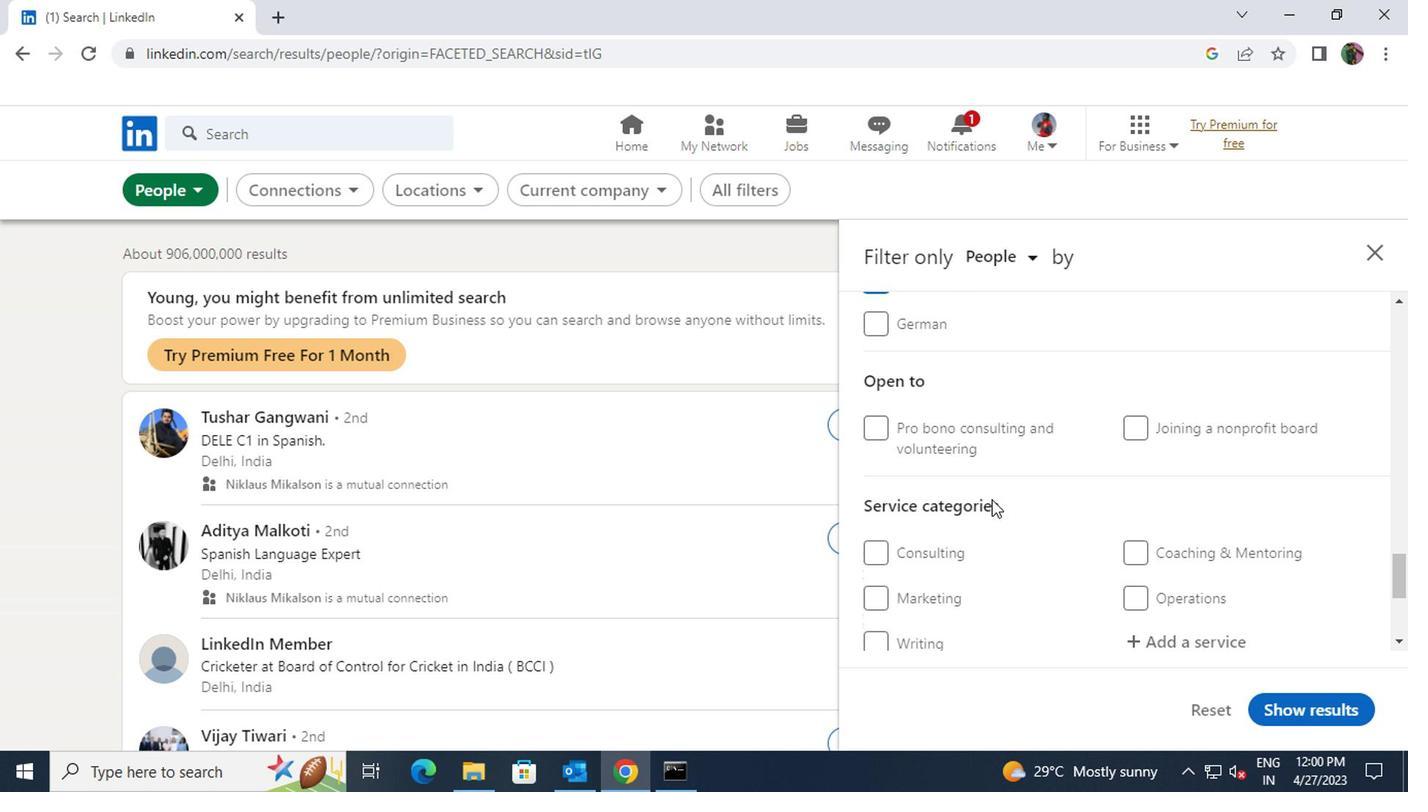 
Action: Mouse moved to (1141, 538)
Screenshot: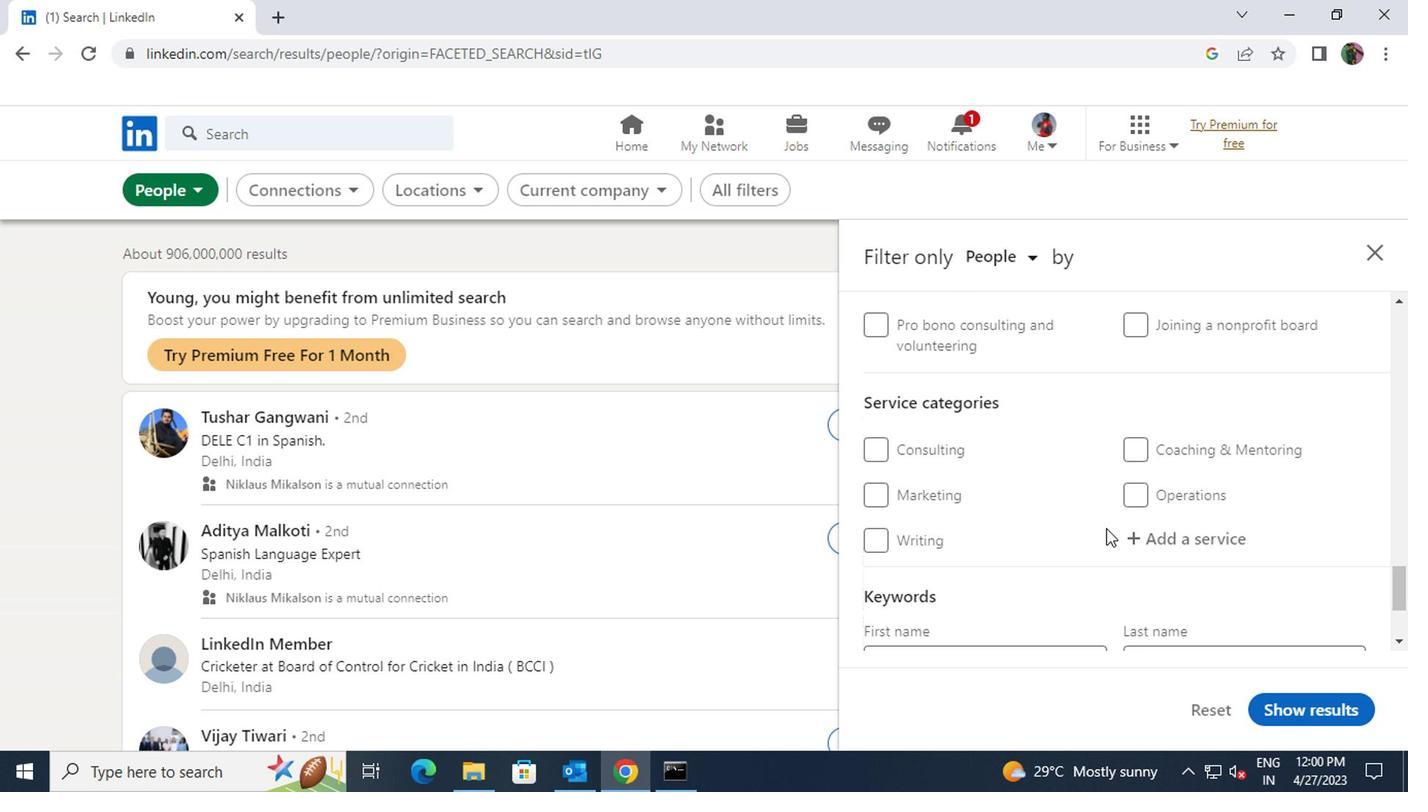 
Action: Mouse pressed left at (1141, 538)
Screenshot: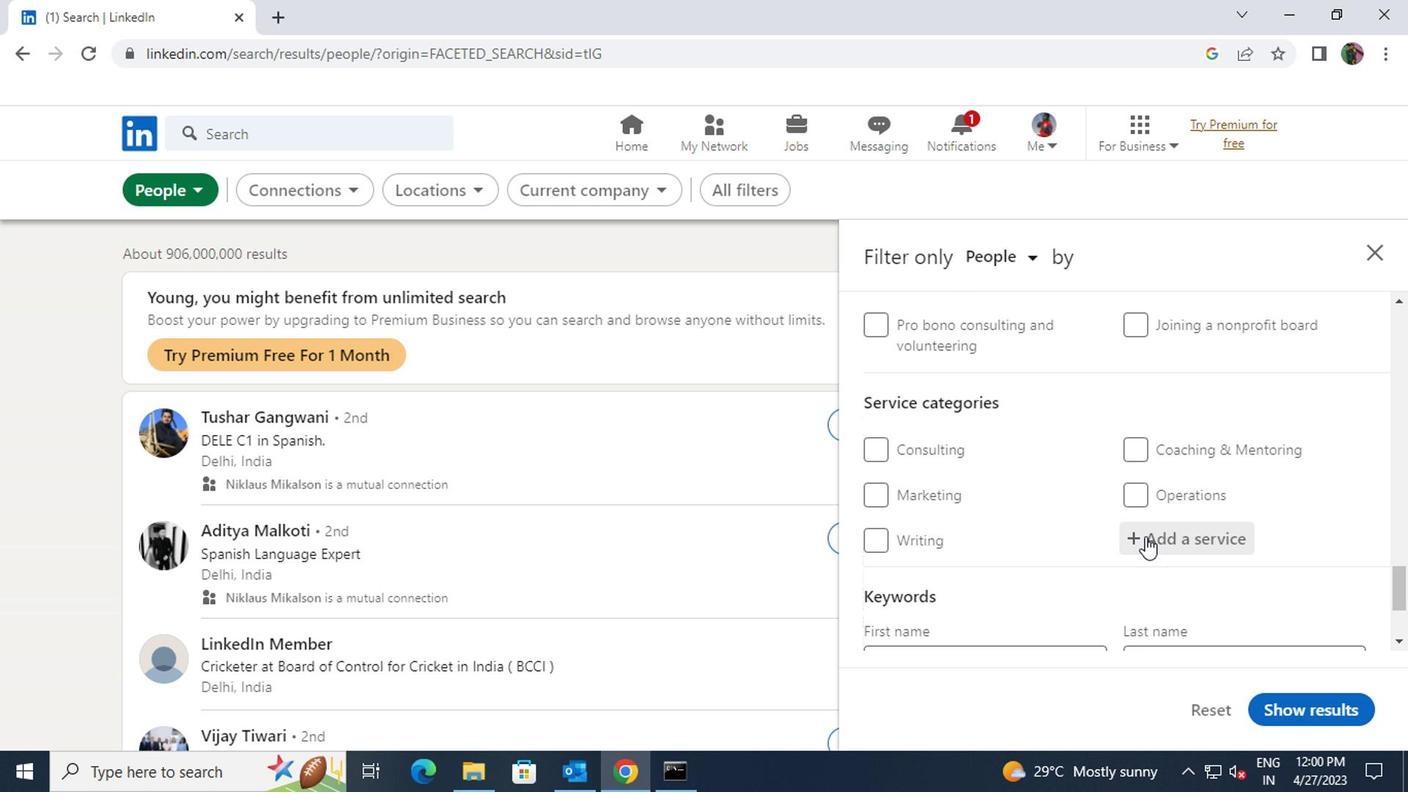 
Action: Key pressed <Key.shift>PROGRAM
Screenshot: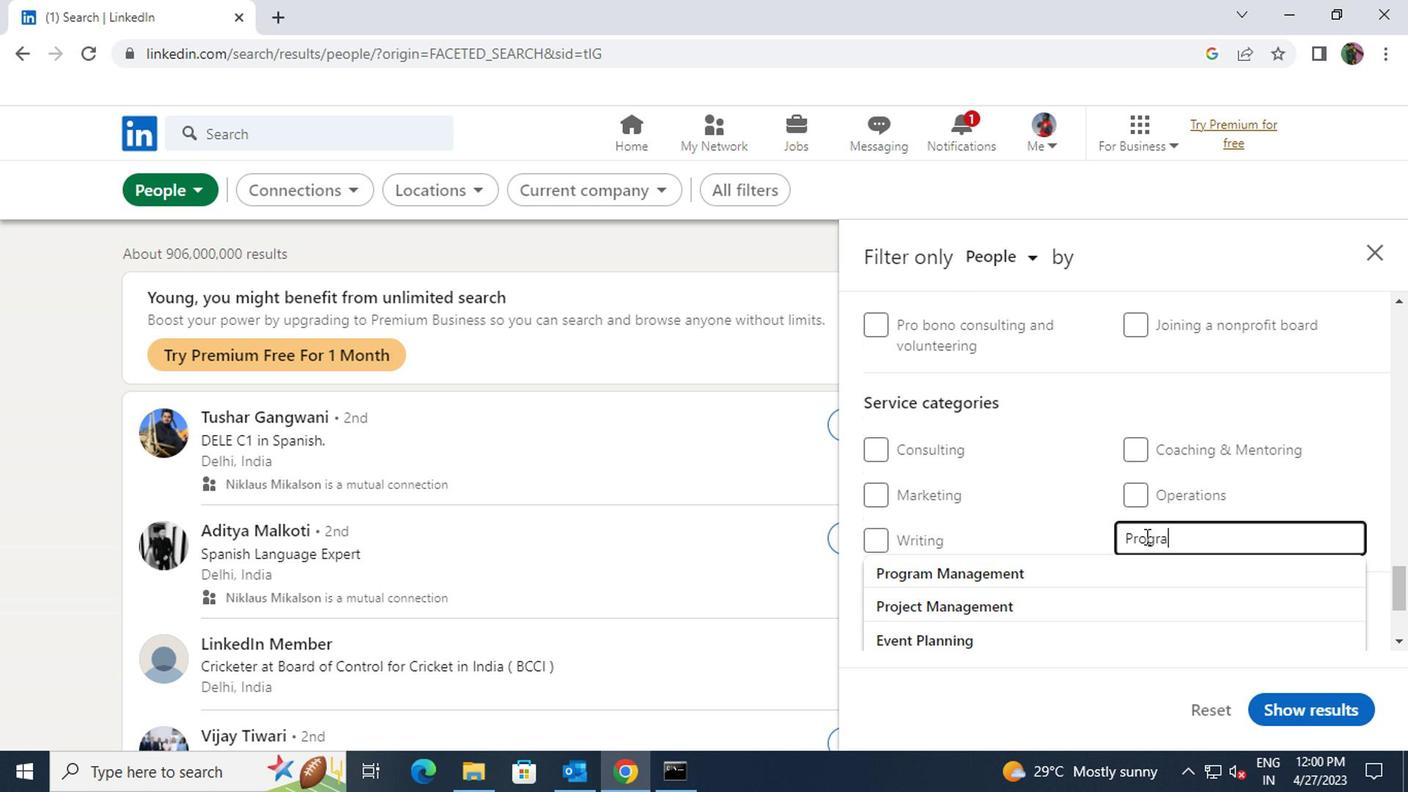 
Action: Mouse moved to (1123, 571)
Screenshot: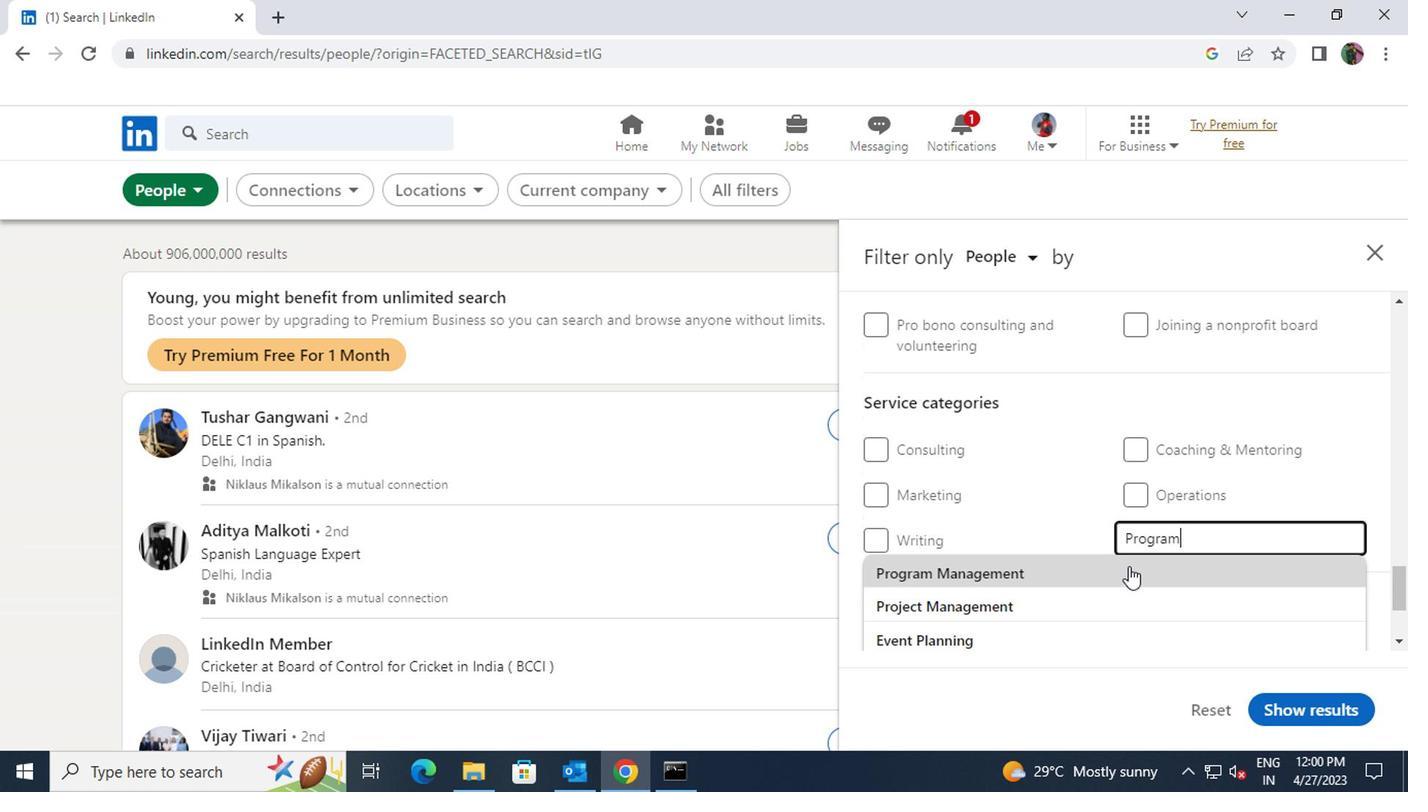 
Action: Mouse pressed left at (1123, 571)
Screenshot: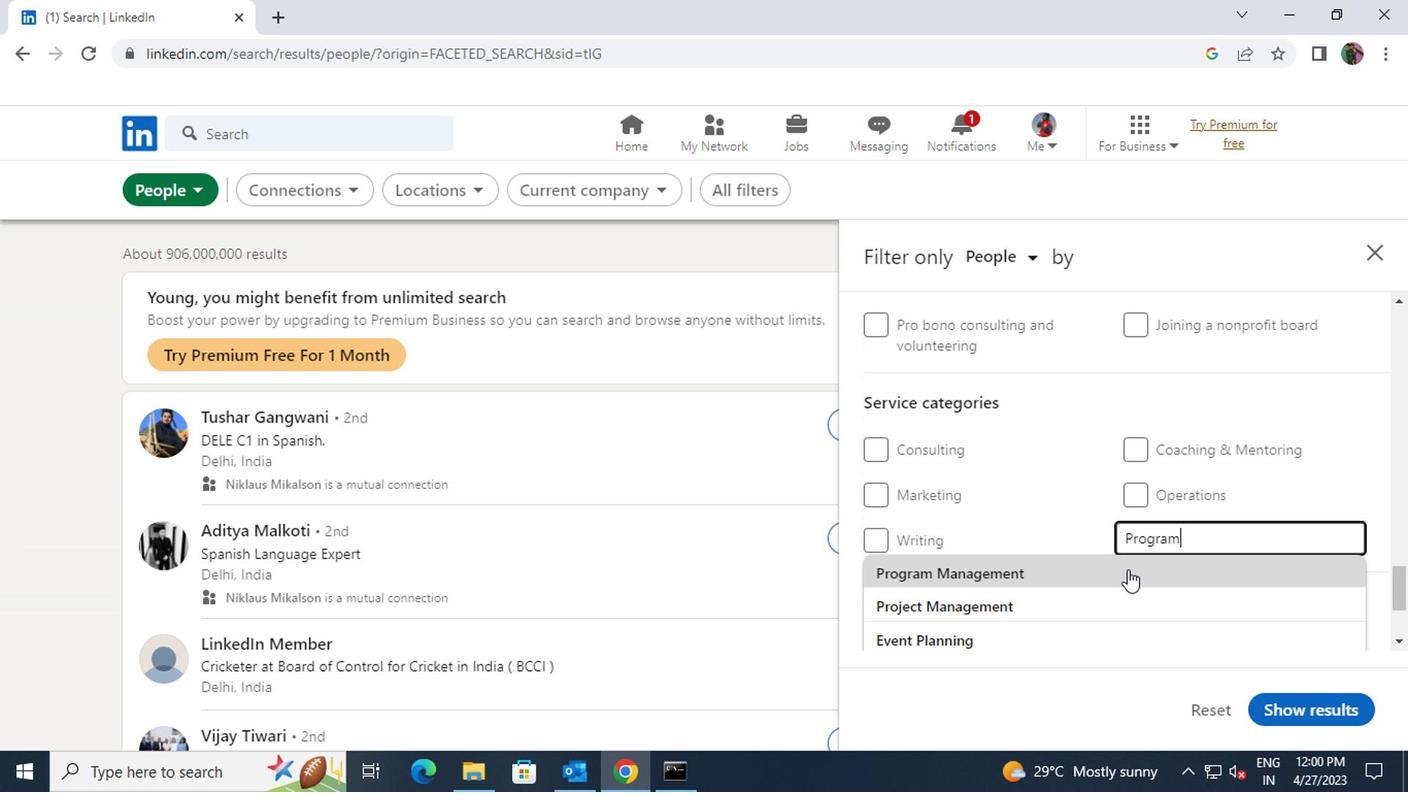 
Action: Mouse scrolled (1123, 570) with delta (0, 0)
Screenshot: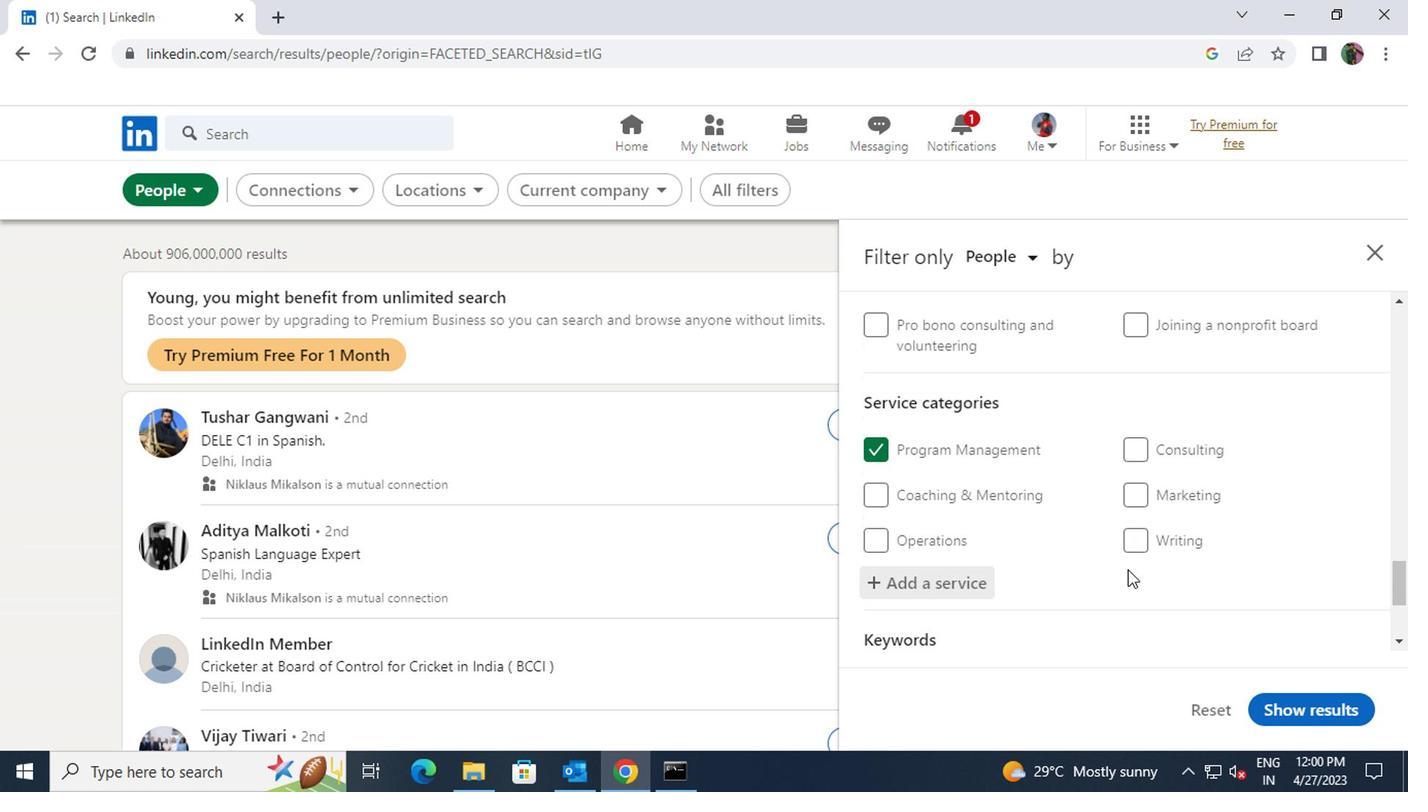 
Action: Mouse scrolled (1123, 570) with delta (0, 0)
Screenshot: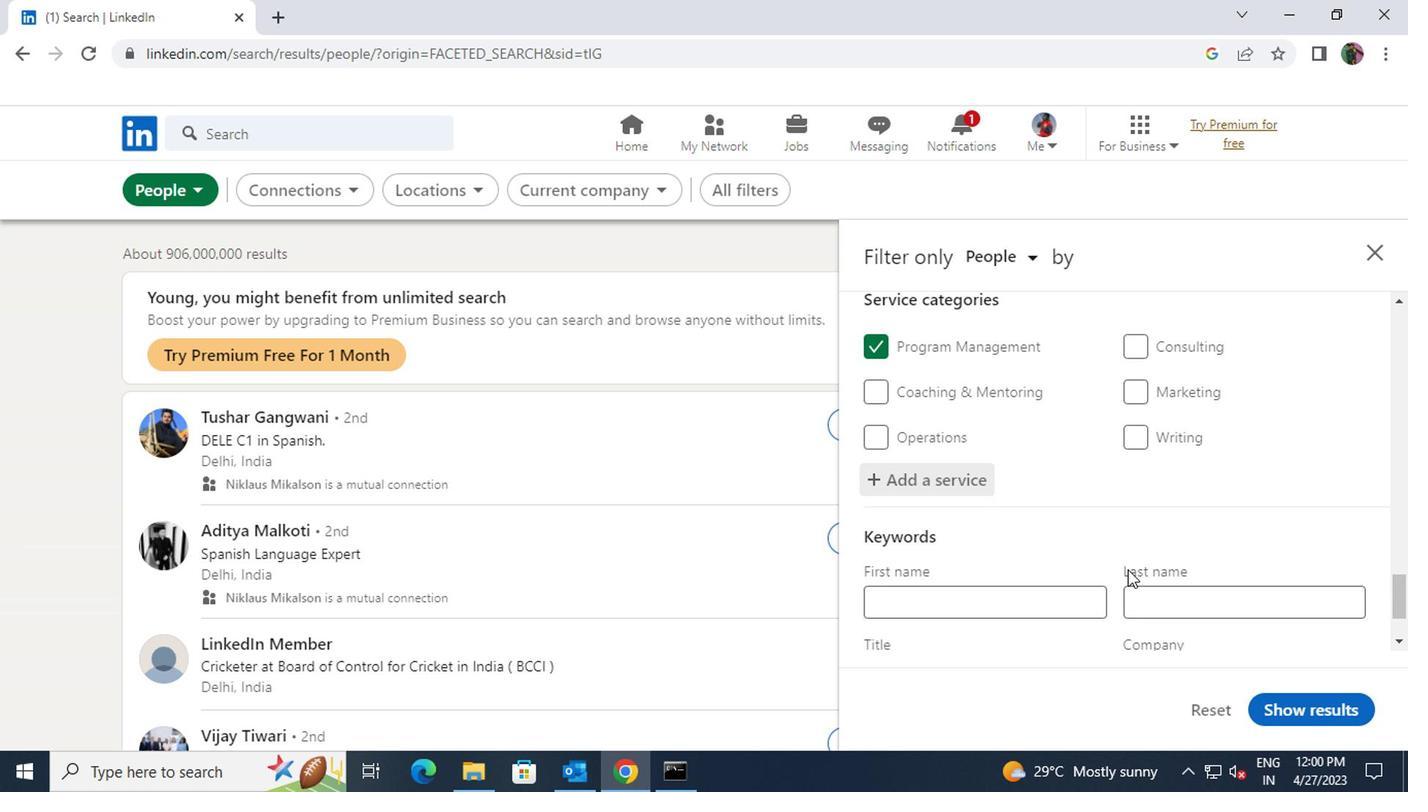 
Action: Mouse scrolled (1123, 570) with delta (0, 0)
Screenshot: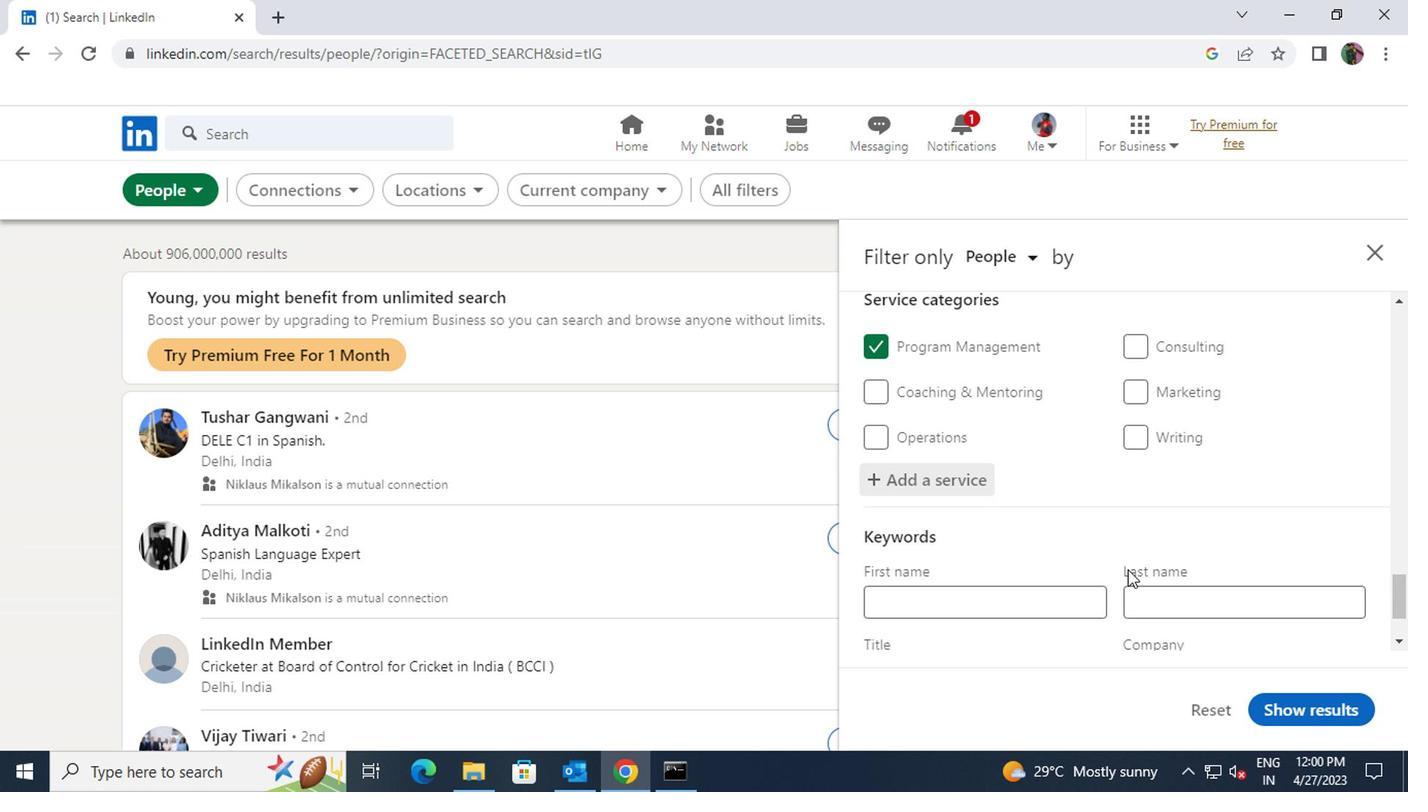 
Action: Mouse moved to (1073, 558)
Screenshot: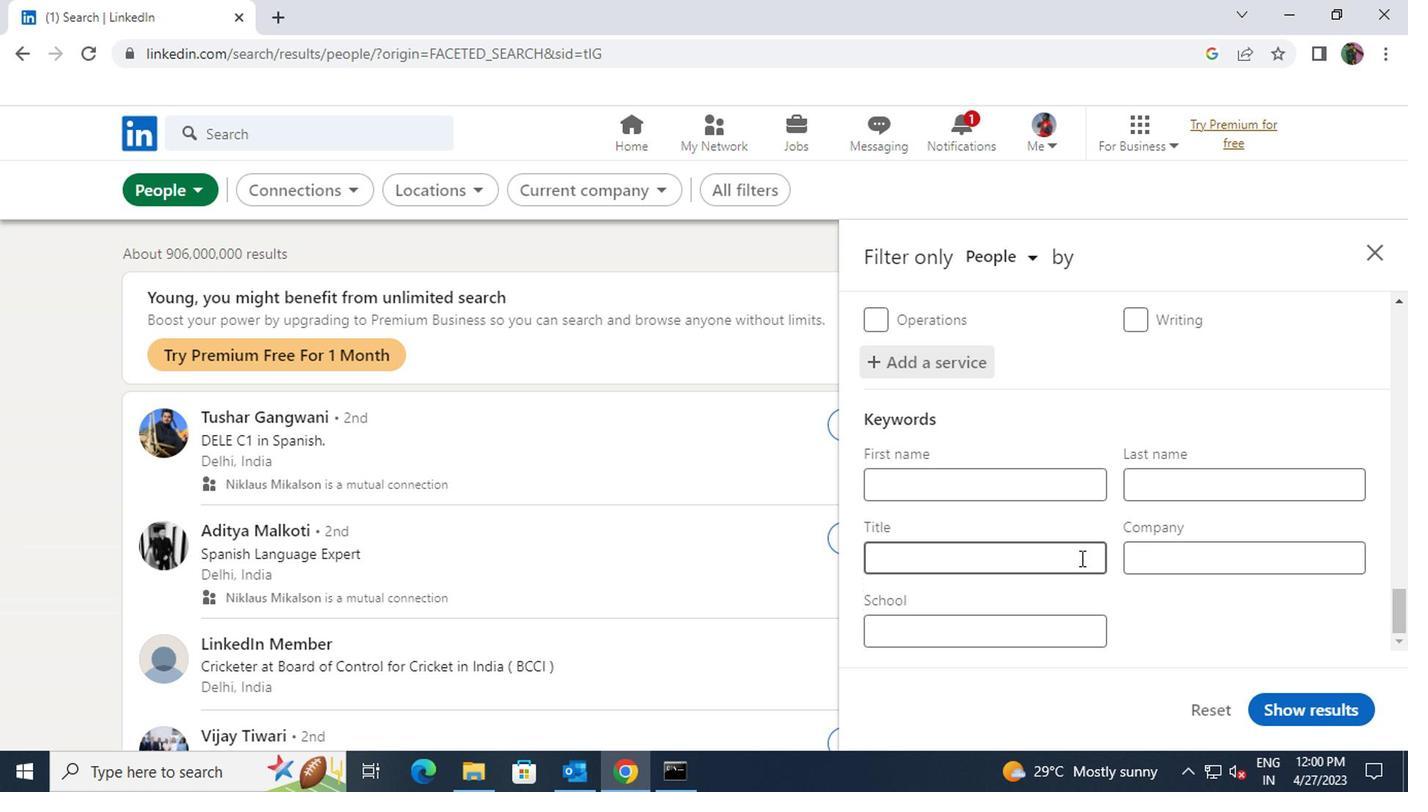 
Action: Mouse pressed left at (1073, 558)
Screenshot: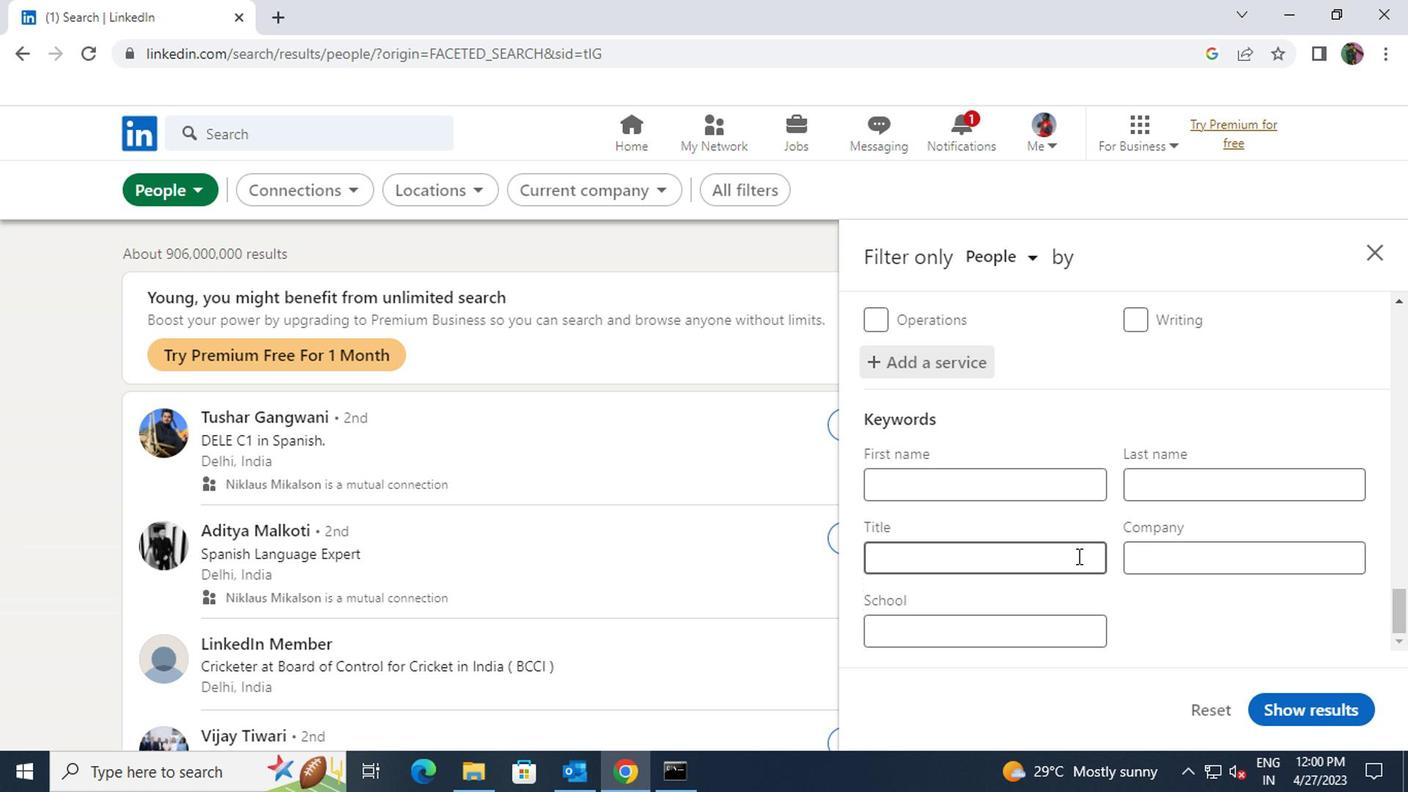 
Action: Key pressed <Key.shift>MORTATAGE<Key.space>LOAN<Key.space>PROCESSOR
Screenshot: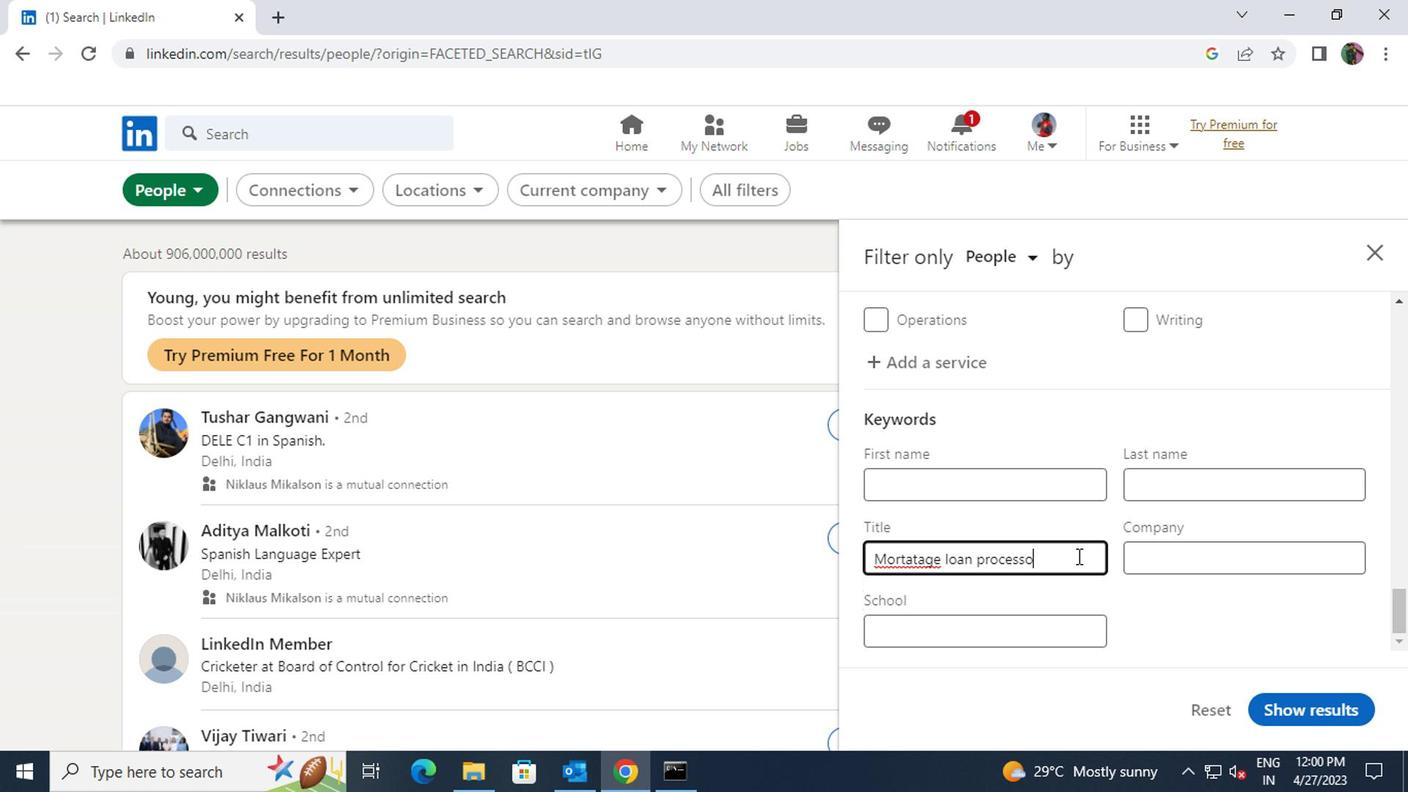 
Action: Mouse moved to (1283, 707)
Screenshot: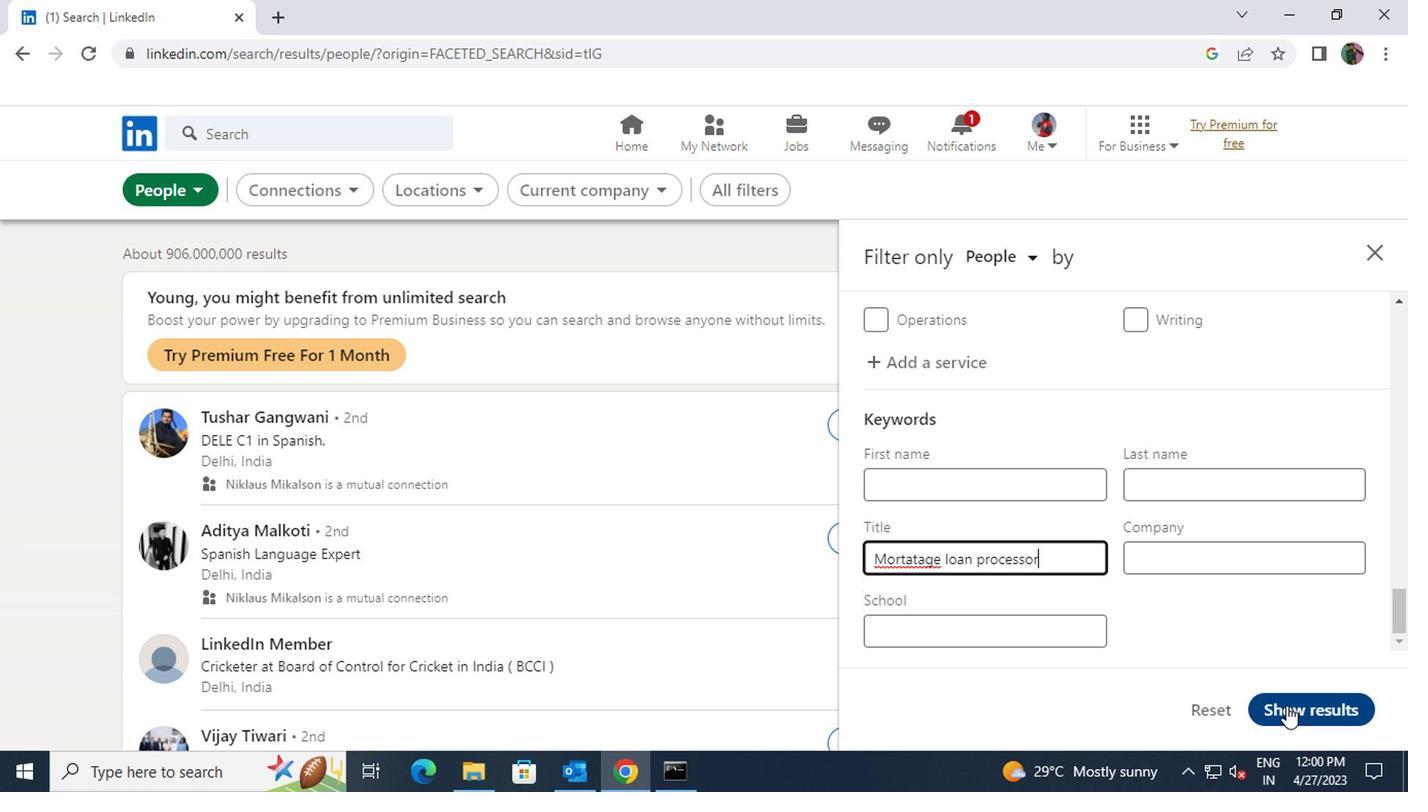 
Action: Mouse pressed left at (1283, 707)
Screenshot: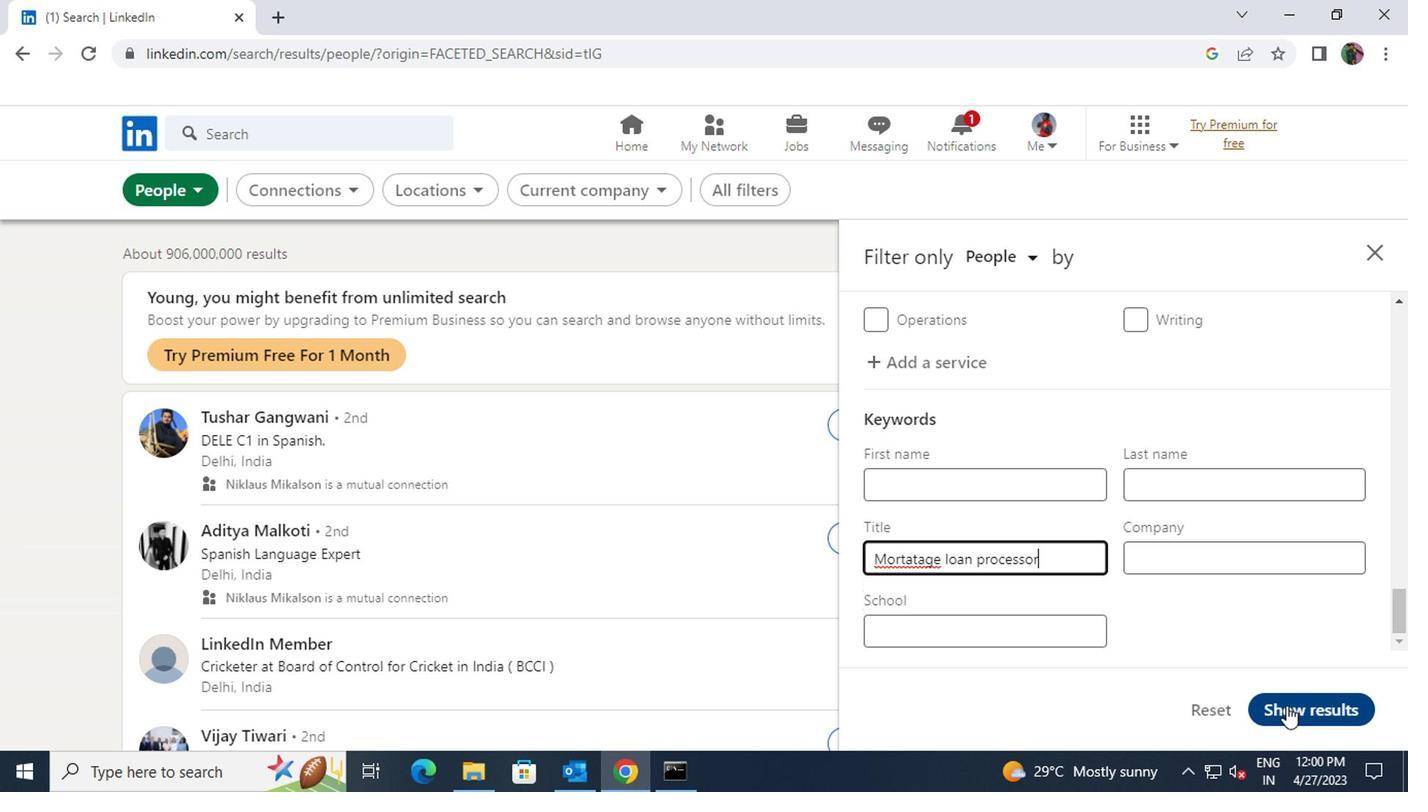 
